 Task: Find connections with filter location Calangute with filter topic #family with filter profile language English with filter current company InterviewBit with filter school Kalyani Government Engineering College with filter industry Retail Groceries with filter service category Web Development with filter keywords title CNA
Action: Mouse moved to (550, 72)
Screenshot: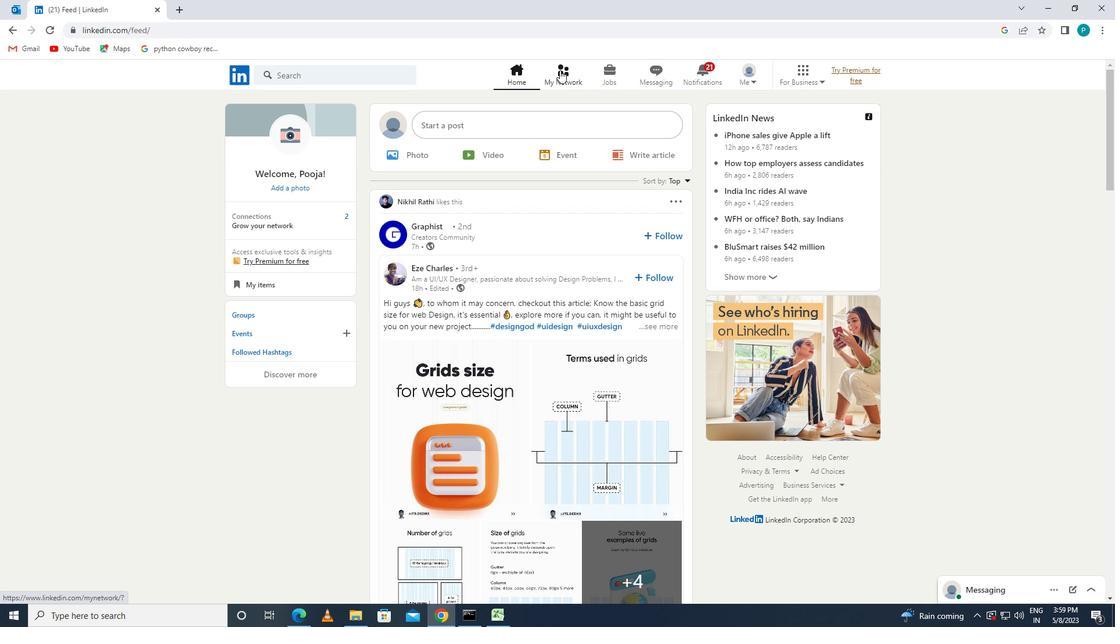 
Action: Mouse pressed left at (550, 72)
Screenshot: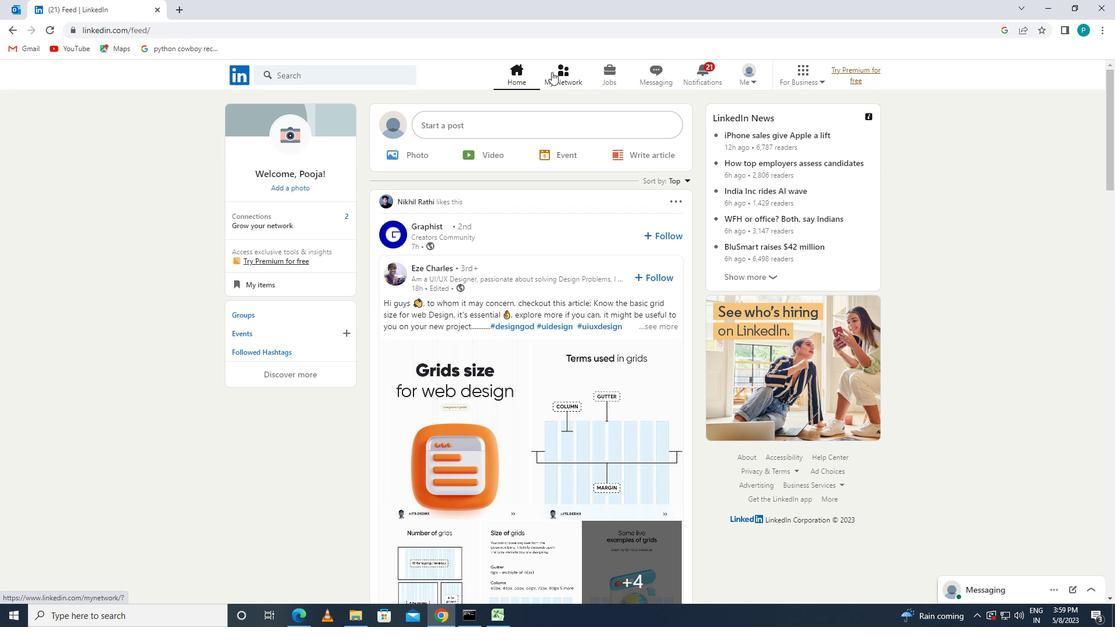 
Action: Mouse moved to (554, 65)
Screenshot: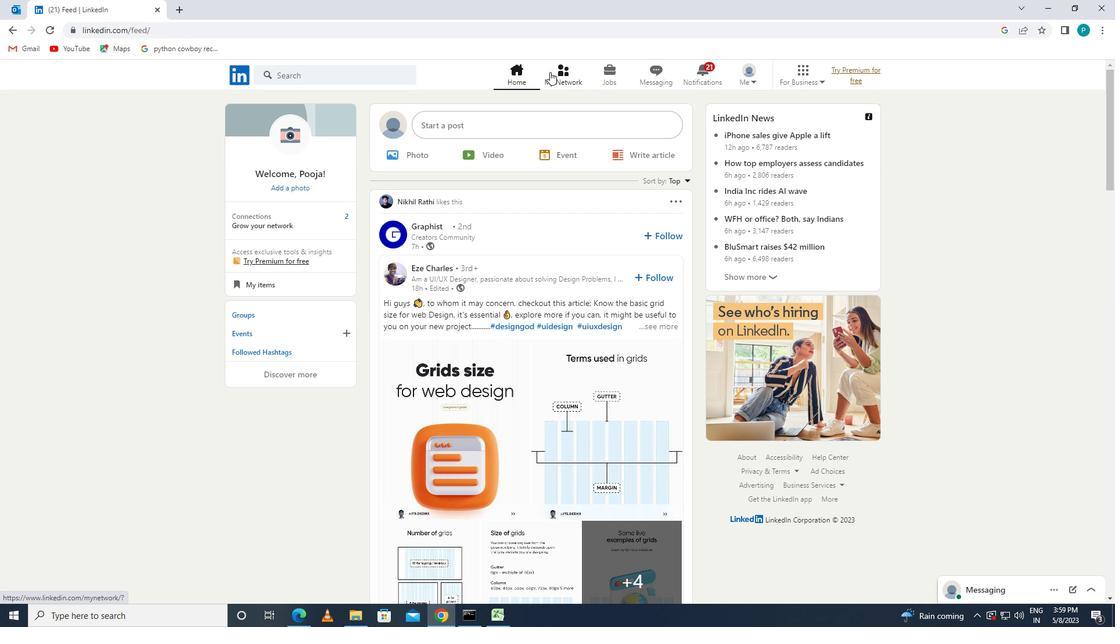 
Action: Mouse pressed left at (554, 65)
Screenshot: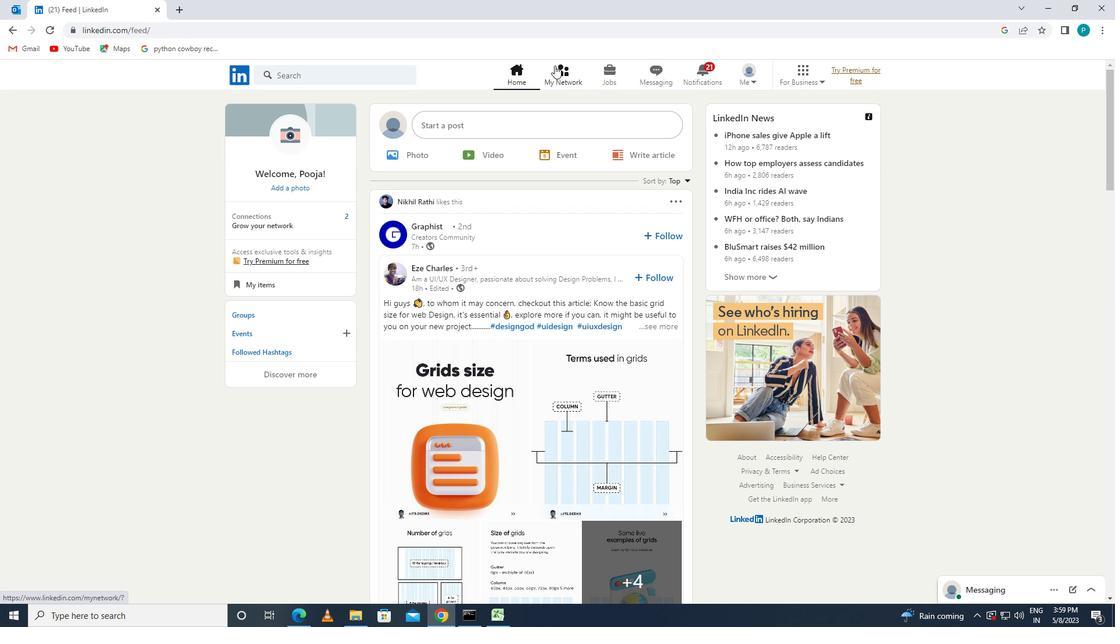 
Action: Mouse moved to (370, 133)
Screenshot: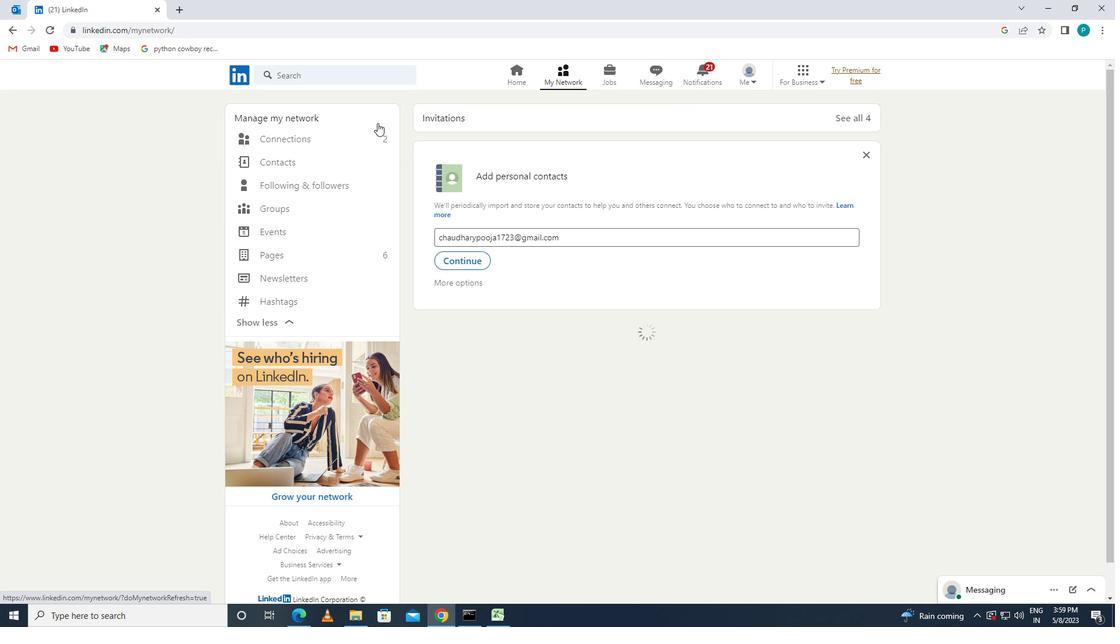 
Action: Mouse pressed left at (370, 133)
Screenshot: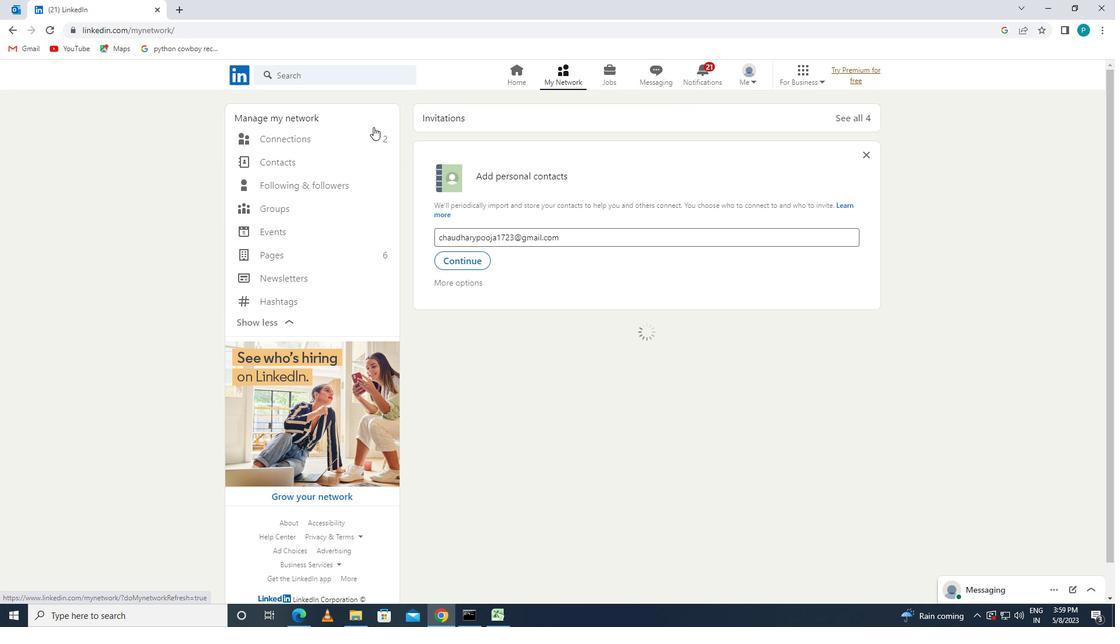 
Action: Mouse moved to (657, 139)
Screenshot: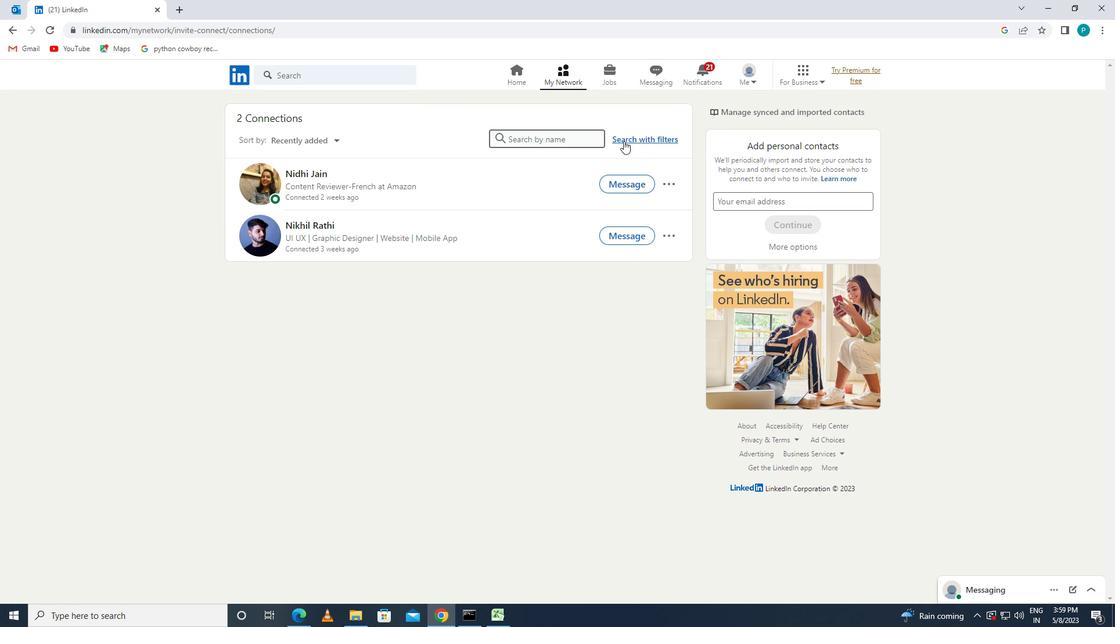 
Action: Mouse pressed left at (657, 139)
Screenshot: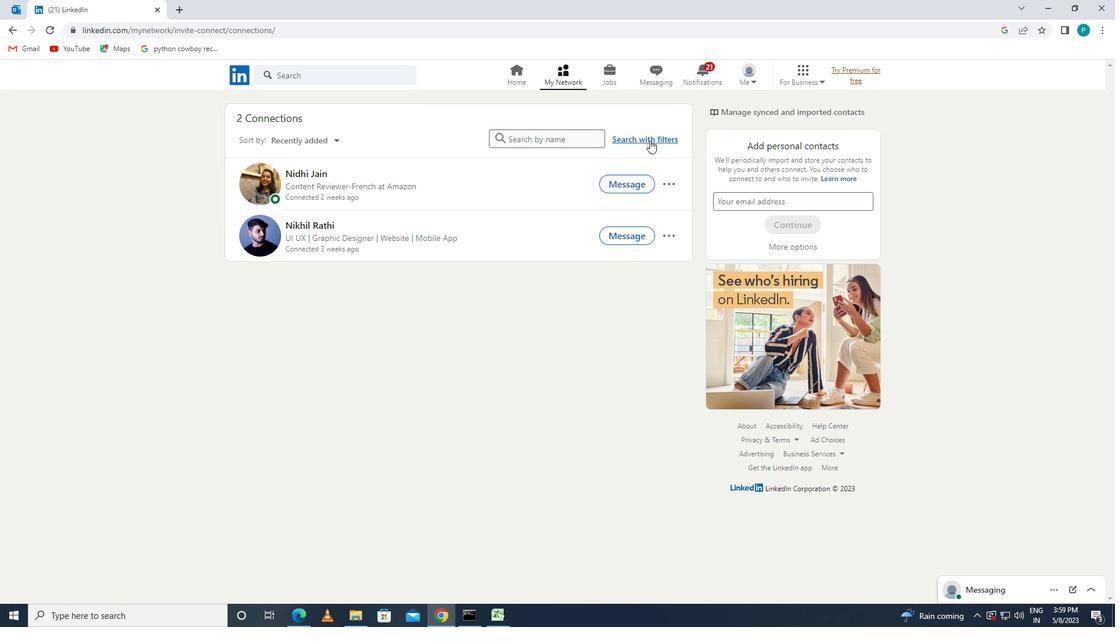 
Action: Mouse moved to (590, 108)
Screenshot: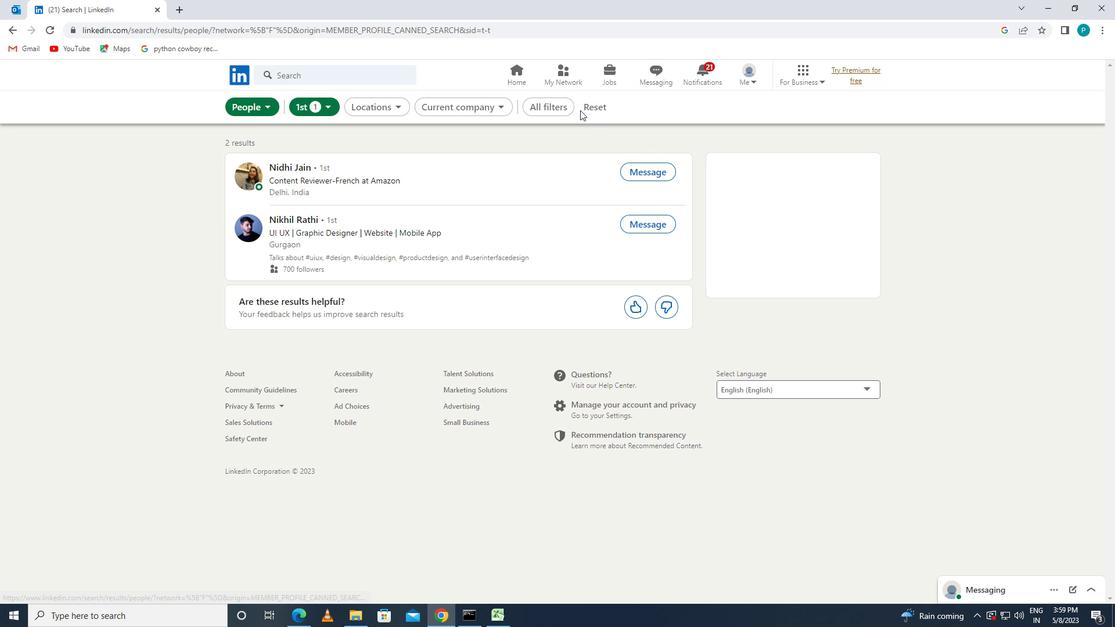 
Action: Mouse pressed left at (590, 108)
Screenshot: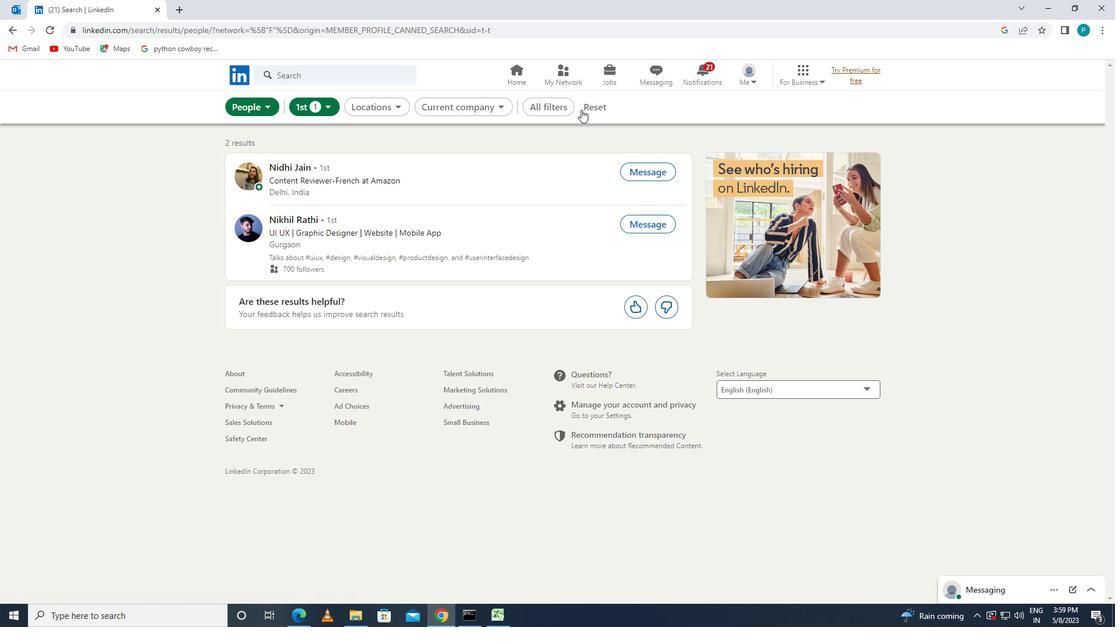 
Action: Mouse moved to (587, 108)
Screenshot: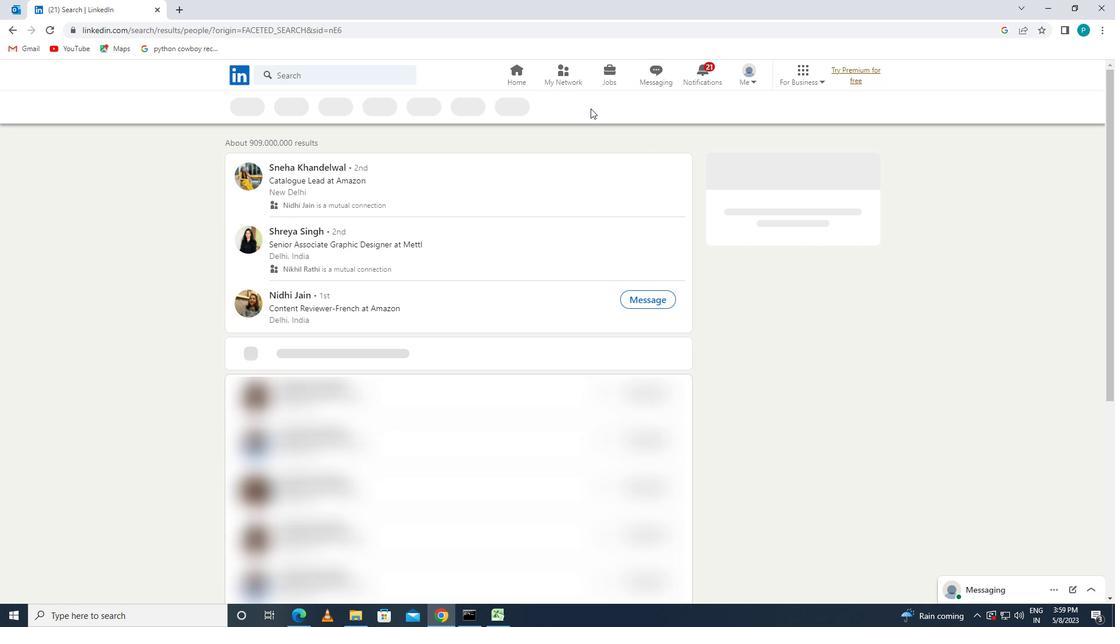 
Action: Mouse pressed left at (587, 108)
Screenshot: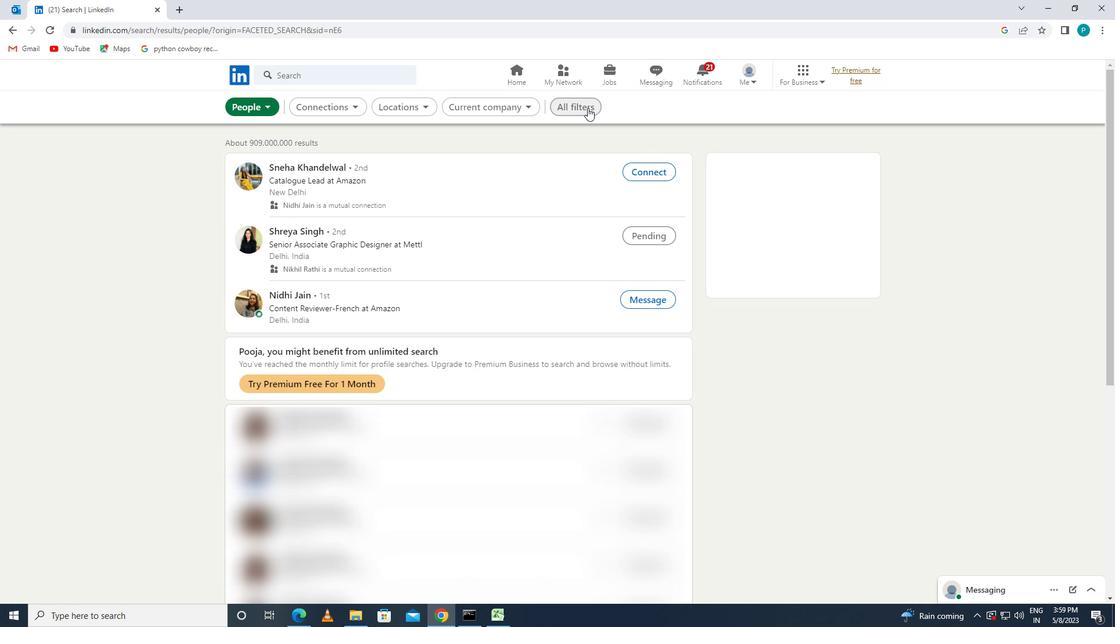 
Action: Mouse moved to (787, 233)
Screenshot: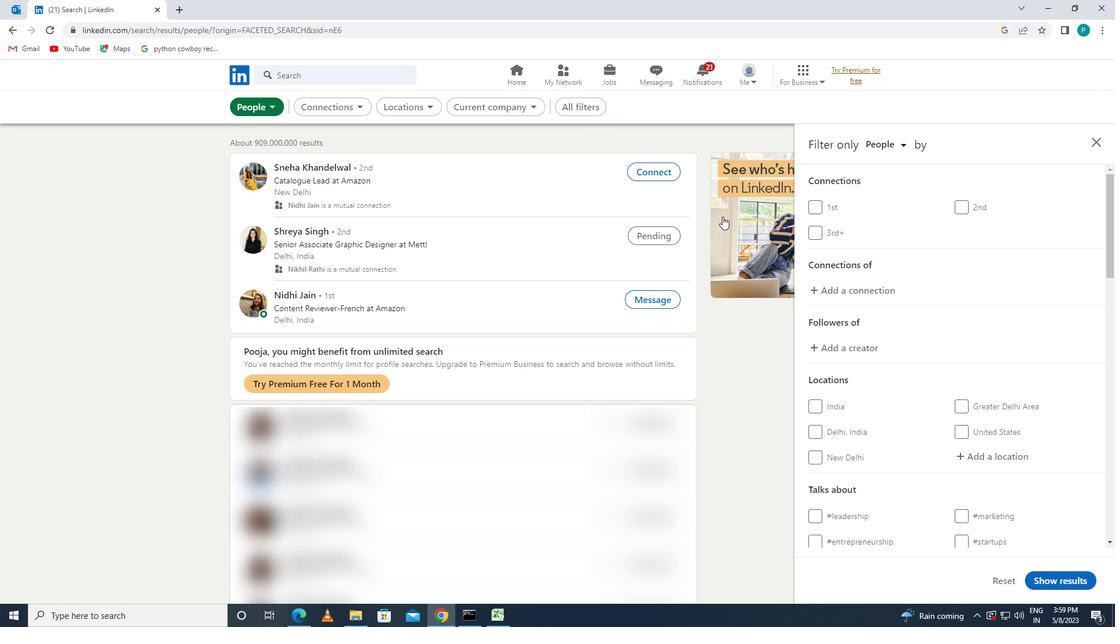
Action: Mouse scrolled (787, 232) with delta (0, 0)
Screenshot: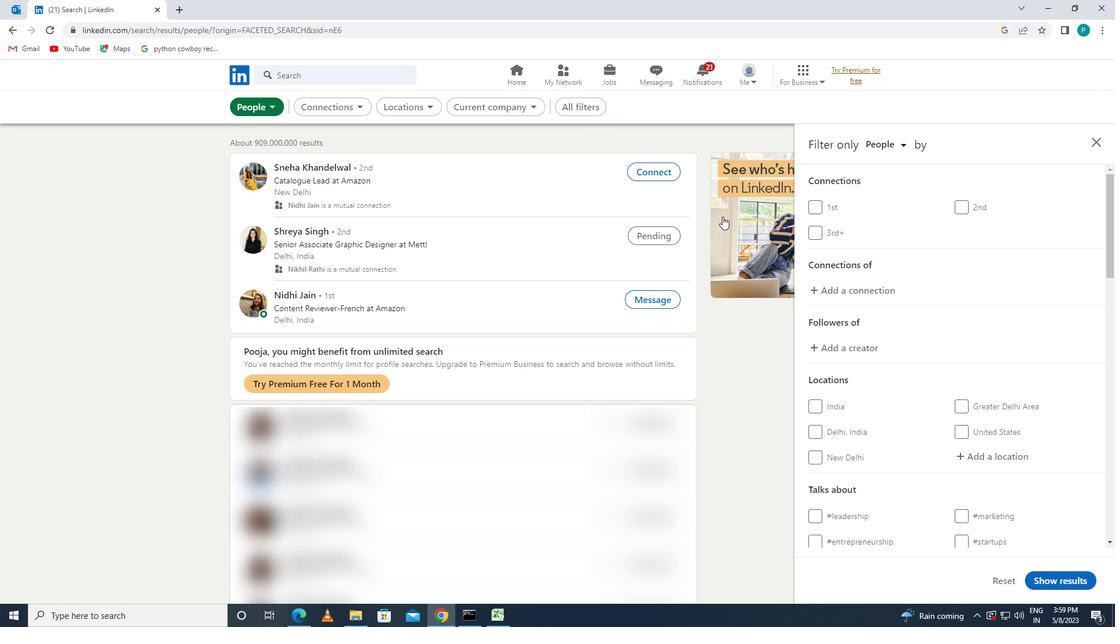 
Action: Mouse moved to (791, 236)
Screenshot: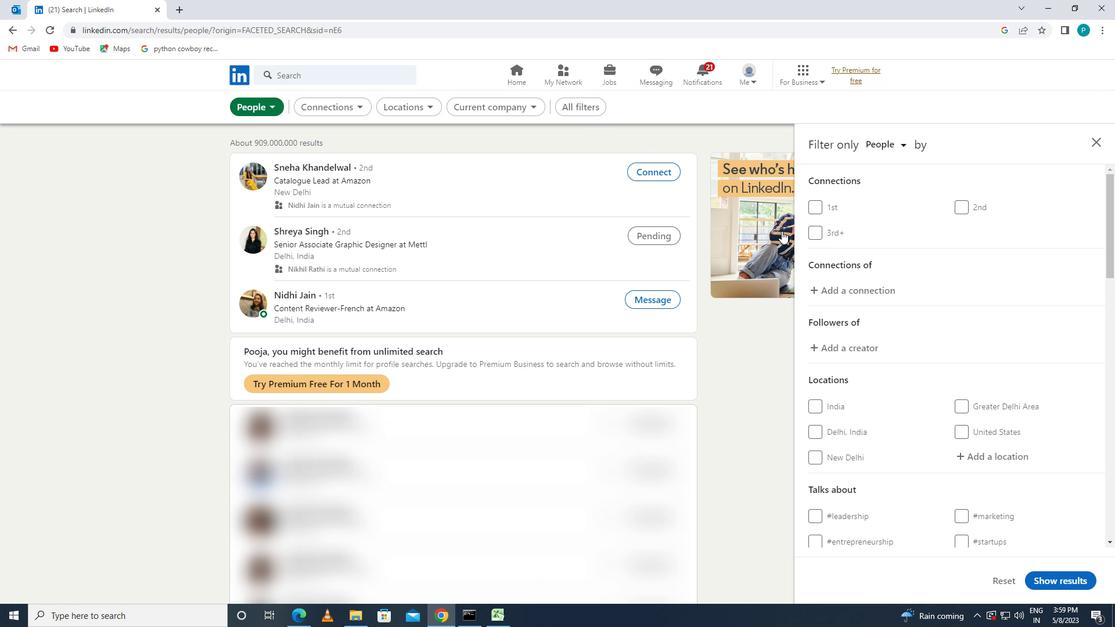 
Action: Mouse scrolled (791, 236) with delta (0, 0)
Screenshot: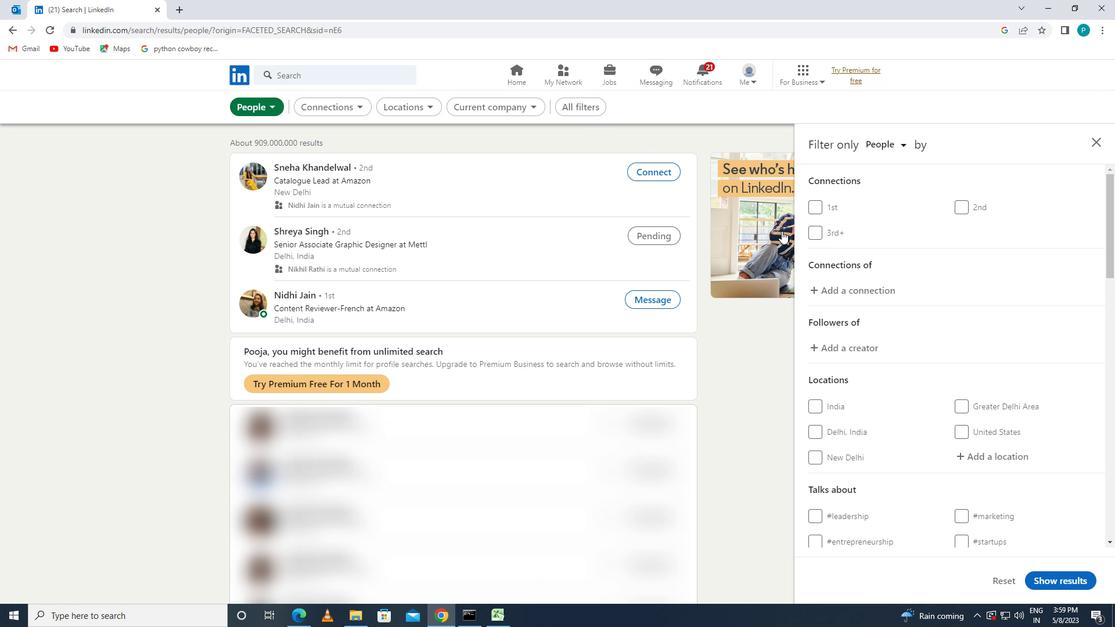 
Action: Mouse moved to (955, 332)
Screenshot: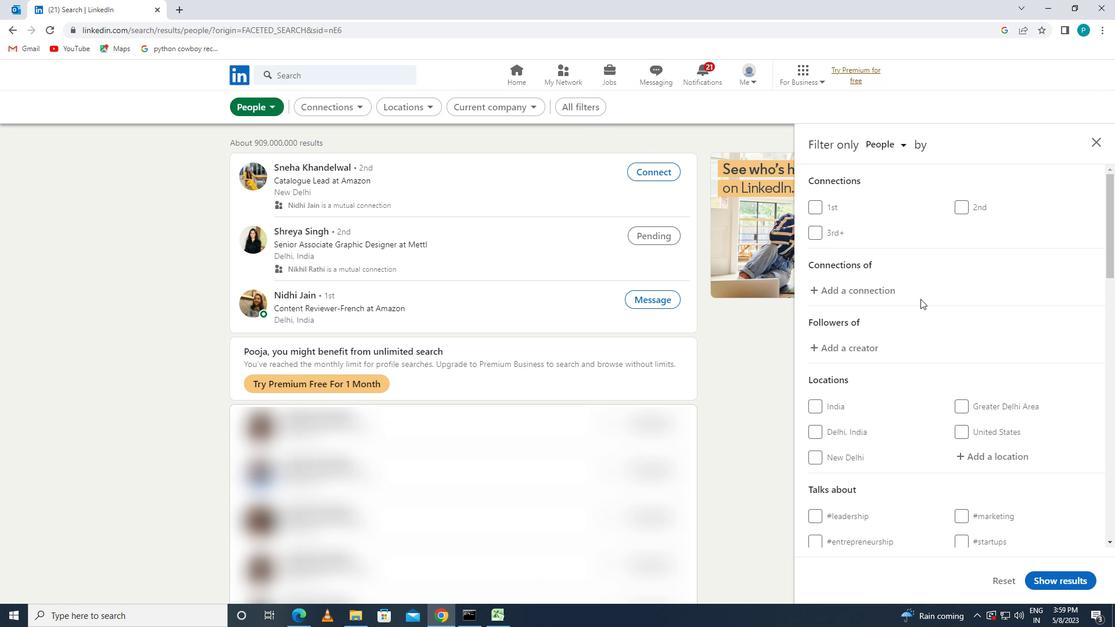 
Action: Mouse scrolled (955, 331) with delta (0, 0)
Screenshot: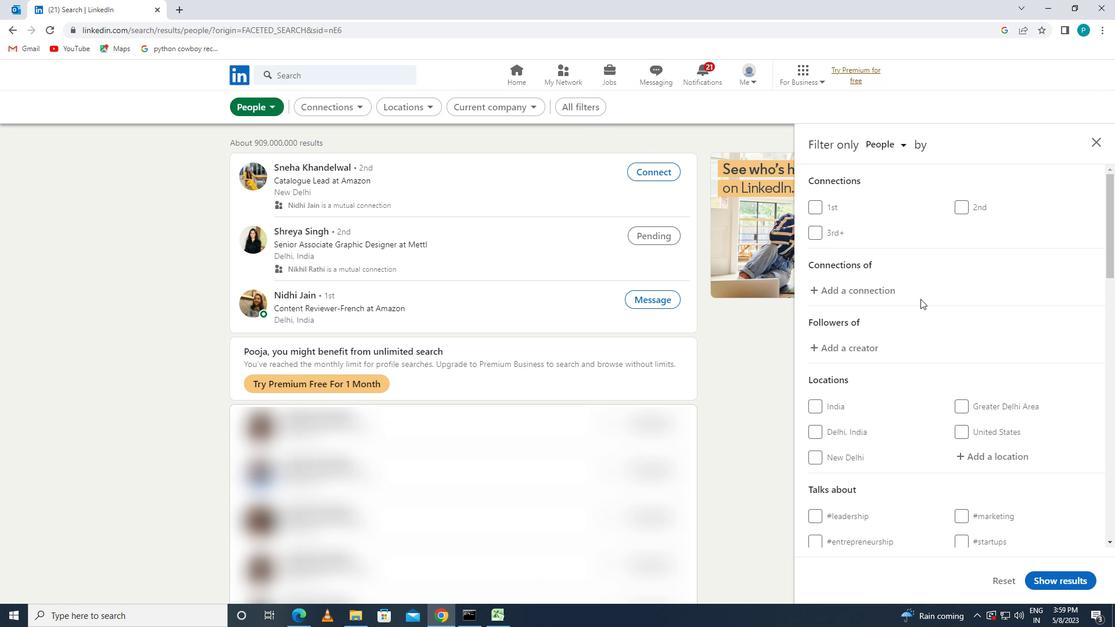 
Action: Mouse moved to (956, 334)
Screenshot: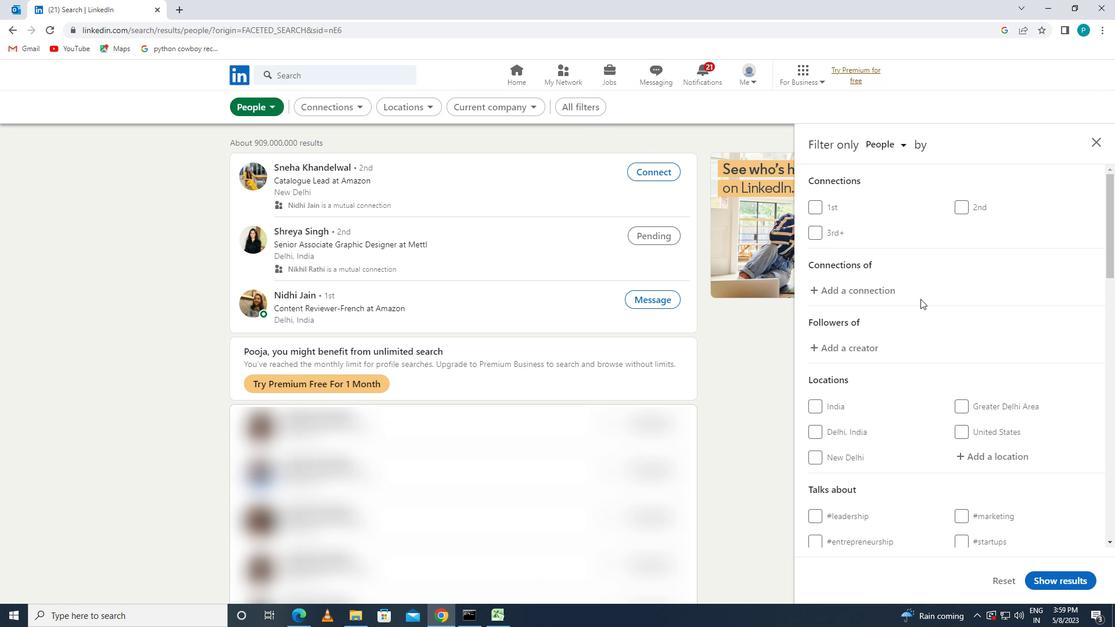 
Action: Mouse scrolled (956, 334) with delta (0, 0)
Screenshot: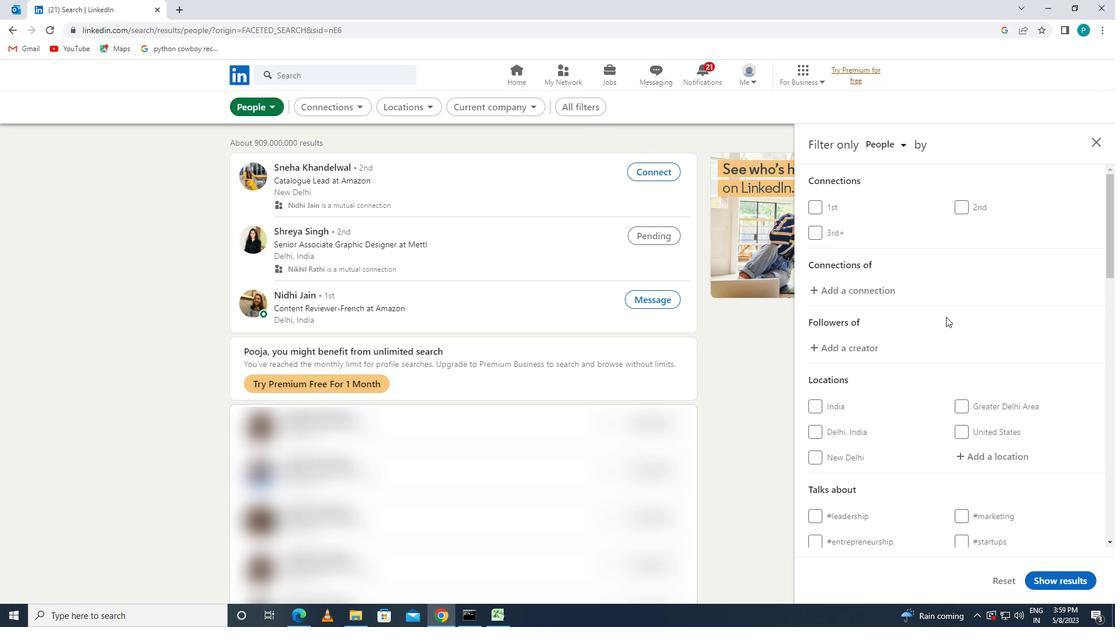
Action: Mouse moved to (977, 338)
Screenshot: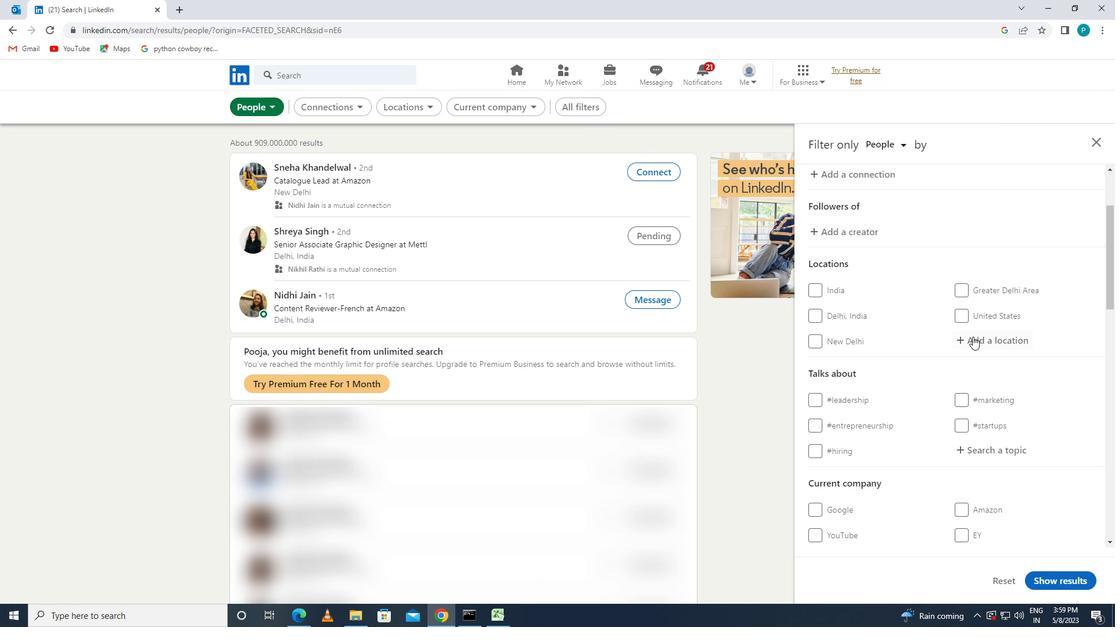 
Action: Mouse pressed left at (977, 338)
Screenshot: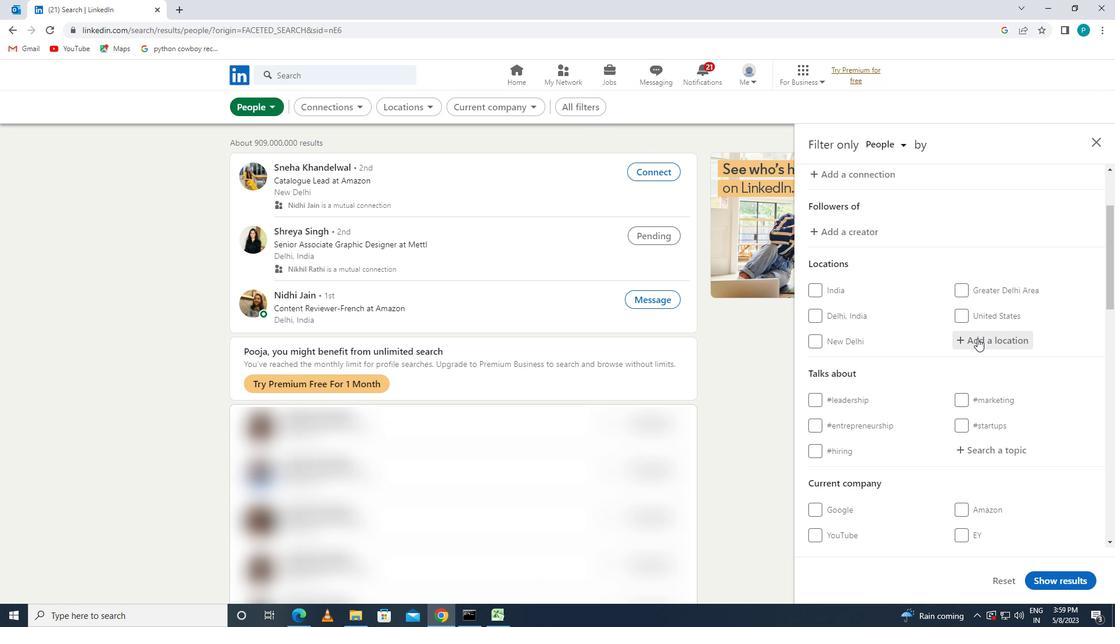 
Action: Mouse moved to (976, 343)
Screenshot: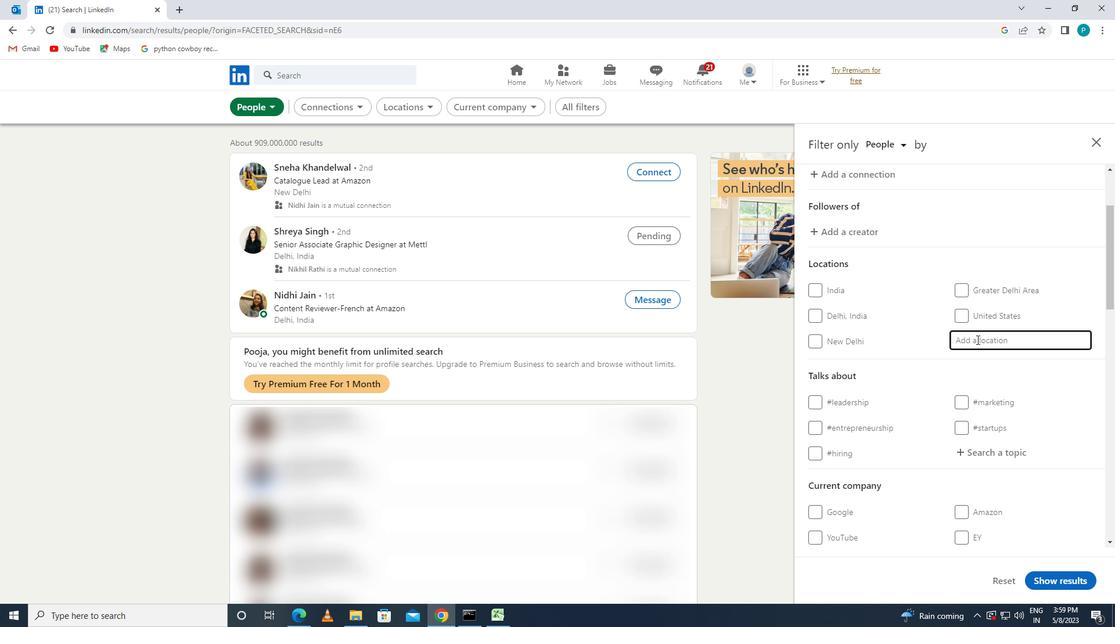 
Action: Key pressed <Key.caps_lock>c<Key.caps_lock>alangute
Screenshot: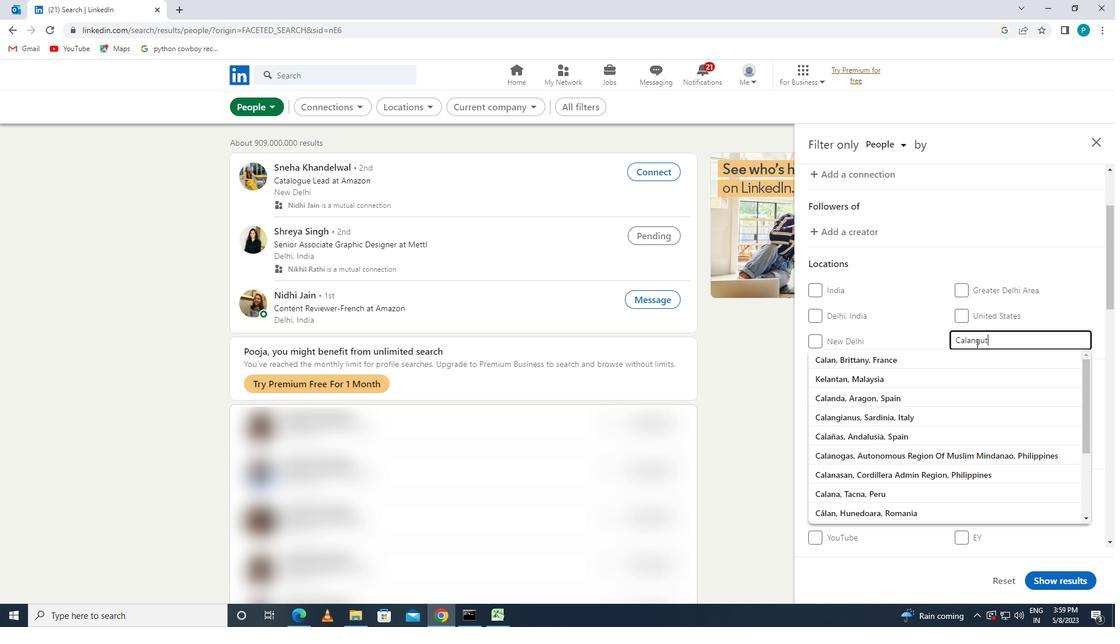 
Action: Mouse moved to (1036, 386)
Screenshot: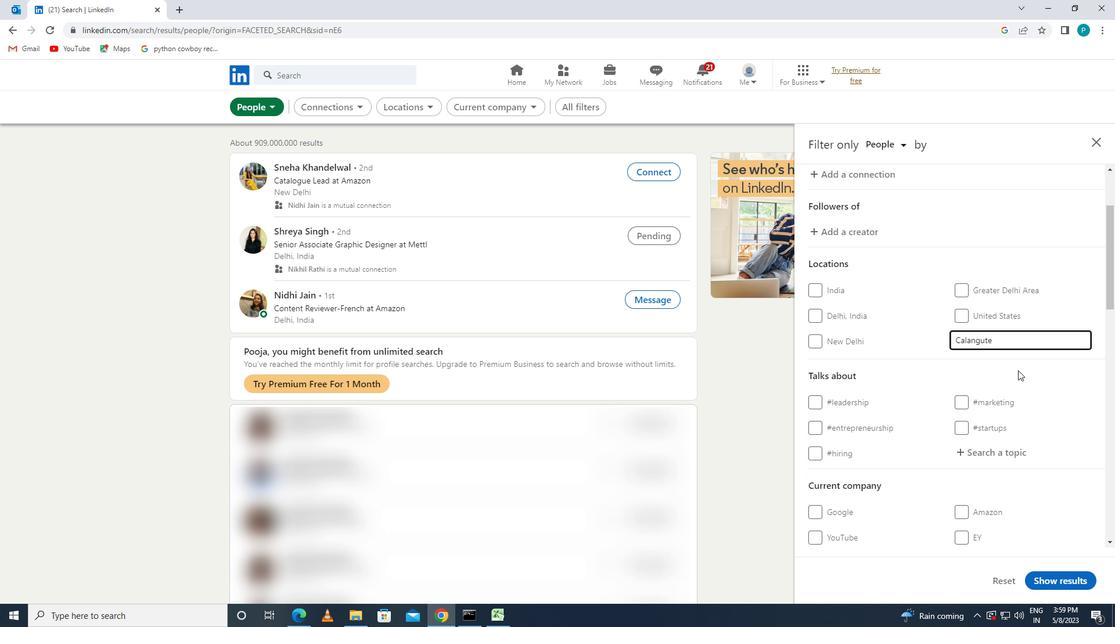 
Action: Mouse scrolled (1036, 386) with delta (0, 0)
Screenshot: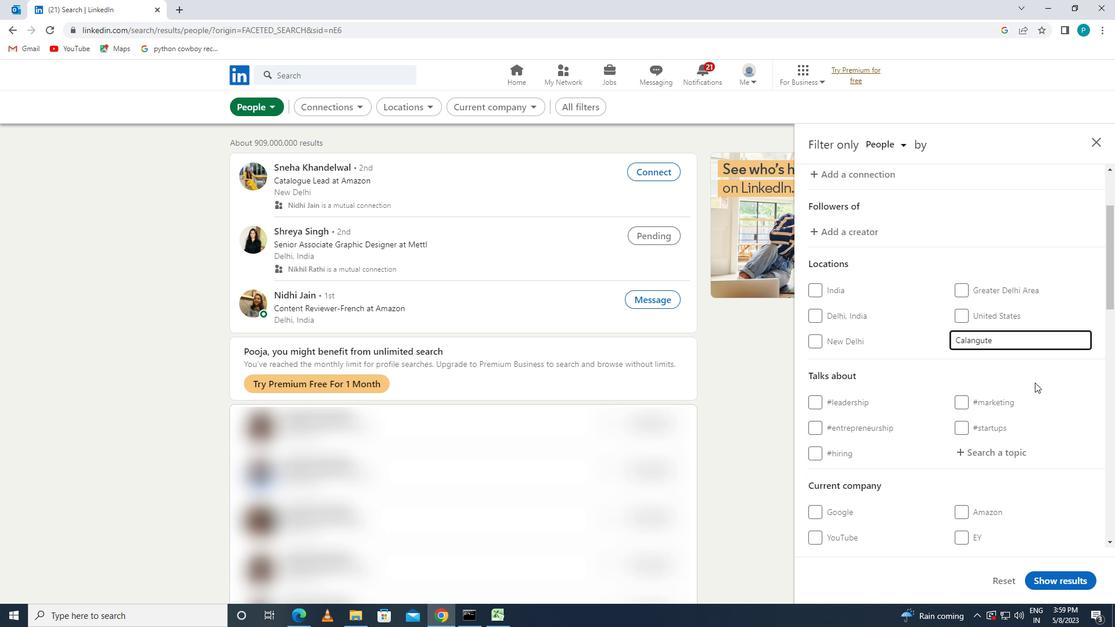 
Action: Mouse moved to (1035, 387)
Screenshot: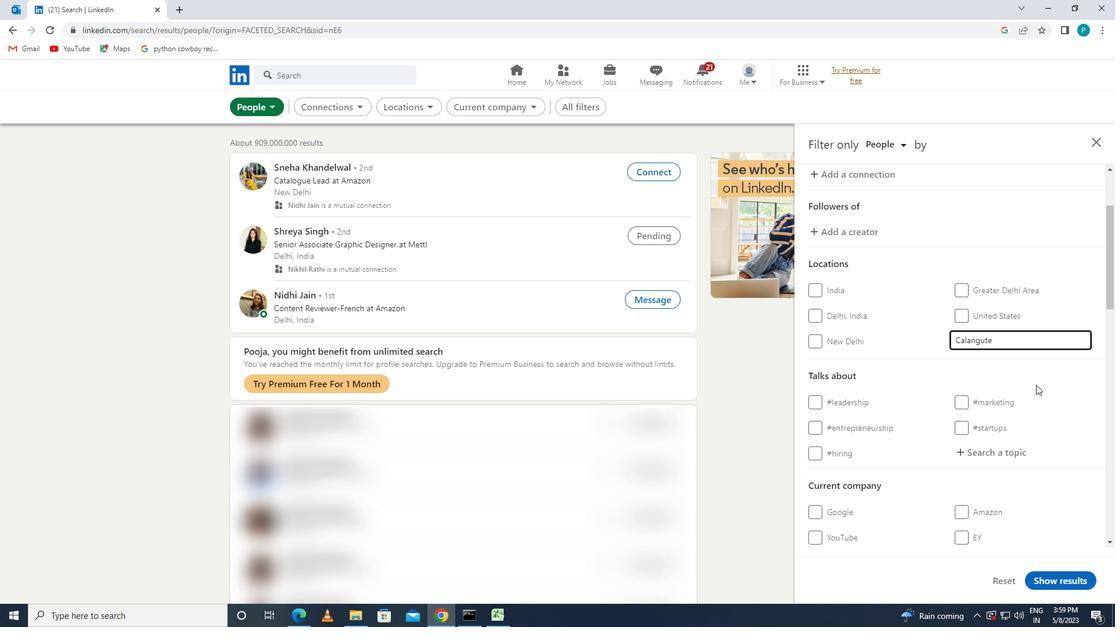 
Action: Mouse scrolled (1035, 386) with delta (0, 0)
Screenshot: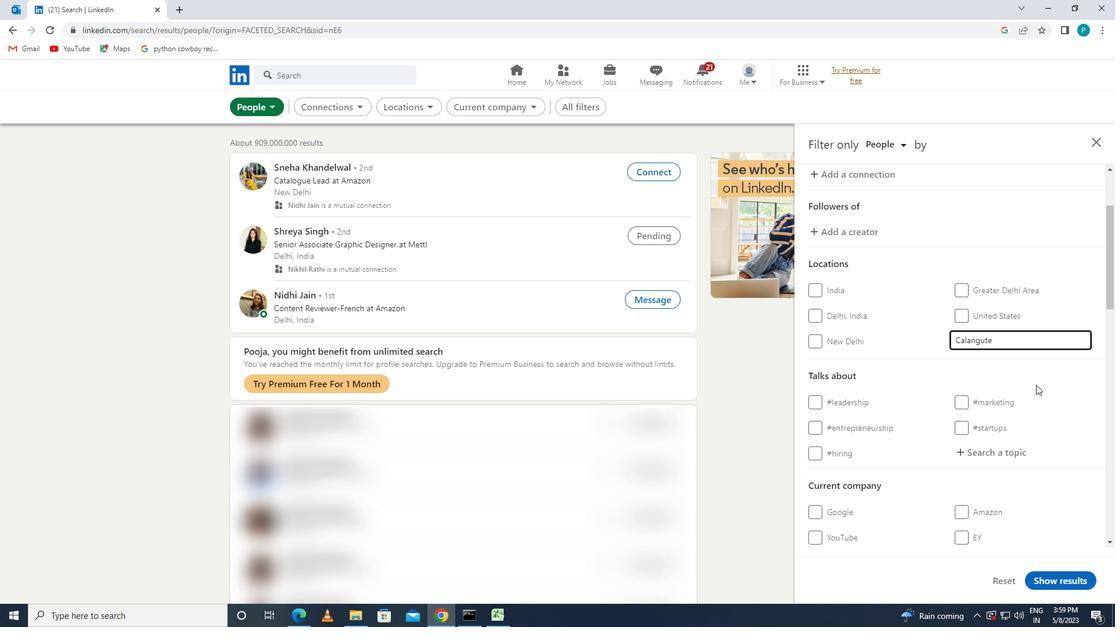 
Action: Mouse moved to (993, 339)
Screenshot: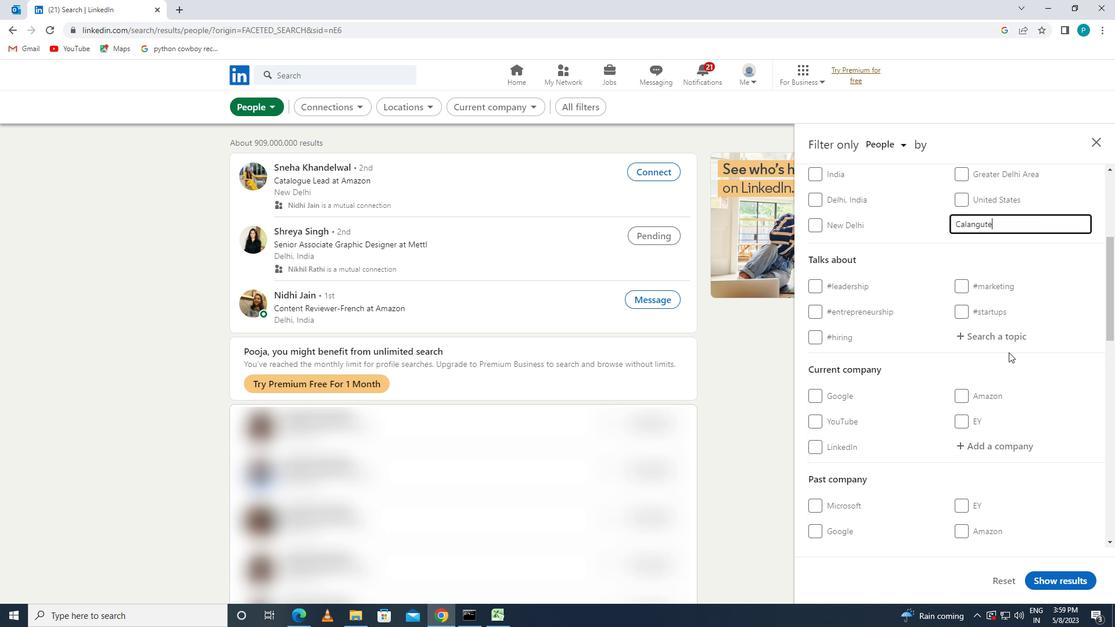 
Action: Mouse pressed left at (993, 339)
Screenshot: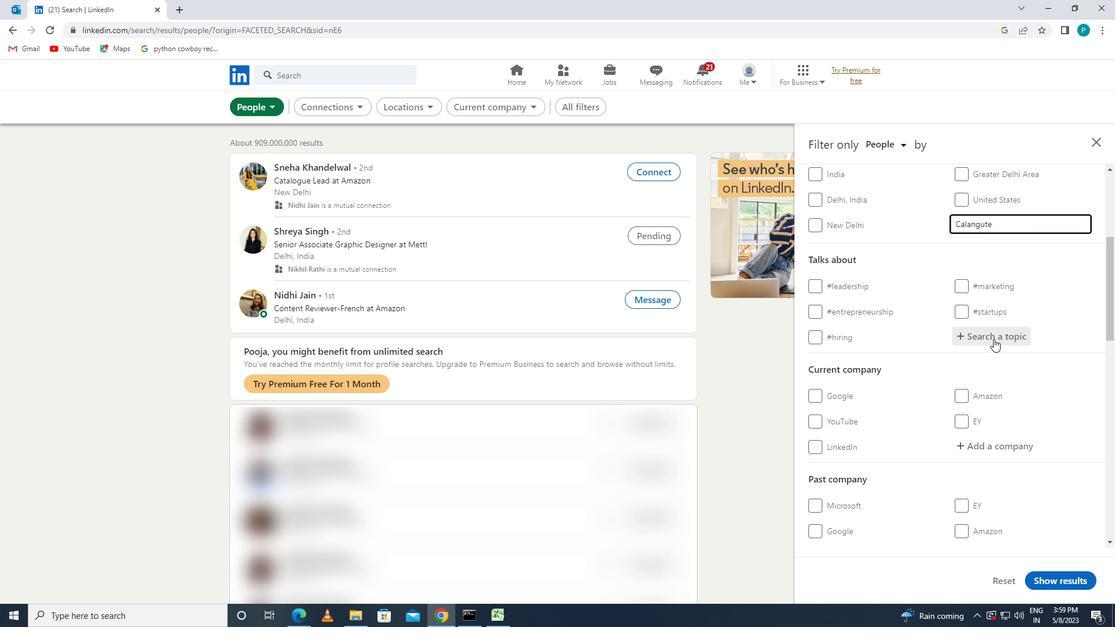 
Action: Key pressed <Key.shift><Key.shift>#FAMILY
Screenshot: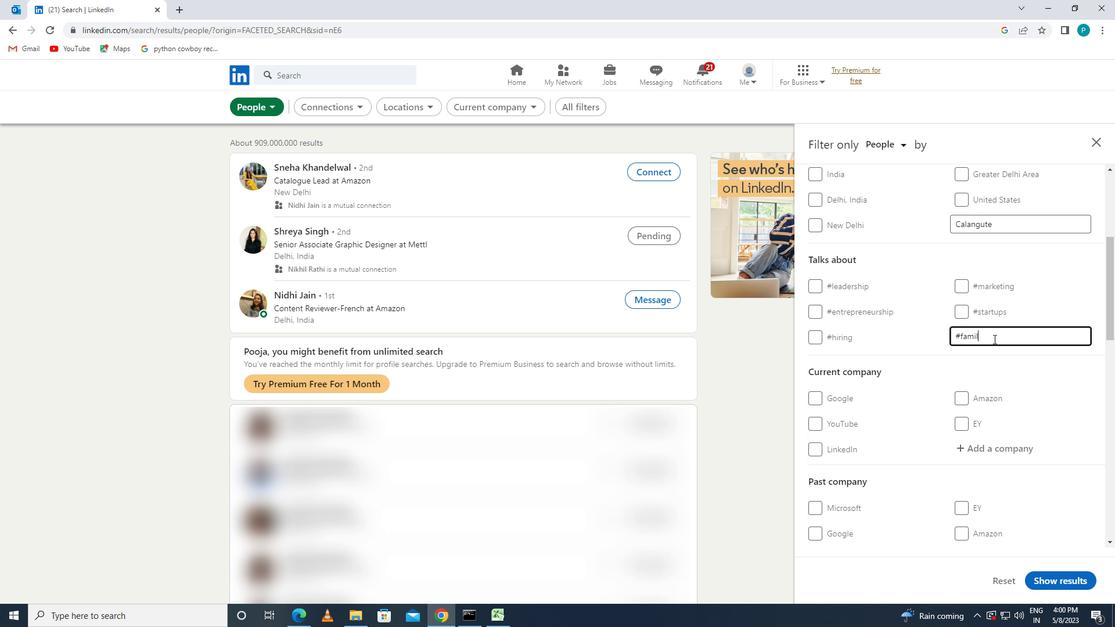 
Action: Mouse moved to (983, 395)
Screenshot: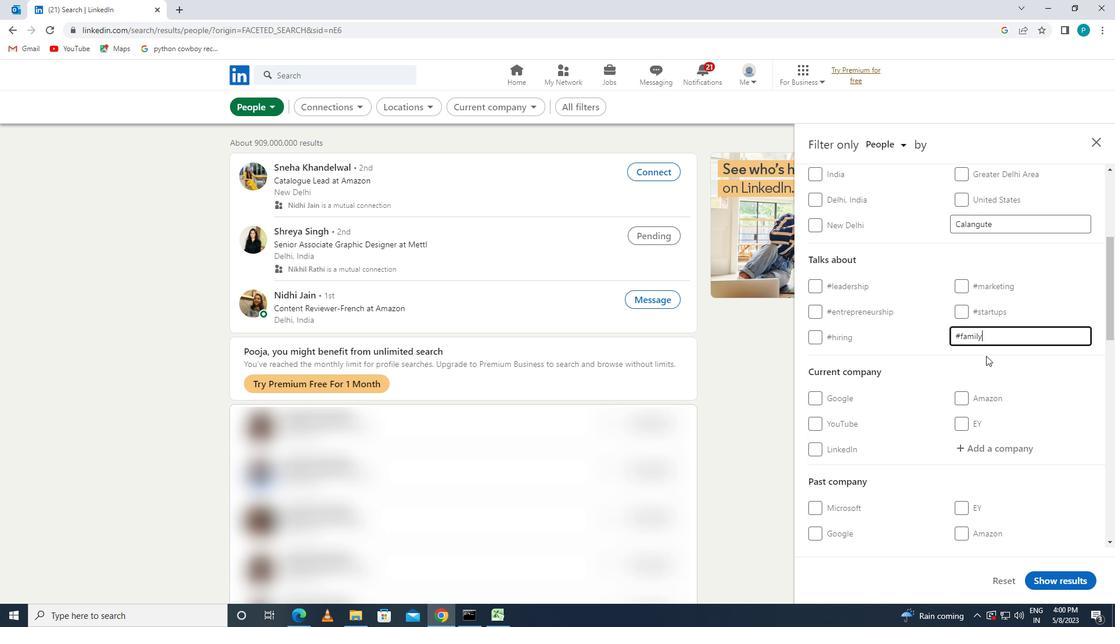 
Action: Mouse scrolled (983, 394) with delta (0, 0)
Screenshot: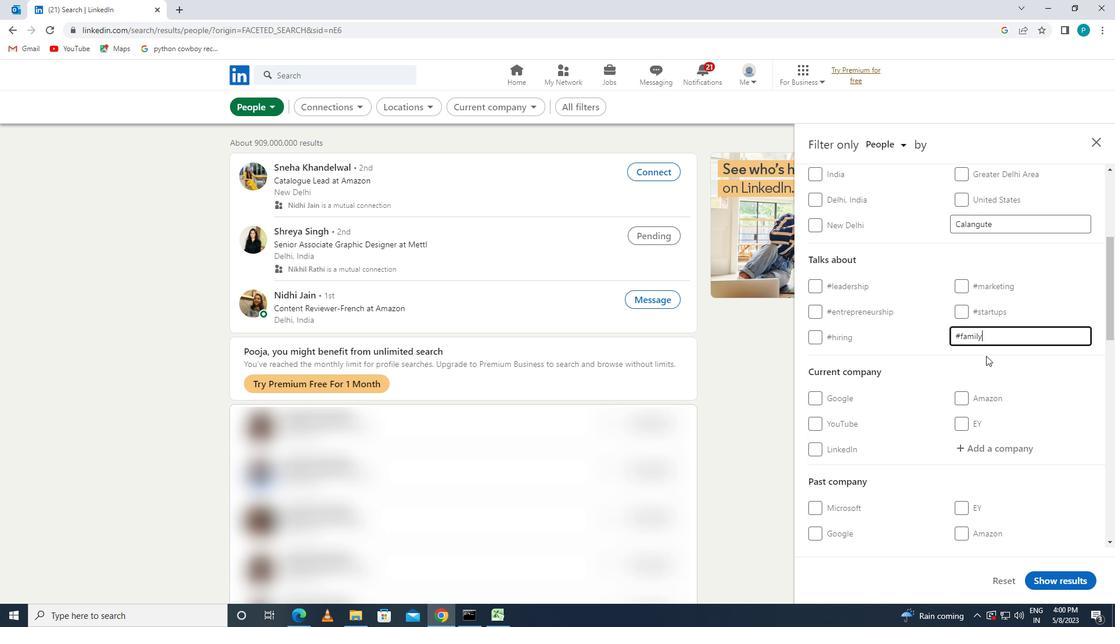 
Action: Mouse moved to (983, 397)
Screenshot: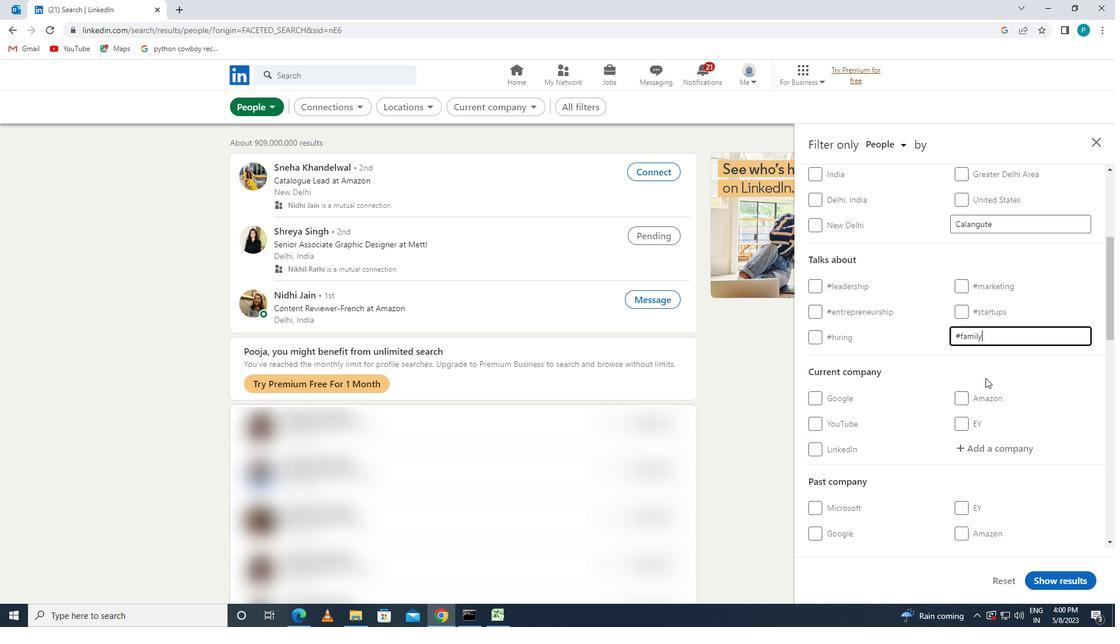 
Action: Mouse scrolled (983, 397) with delta (0, 0)
Screenshot: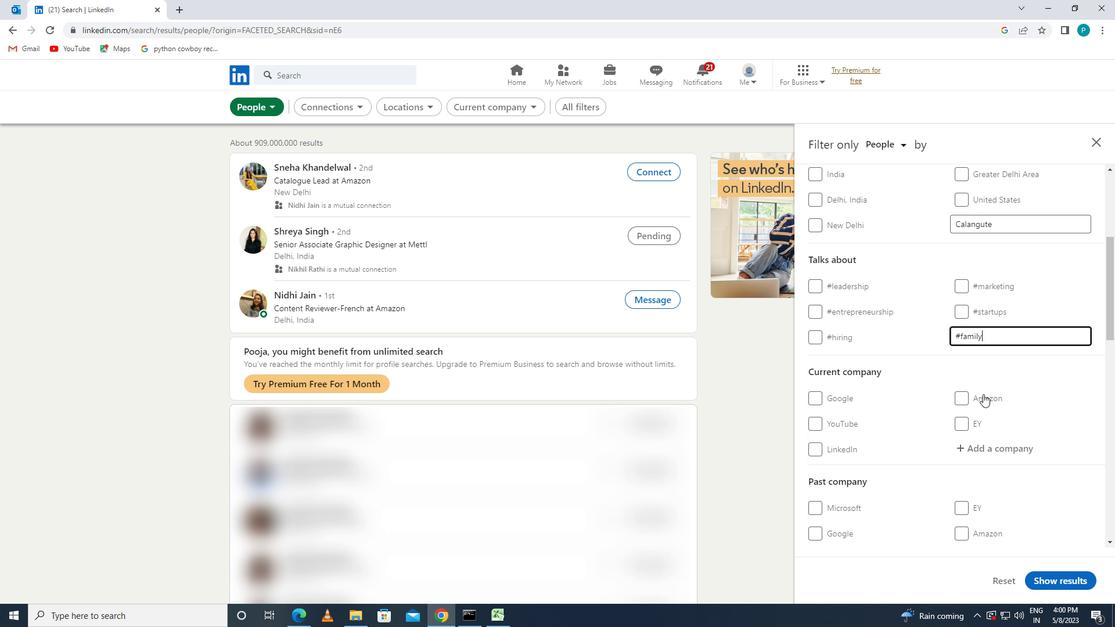
Action: Mouse moved to (988, 401)
Screenshot: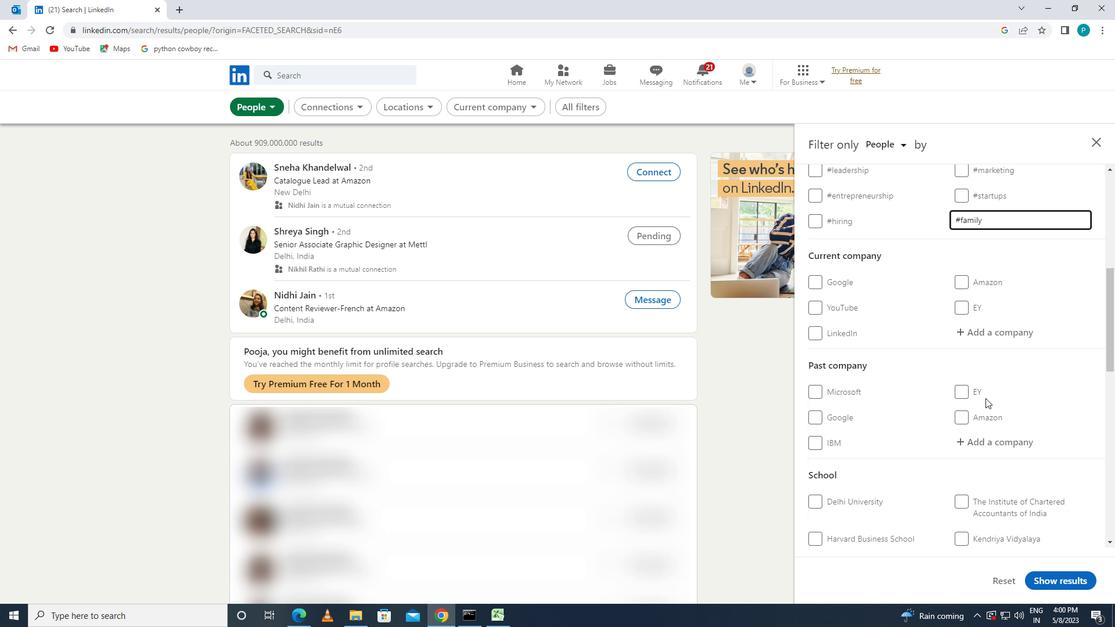 
Action: Mouse scrolled (988, 400) with delta (0, 0)
Screenshot: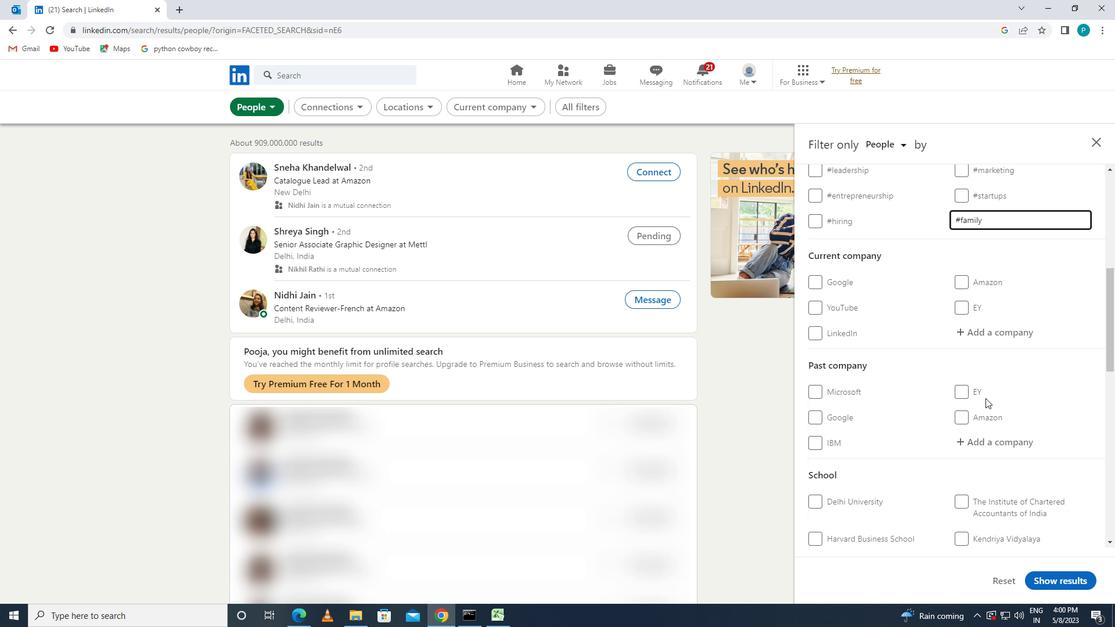 
Action: Mouse scrolled (988, 400) with delta (0, 0)
Screenshot: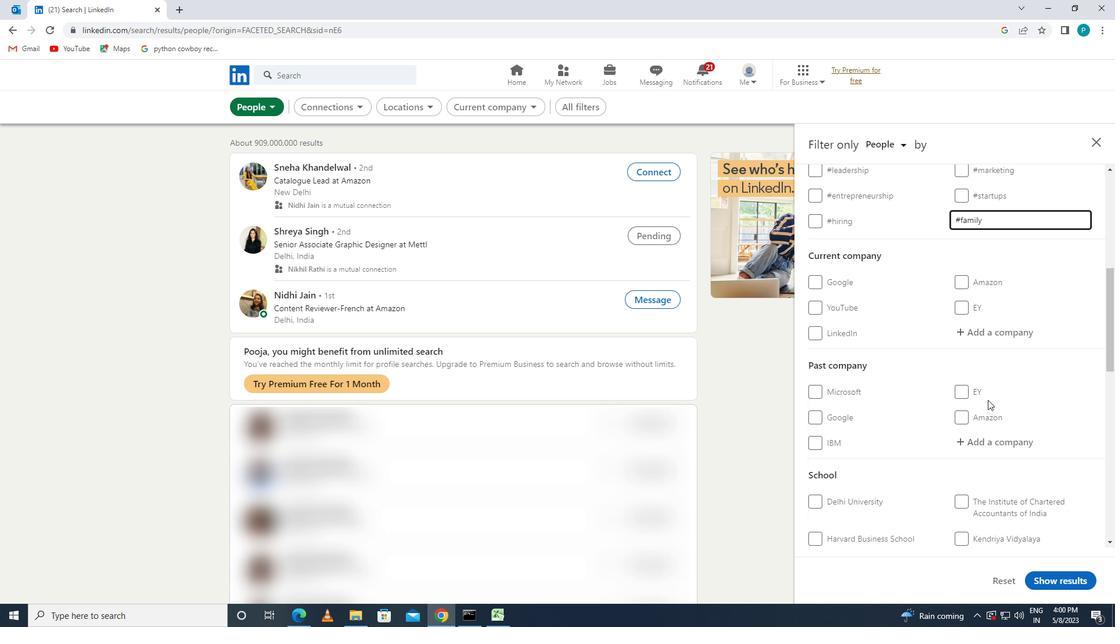 
Action: Mouse scrolled (988, 400) with delta (0, 0)
Screenshot: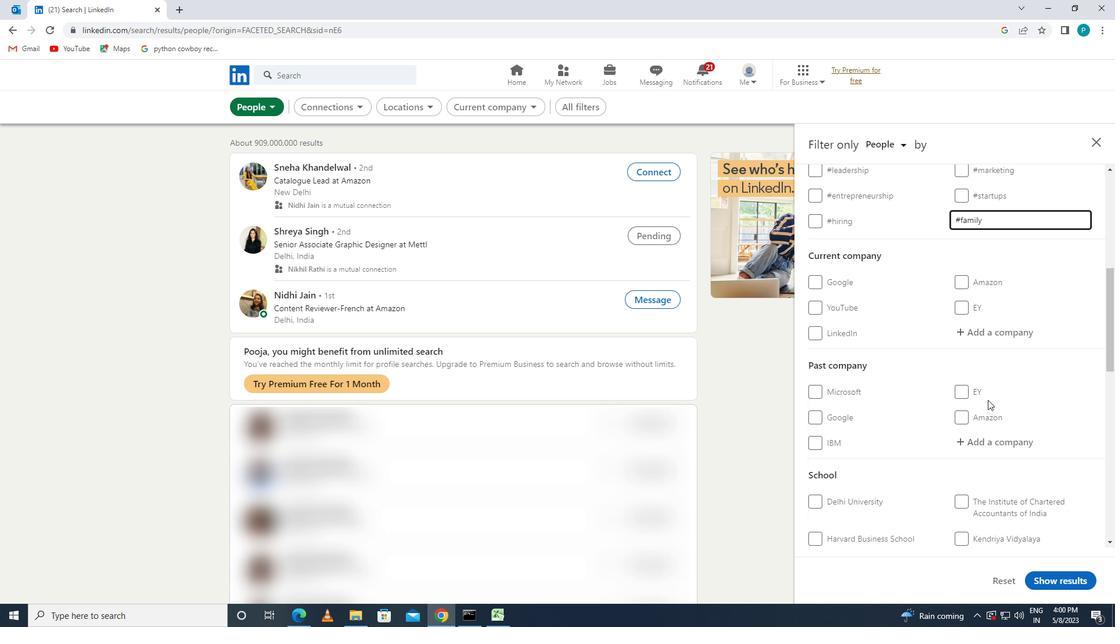 
Action: Mouse scrolled (988, 400) with delta (0, 0)
Screenshot: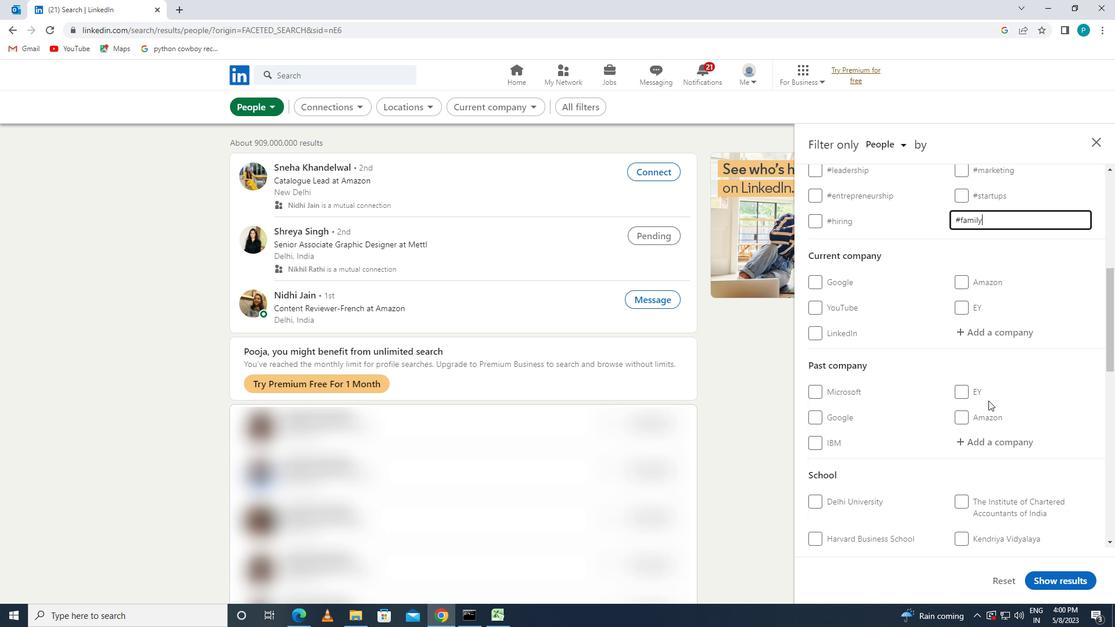 
Action: Mouse moved to (923, 446)
Screenshot: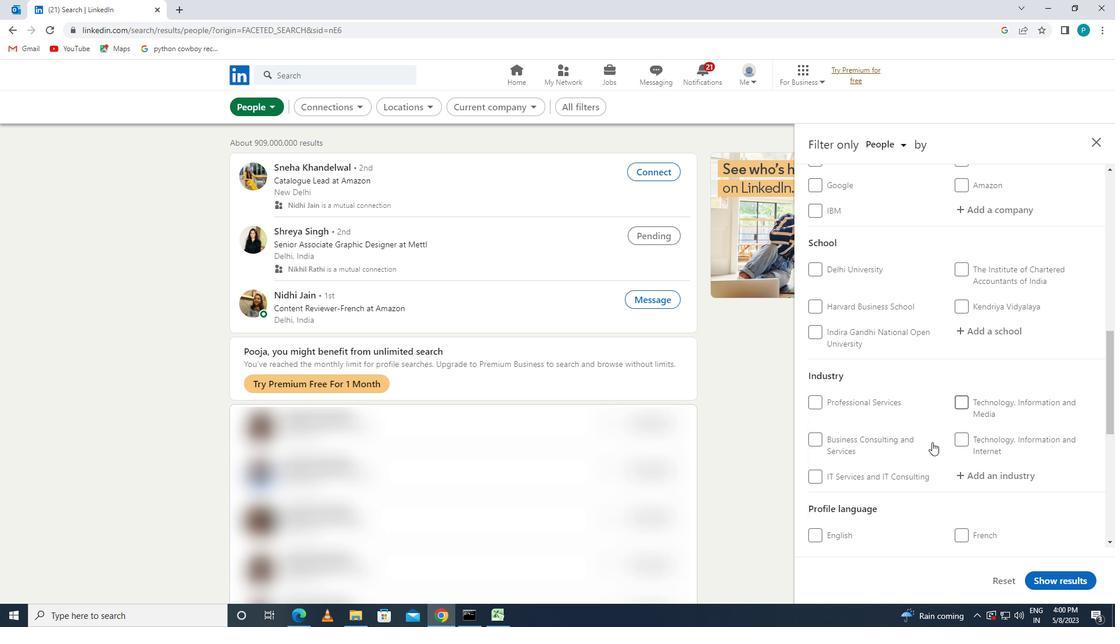 
Action: Mouse scrolled (923, 446) with delta (0, 0)
Screenshot: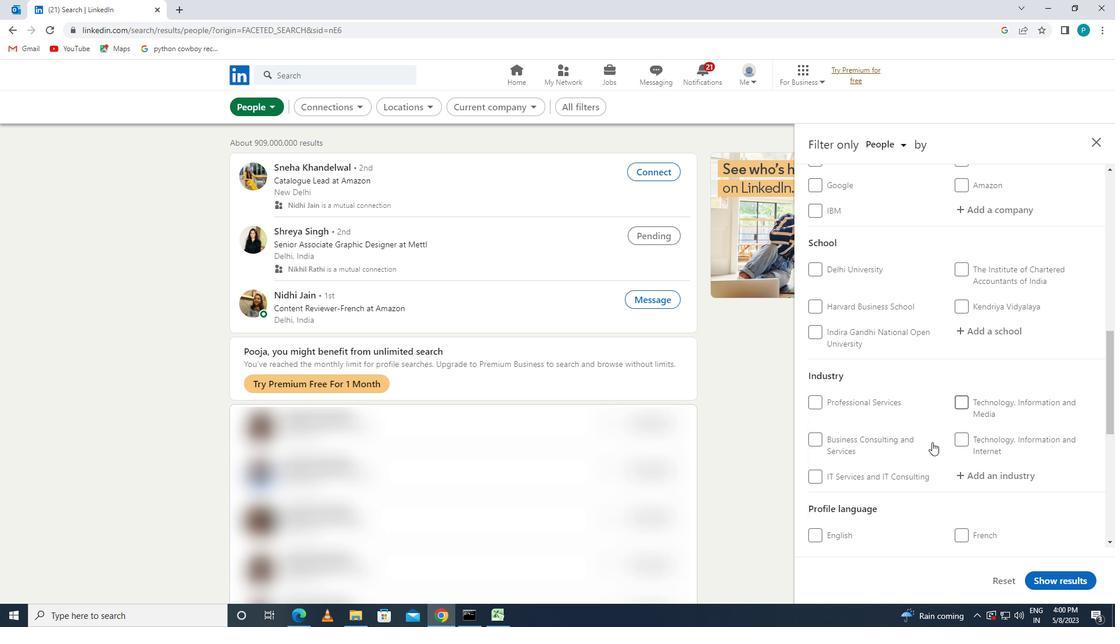 
Action: Mouse moved to (914, 446)
Screenshot: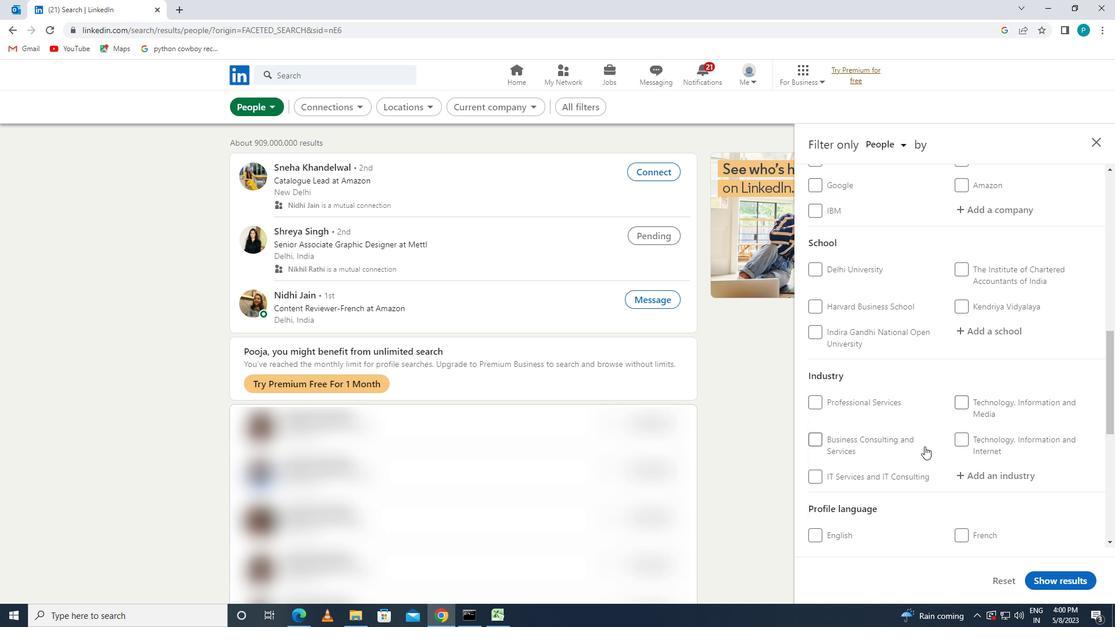 
Action: Mouse scrolled (914, 446) with delta (0, 0)
Screenshot: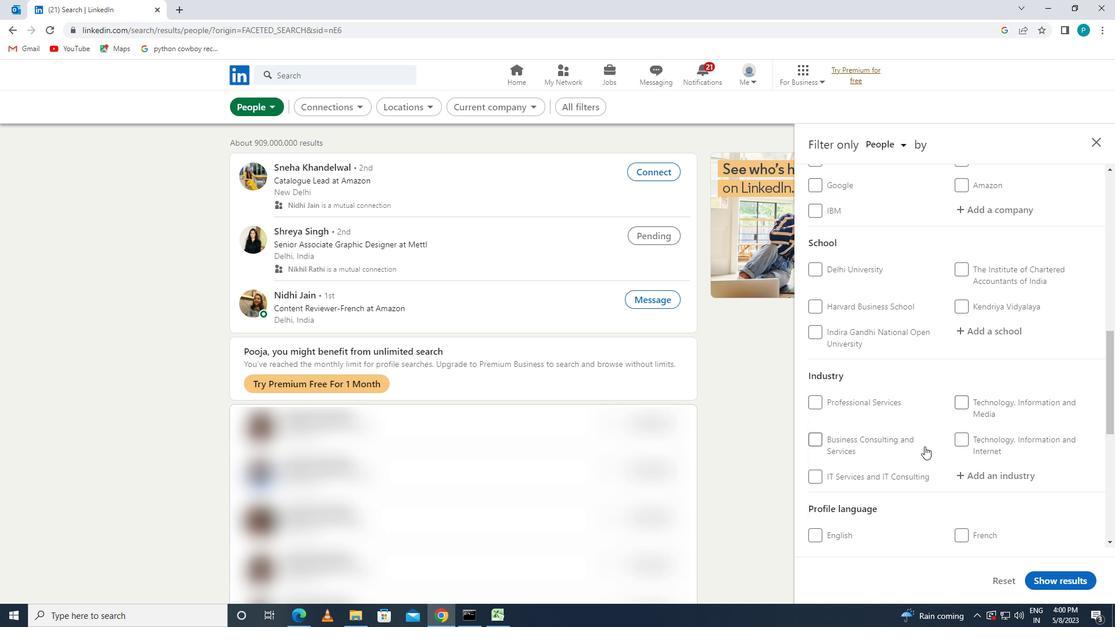 
Action: Mouse moved to (831, 417)
Screenshot: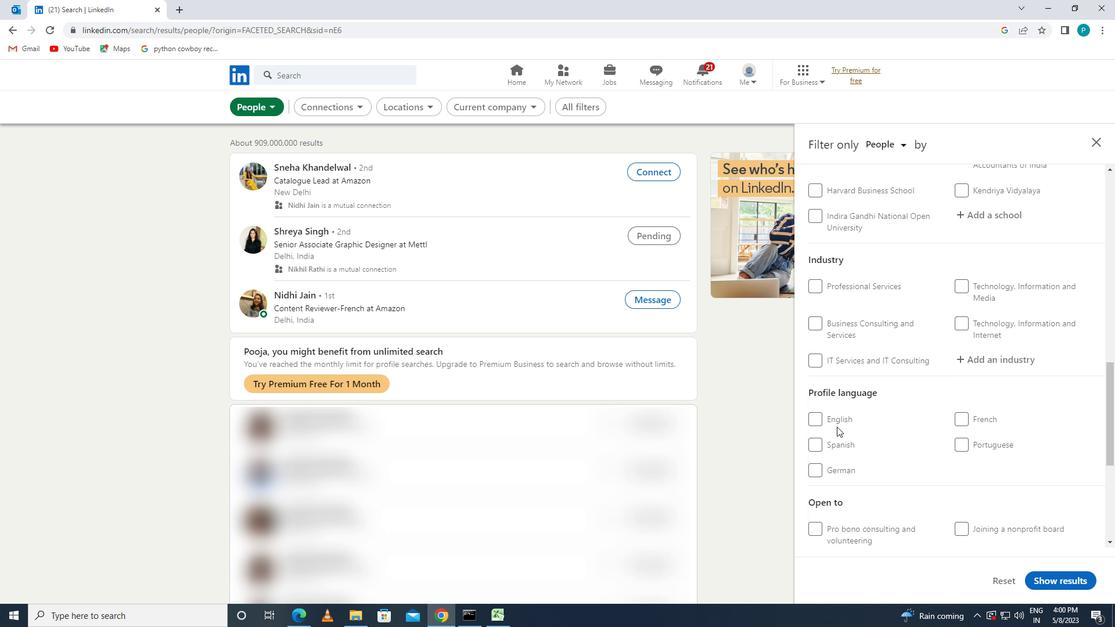 
Action: Mouse pressed left at (831, 417)
Screenshot: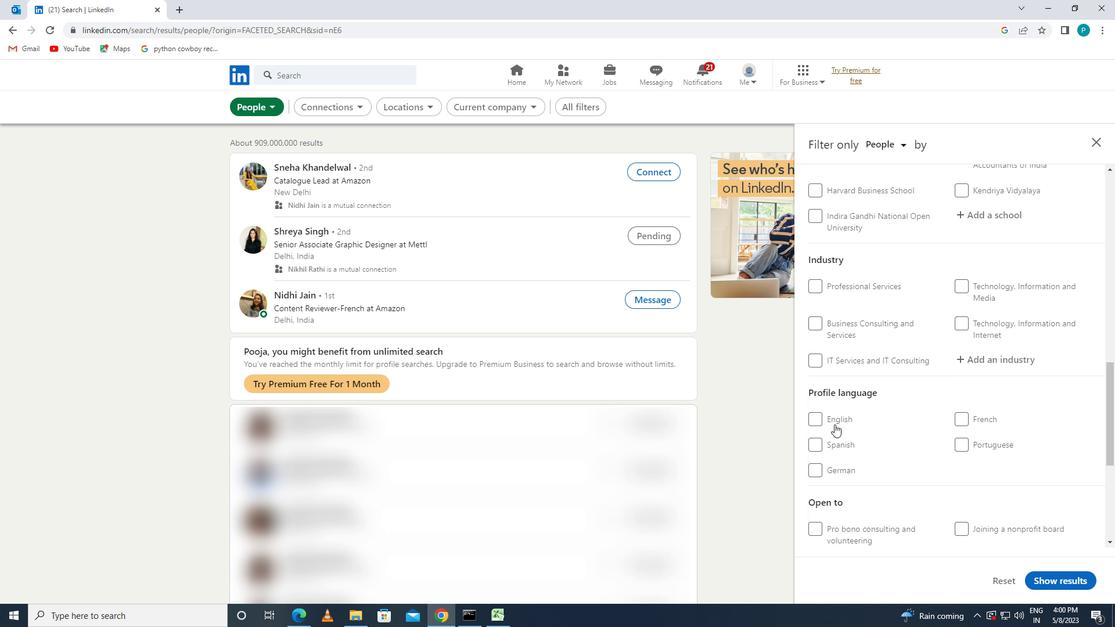 
Action: Mouse moved to (1032, 415)
Screenshot: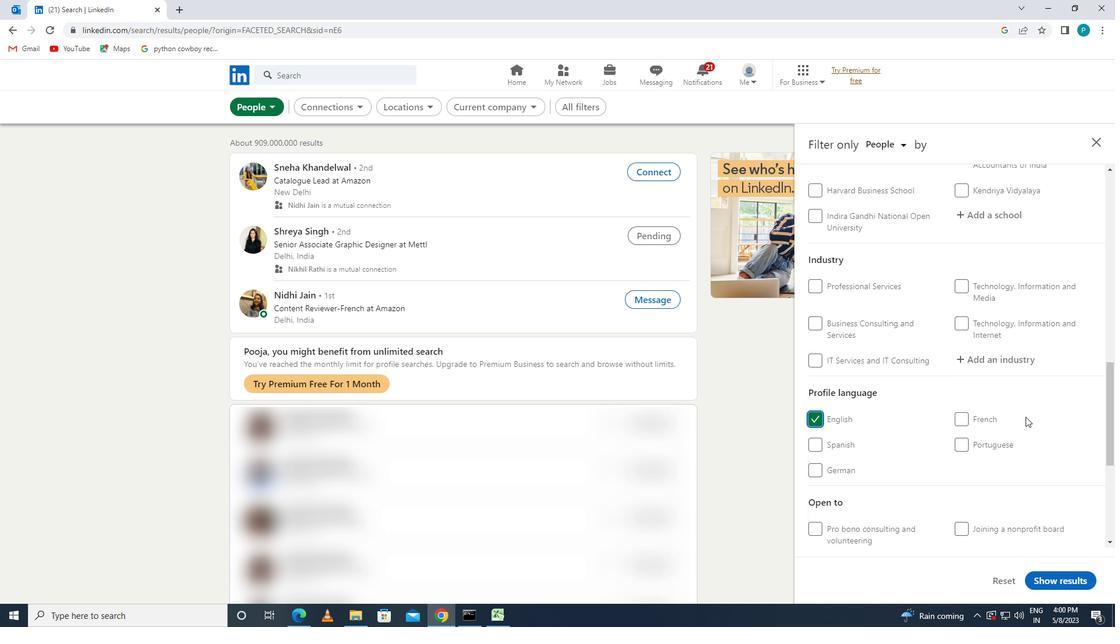 
Action: Mouse scrolled (1032, 415) with delta (0, 0)
Screenshot: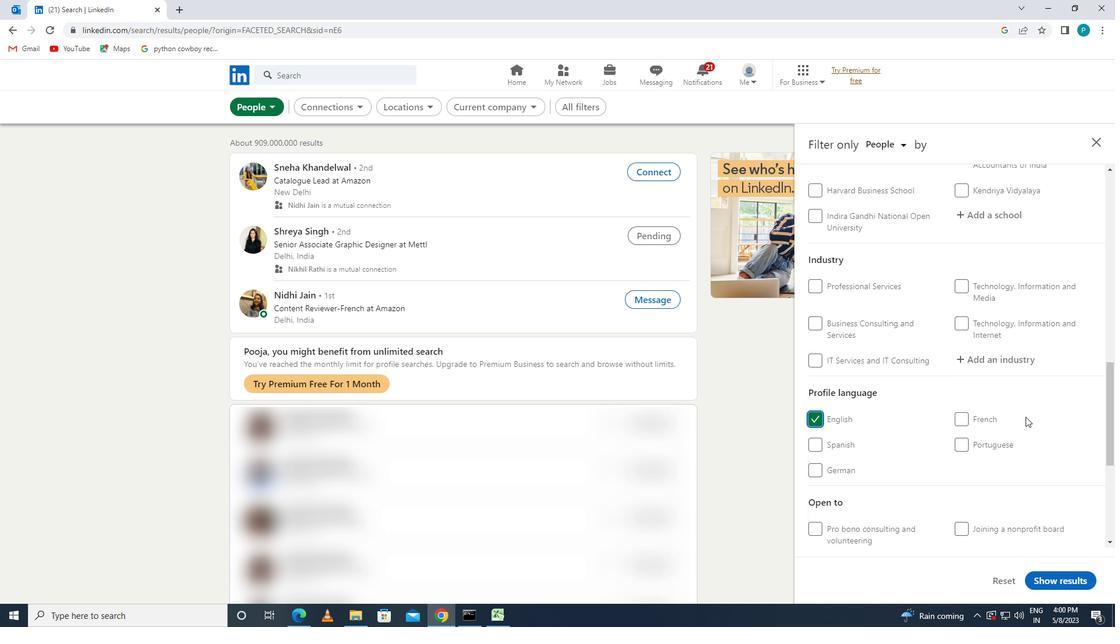 
Action: Mouse scrolled (1032, 415) with delta (0, 0)
Screenshot: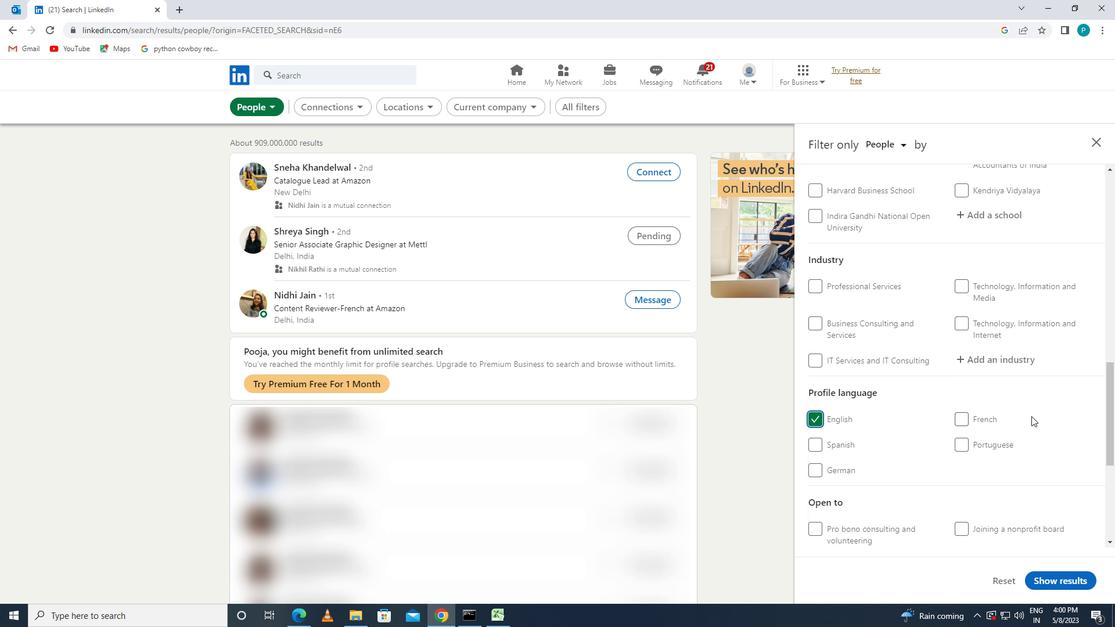
Action: Mouse scrolled (1032, 415) with delta (0, 0)
Screenshot: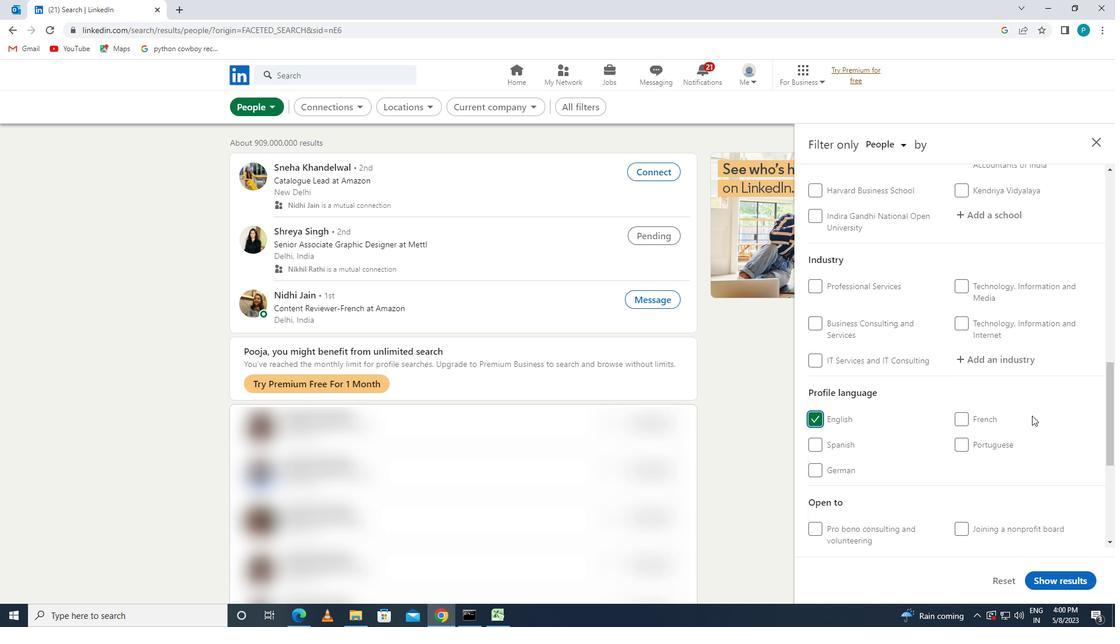 
Action: Mouse scrolled (1032, 415) with delta (0, 0)
Screenshot: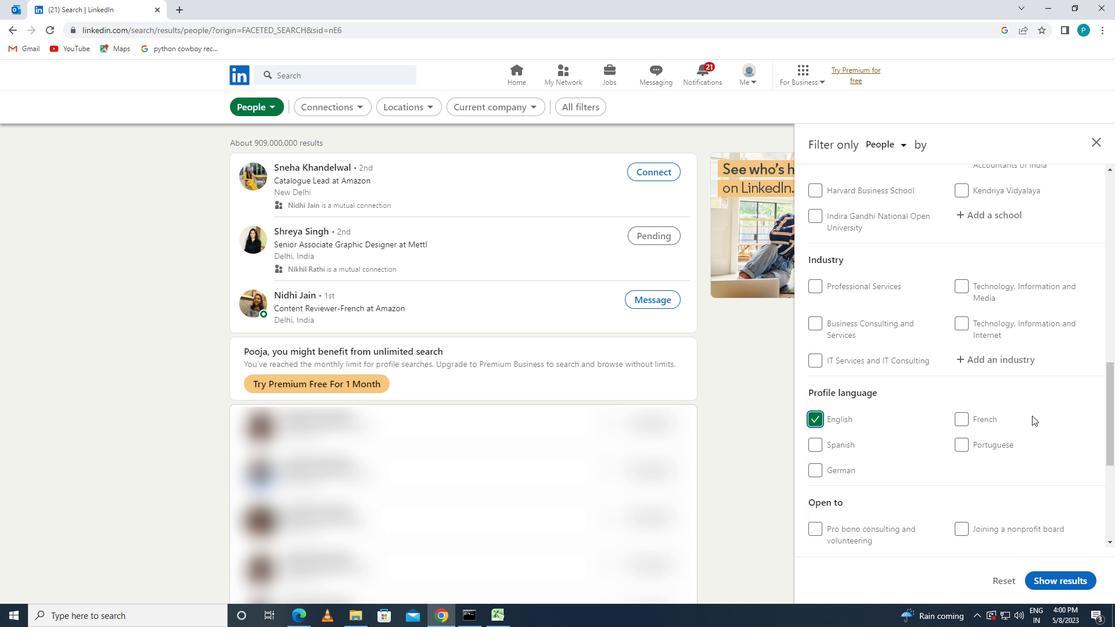 
Action: Mouse moved to (980, 386)
Screenshot: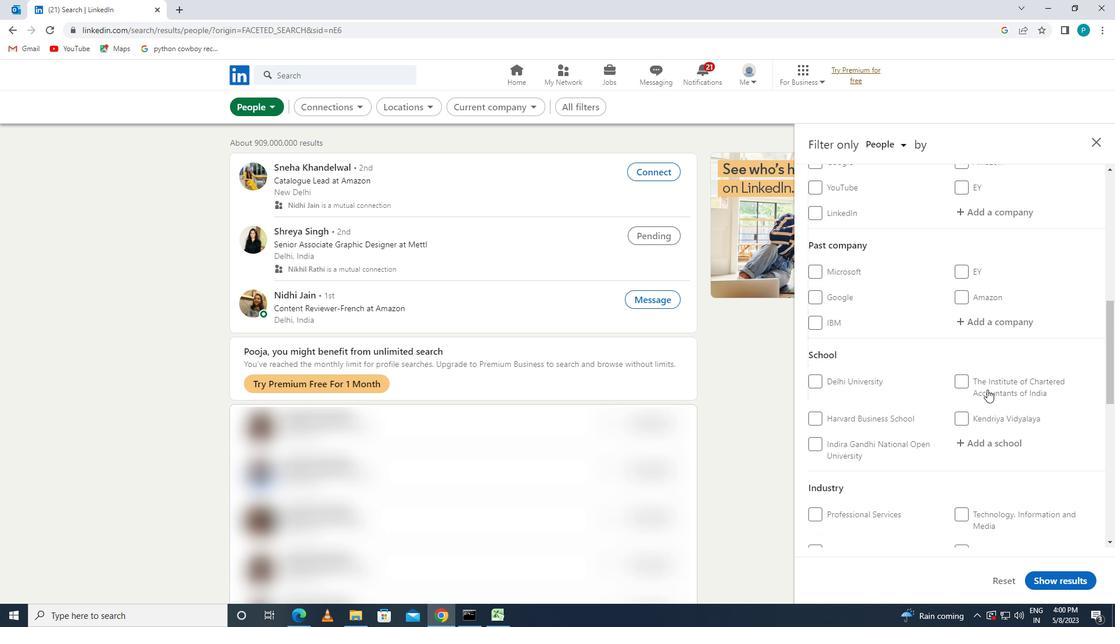 
Action: Mouse scrolled (980, 386) with delta (0, 0)
Screenshot: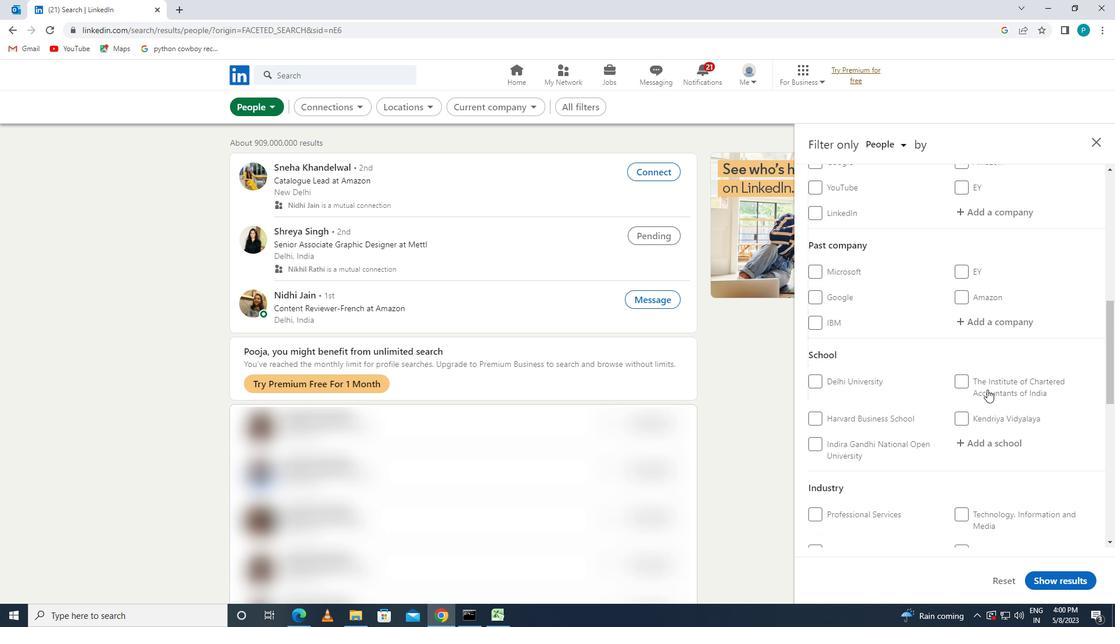 
Action: Mouse scrolled (980, 386) with delta (0, 0)
Screenshot: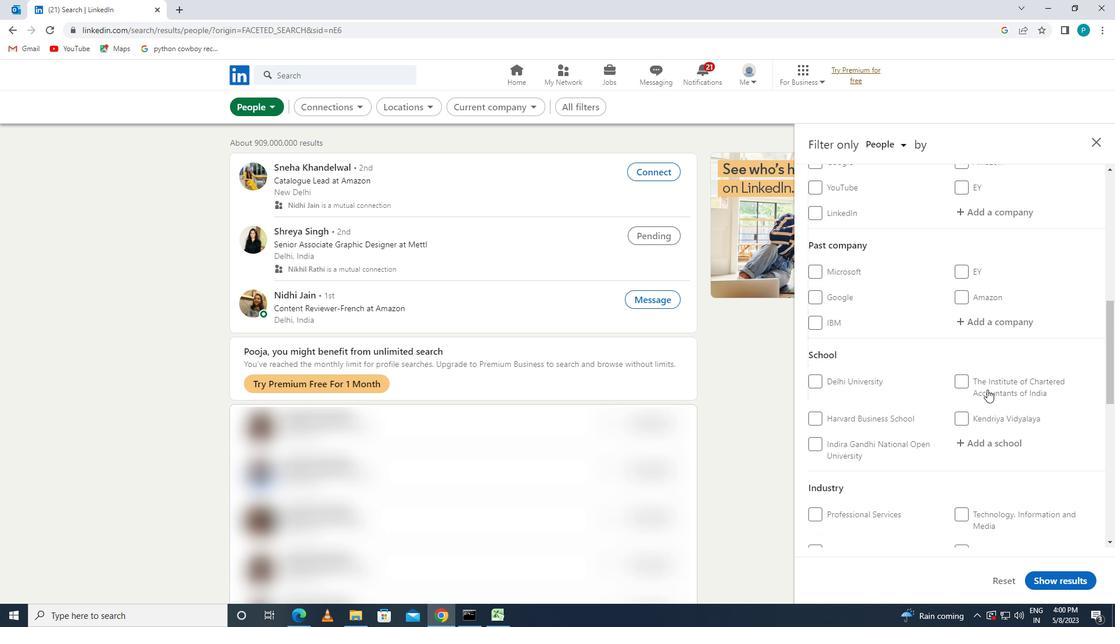 
Action: Mouse scrolled (980, 386) with delta (0, 0)
Screenshot: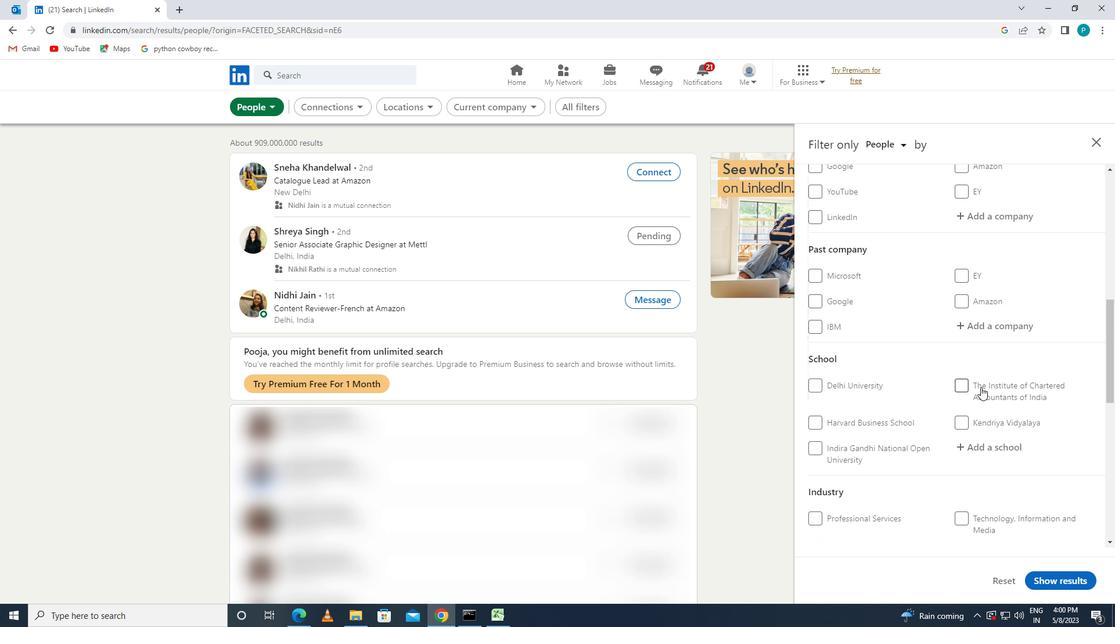 
Action: Mouse moved to (999, 400)
Screenshot: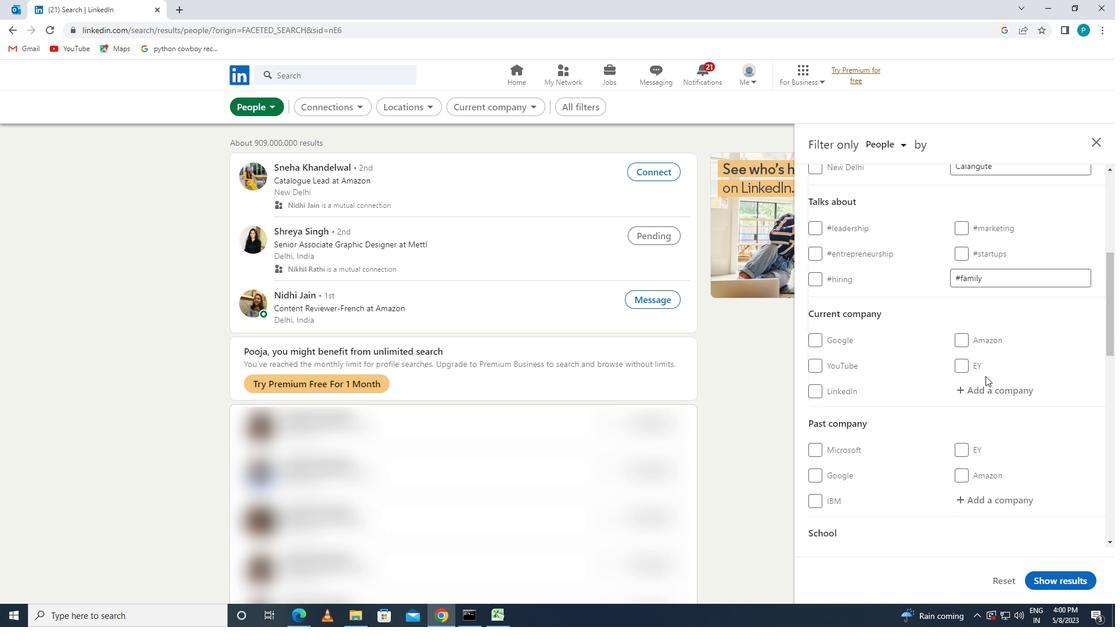 
Action: Mouse pressed left at (999, 400)
Screenshot: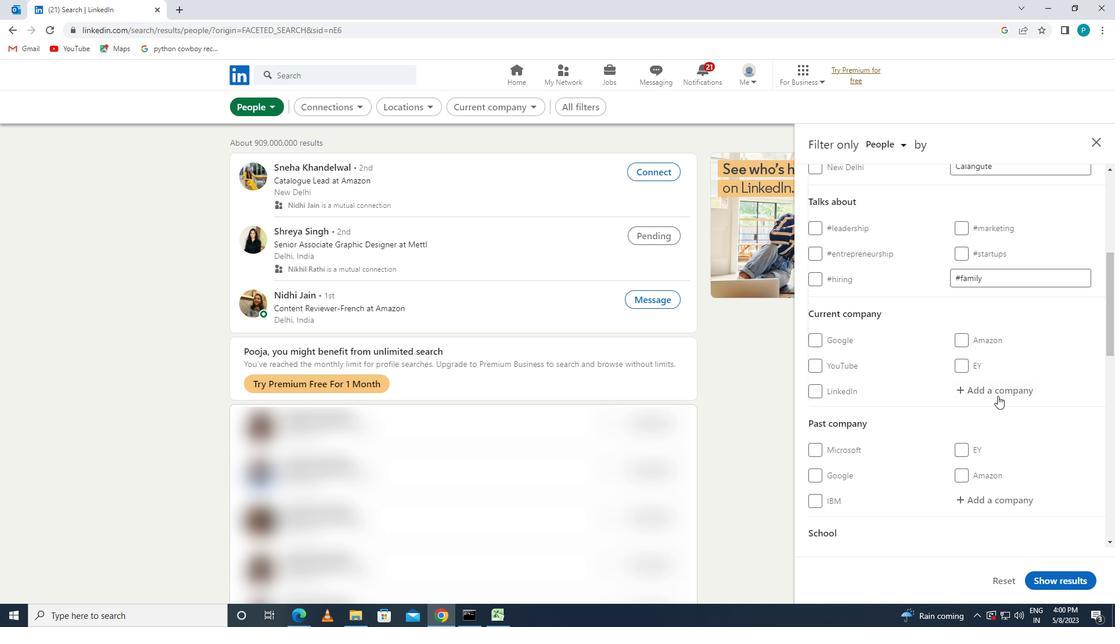 
Action: Mouse moved to (987, 391)
Screenshot: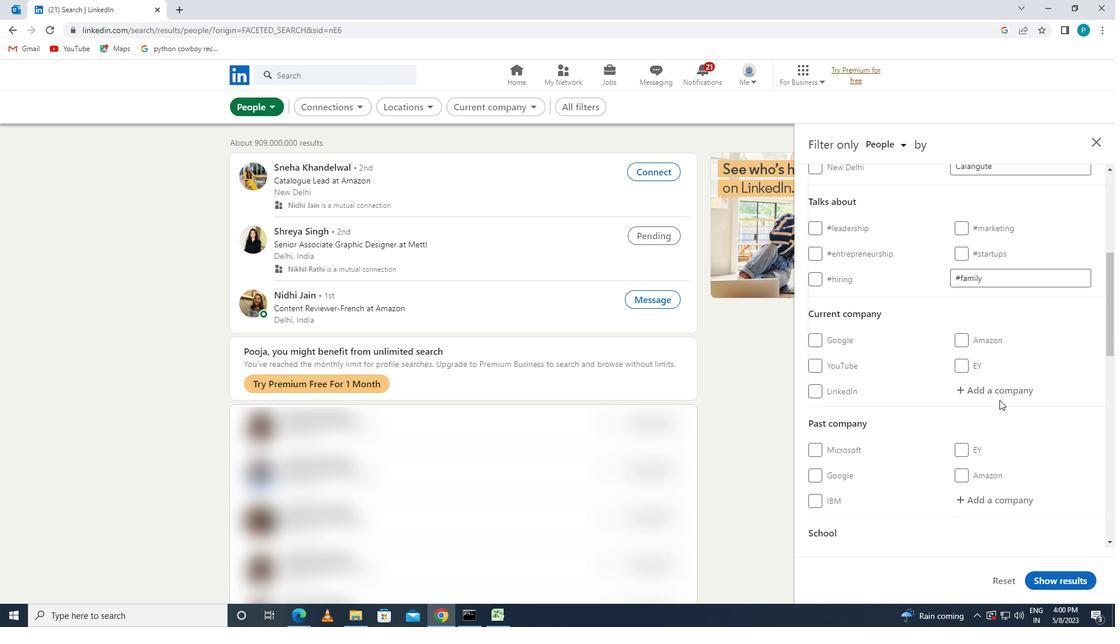 
Action: Mouse pressed left at (987, 391)
Screenshot: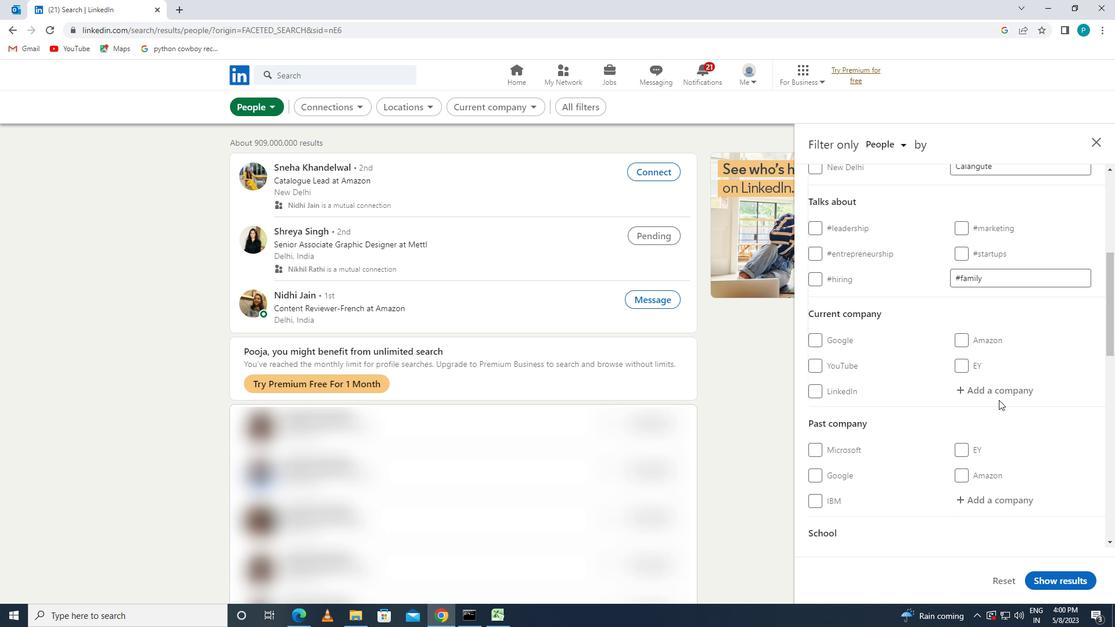 
Action: Key pressed <Key.caps_lock>I<Key.caps_lock>NTERIEW
Screenshot: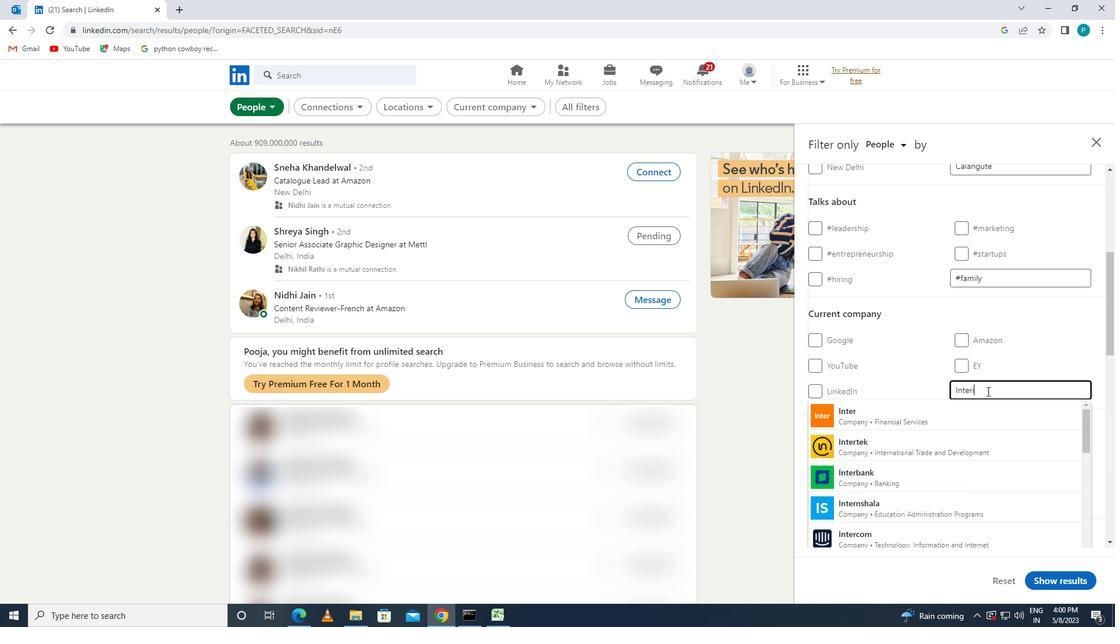 
Action: Mouse moved to (971, 394)
Screenshot: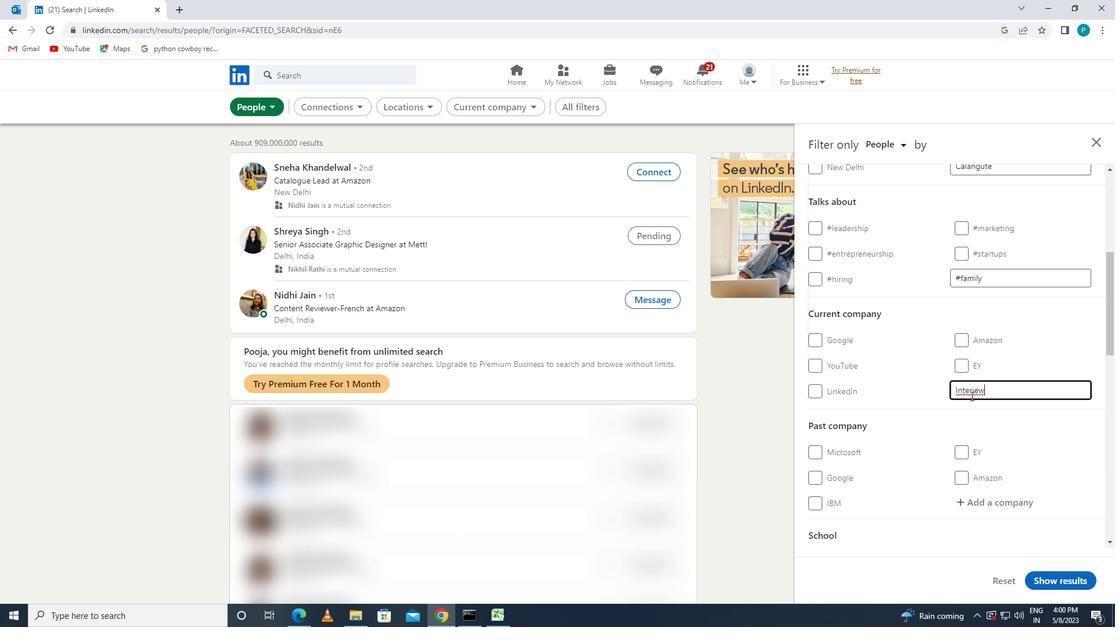 
Action: Mouse pressed left at (971, 394)
Screenshot: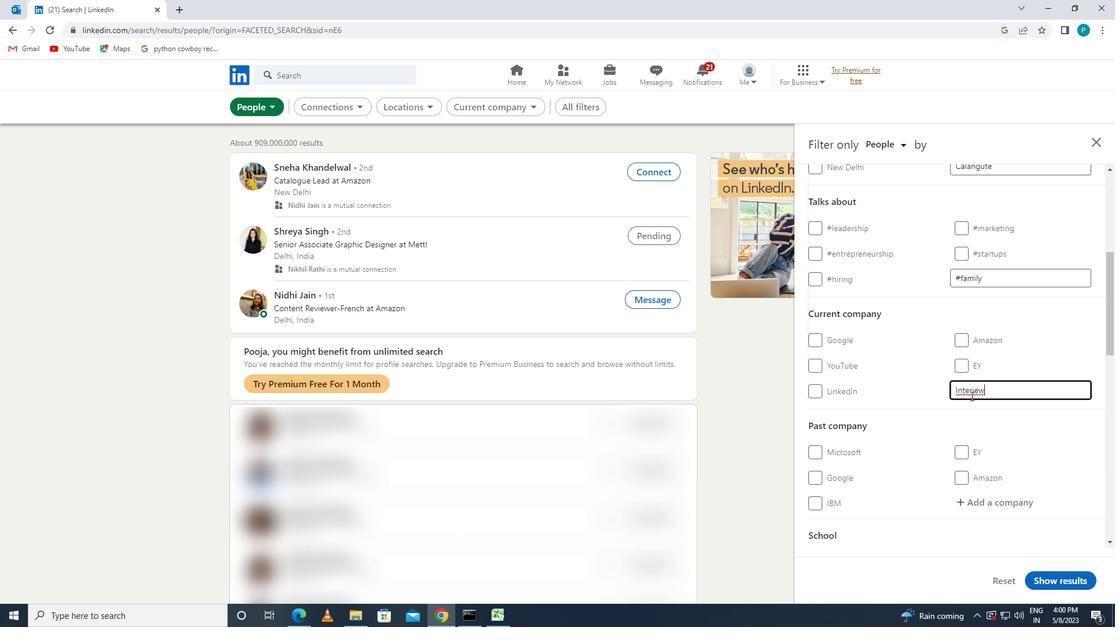 
Action: Key pressed V
Screenshot: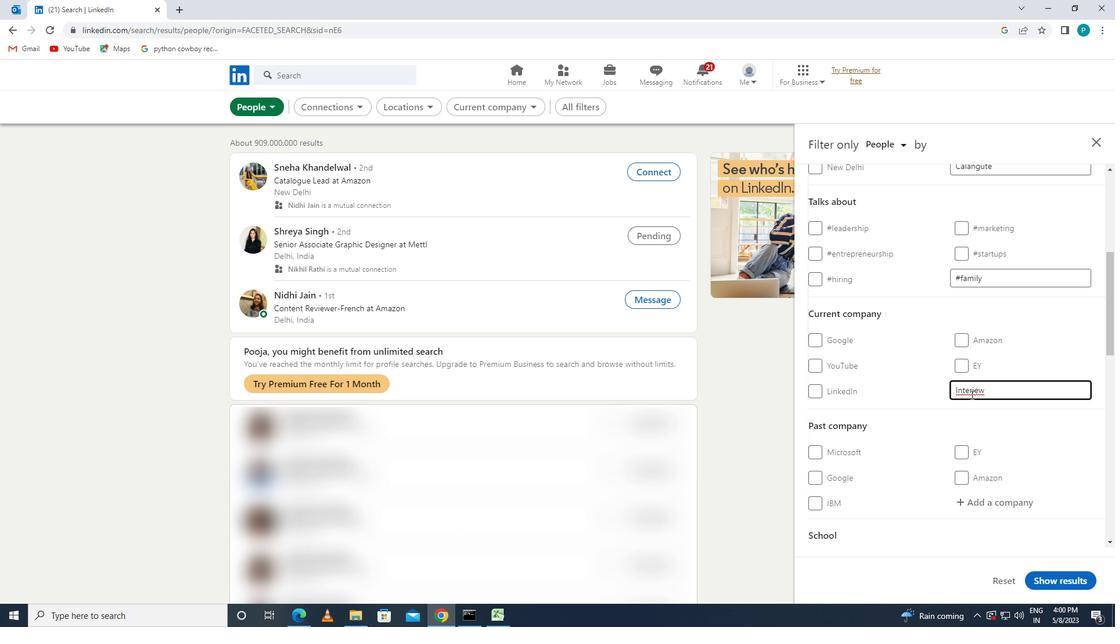 
Action: Mouse moved to (917, 505)
Screenshot: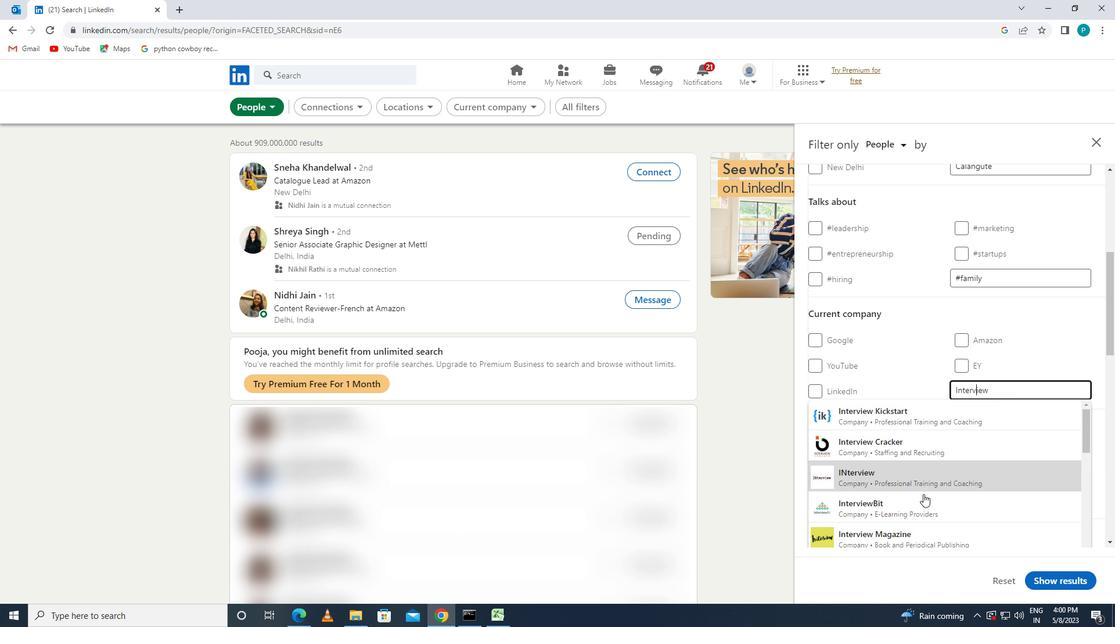 
Action: Mouse pressed left at (917, 505)
Screenshot: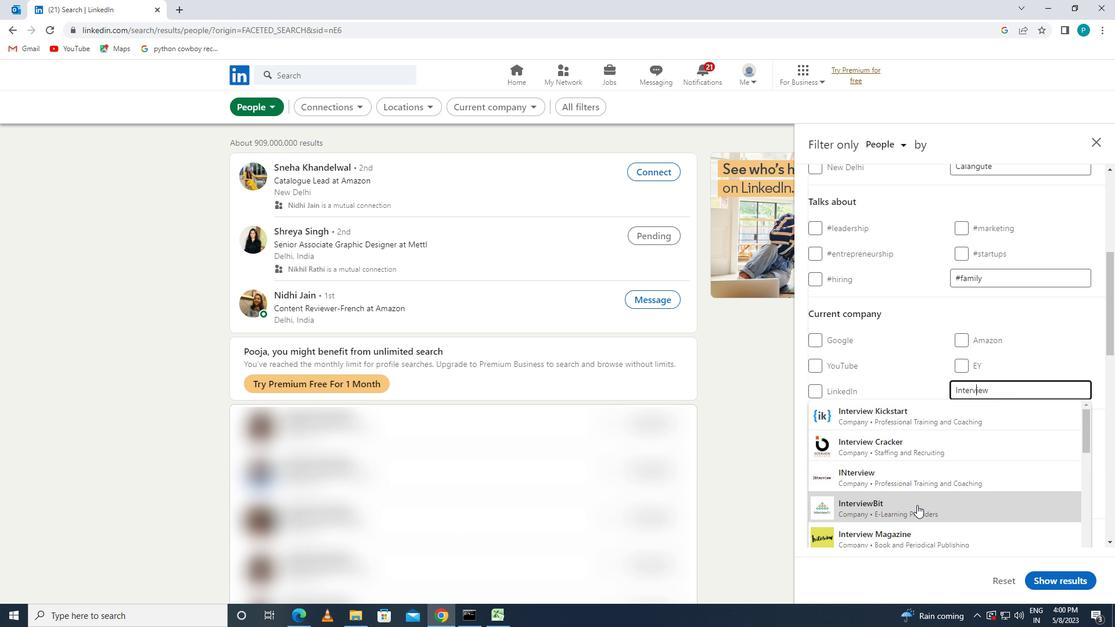 
Action: Mouse moved to (918, 494)
Screenshot: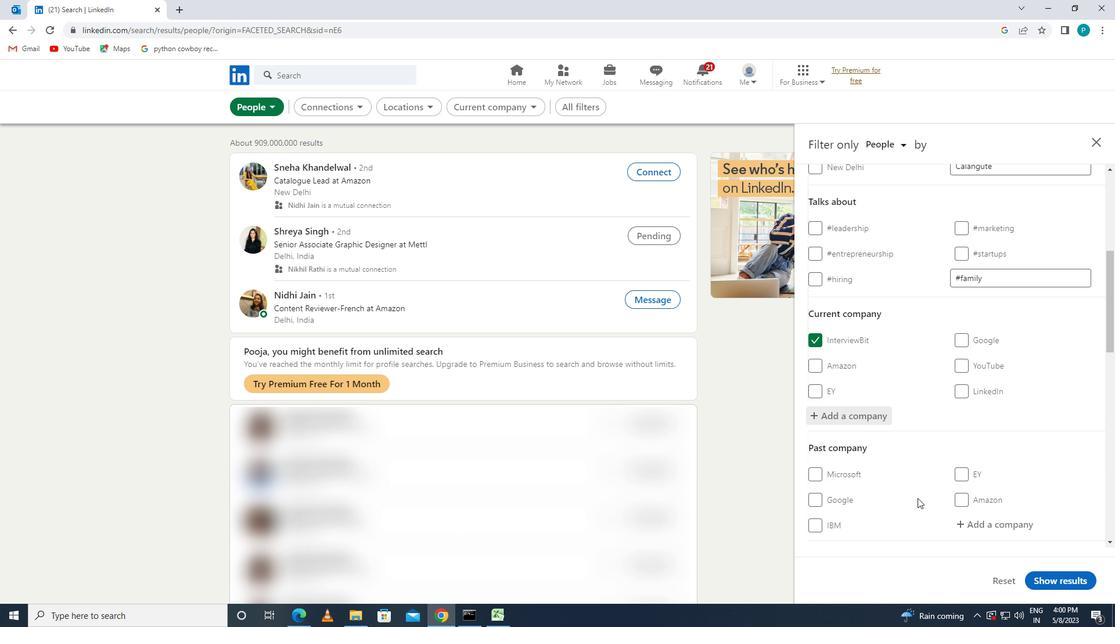 
Action: Mouse scrolled (918, 493) with delta (0, 0)
Screenshot: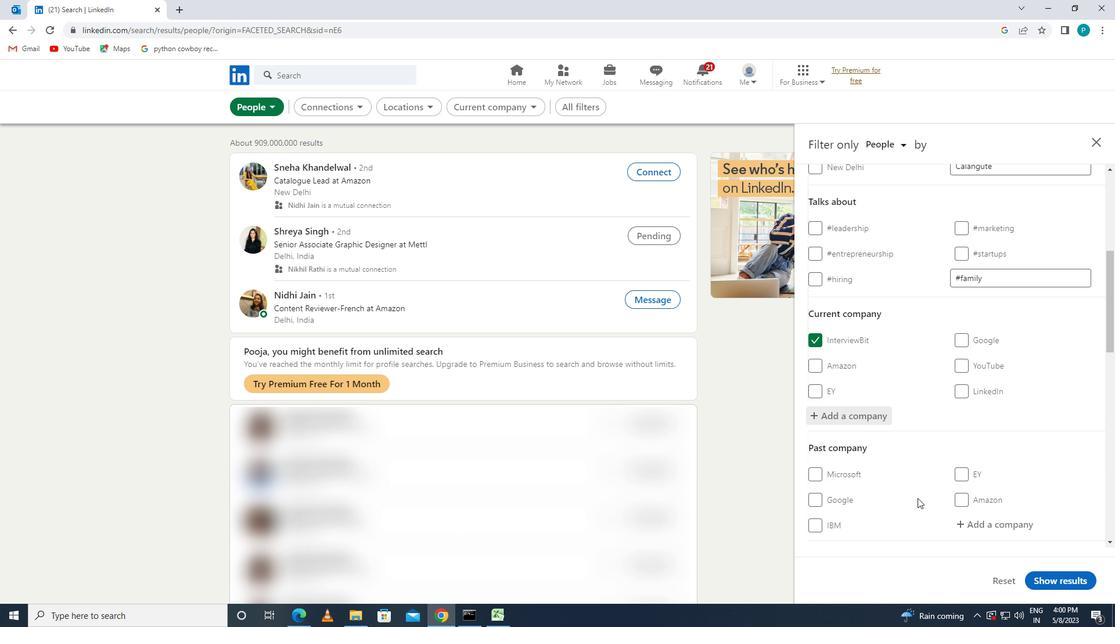 
Action: Mouse moved to (919, 490)
Screenshot: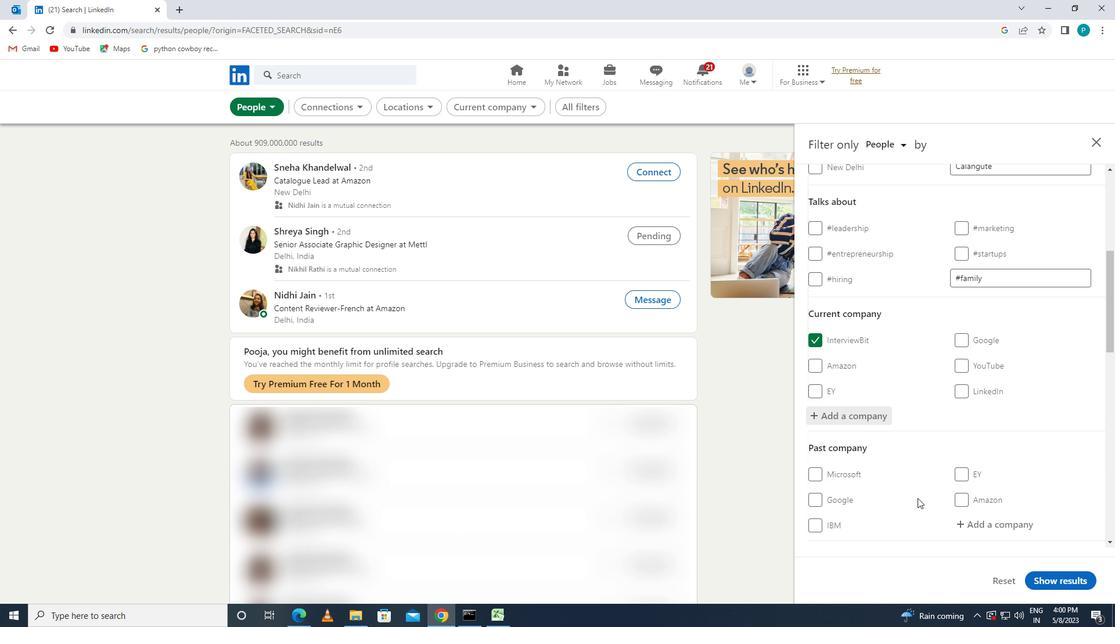 
Action: Mouse scrolled (919, 490) with delta (0, 0)
Screenshot: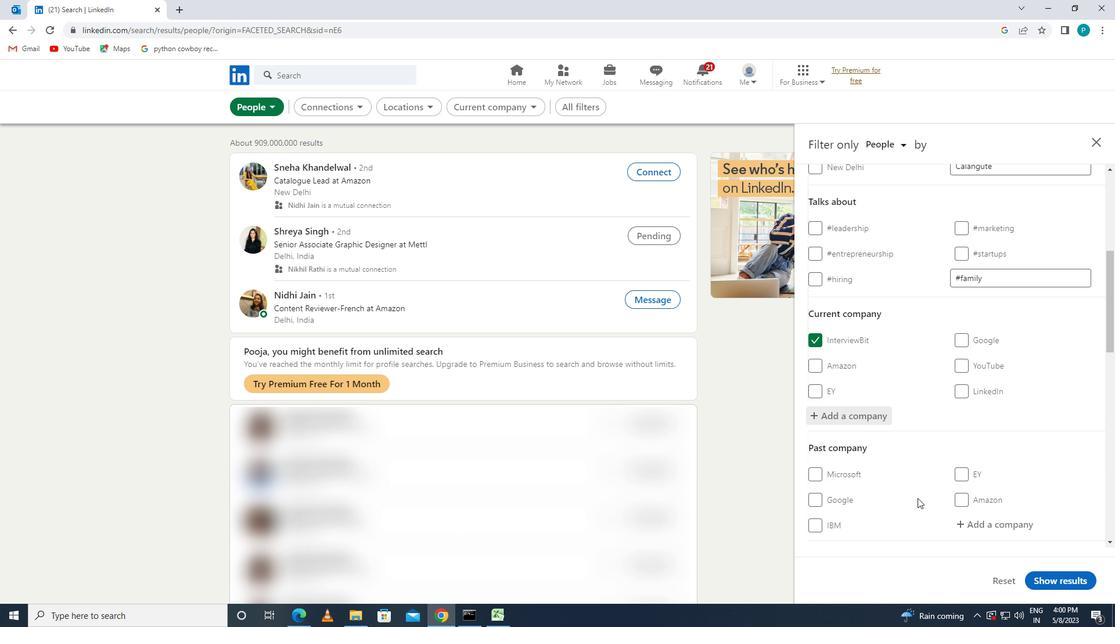 
Action: Mouse moved to (920, 487)
Screenshot: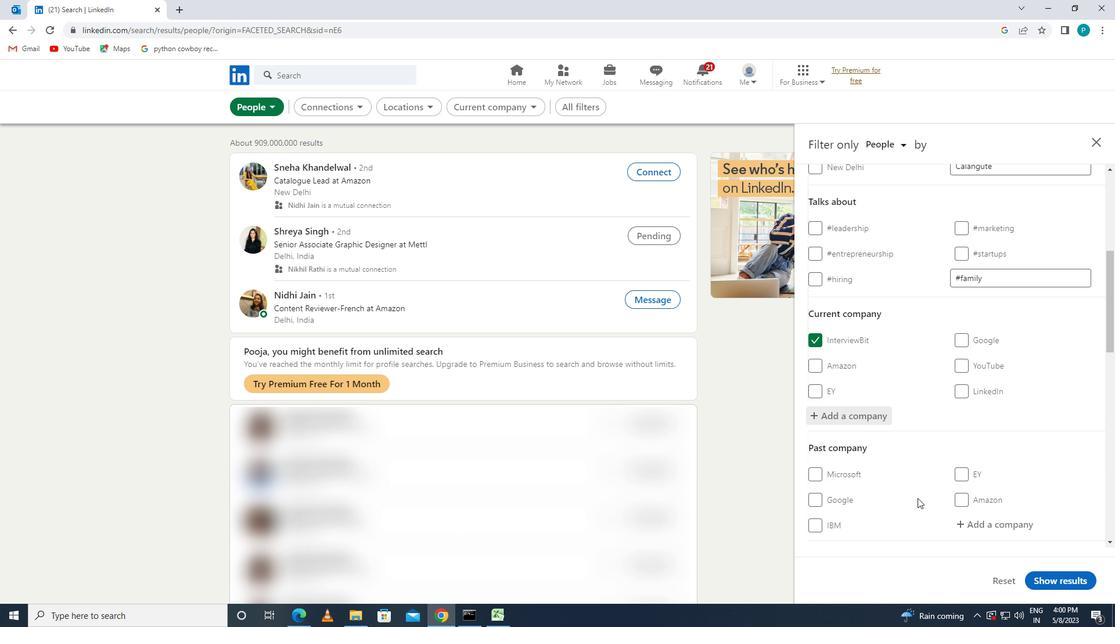 
Action: Mouse scrolled (920, 486) with delta (0, 0)
Screenshot: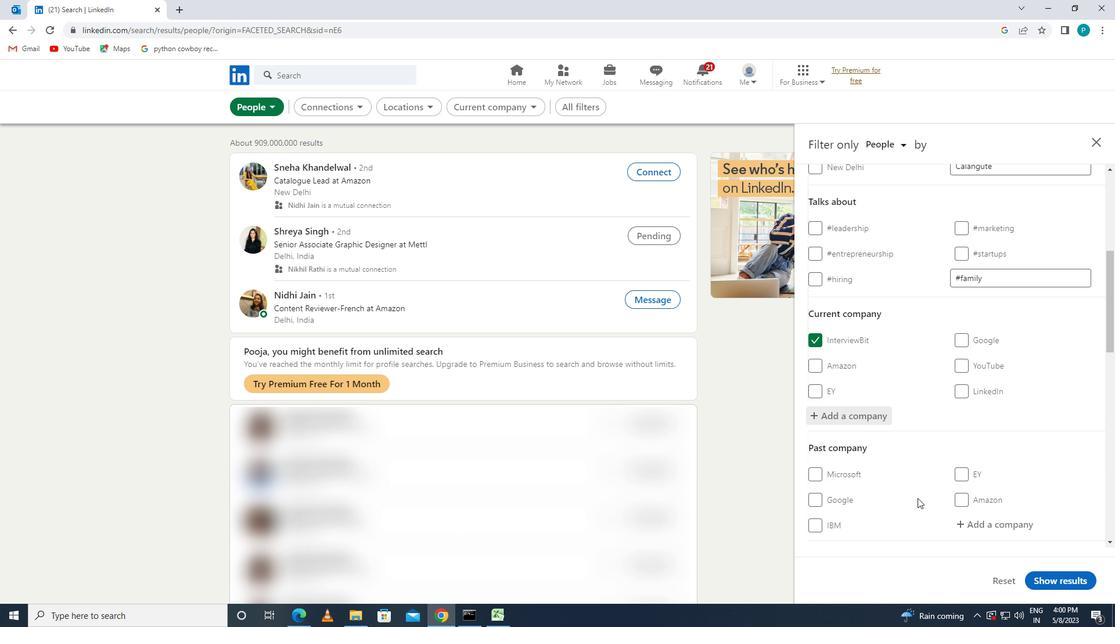 
Action: Mouse moved to (920, 485)
Screenshot: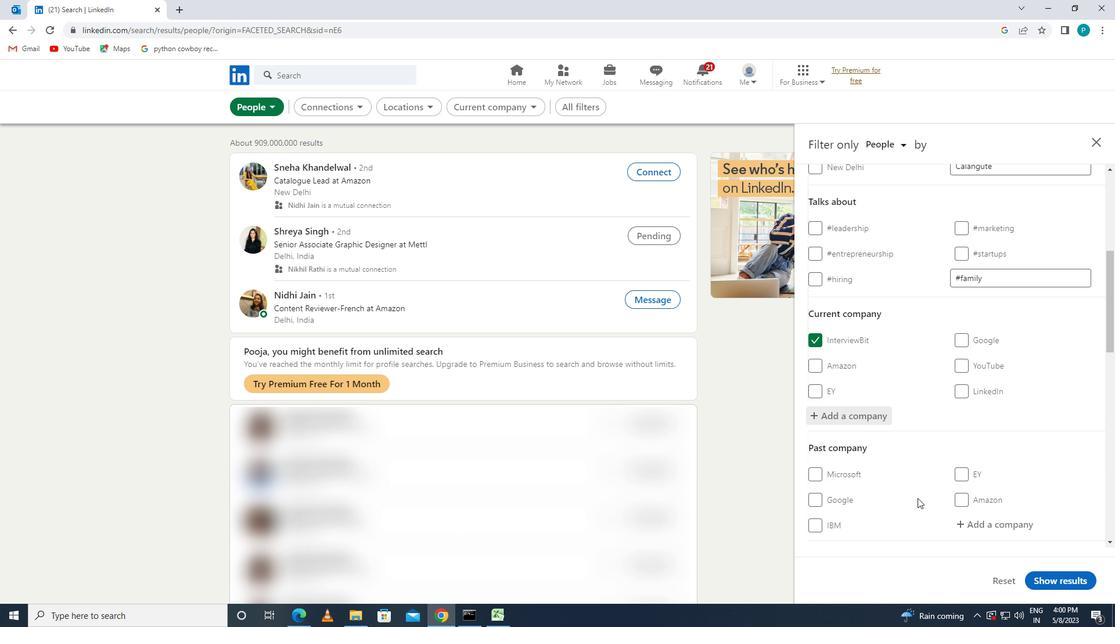 
Action: Mouse scrolled (920, 485) with delta (0, 0)
Screenshot: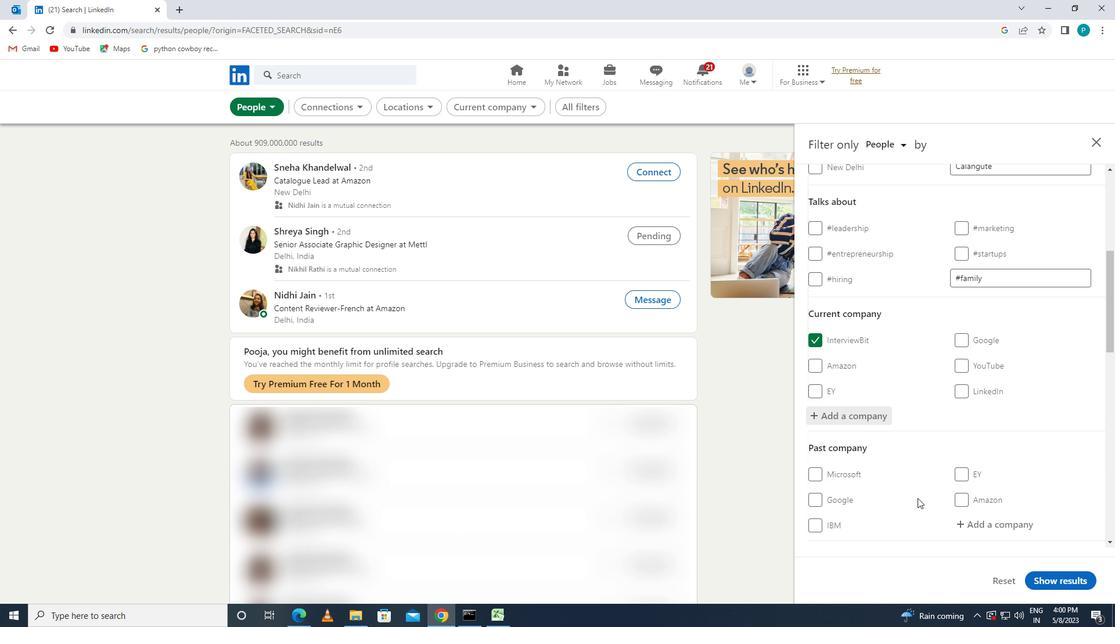 
Action: Mouse moved to (988, 415)
Screenshot: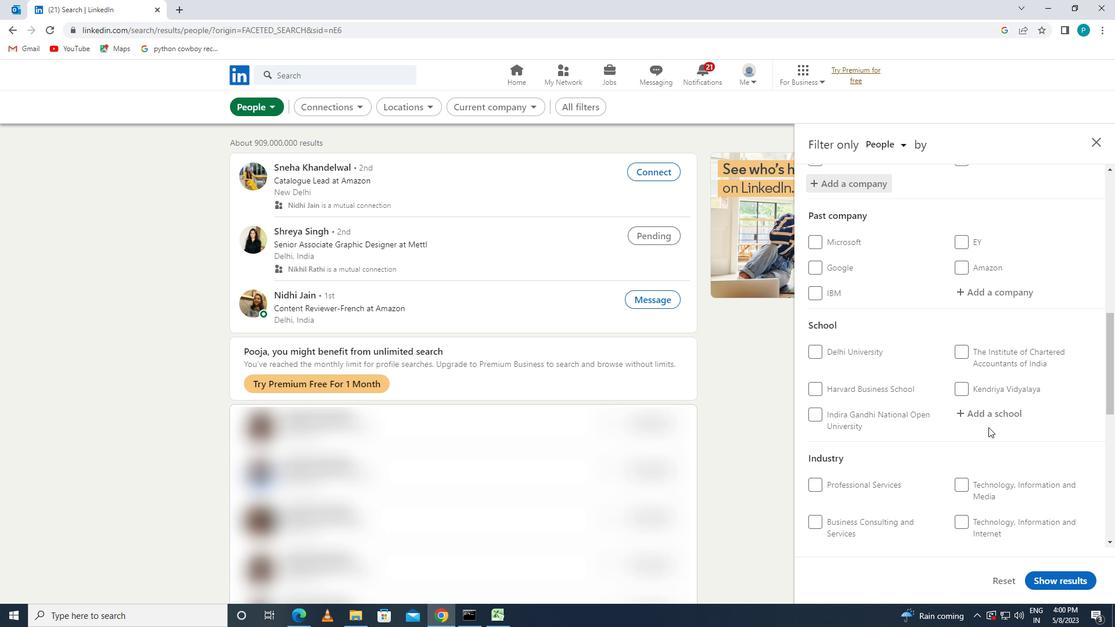 
Action: Mouse pressed left at (988, 415)
Screenshot: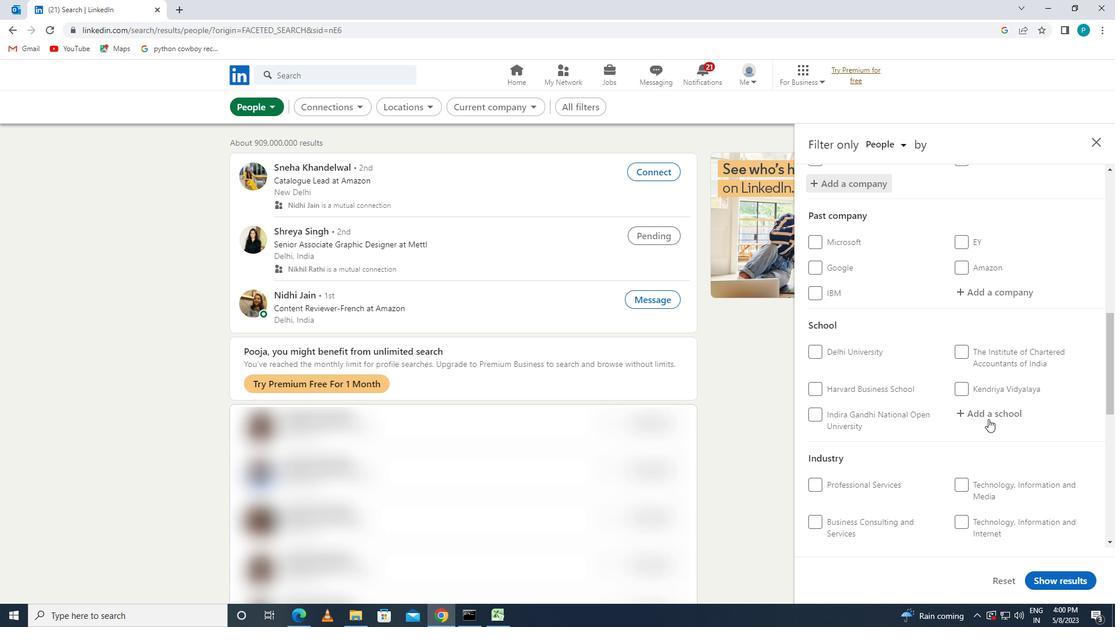 
Action: Key pressed <Key.caps_lock>K<Key.caps_lock>ALYANI<Key.space><Key.caps_lock>G<Key.caps_lock>OVERNMENT
Screenshot: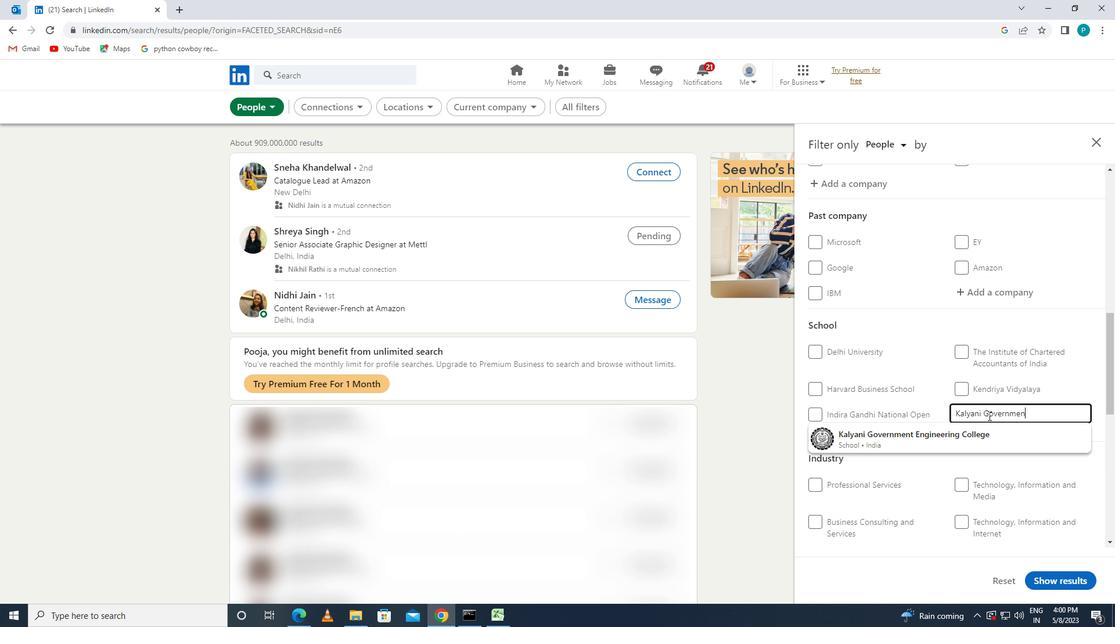 
Action: Mouse moved to (980, 443)
Screenshot: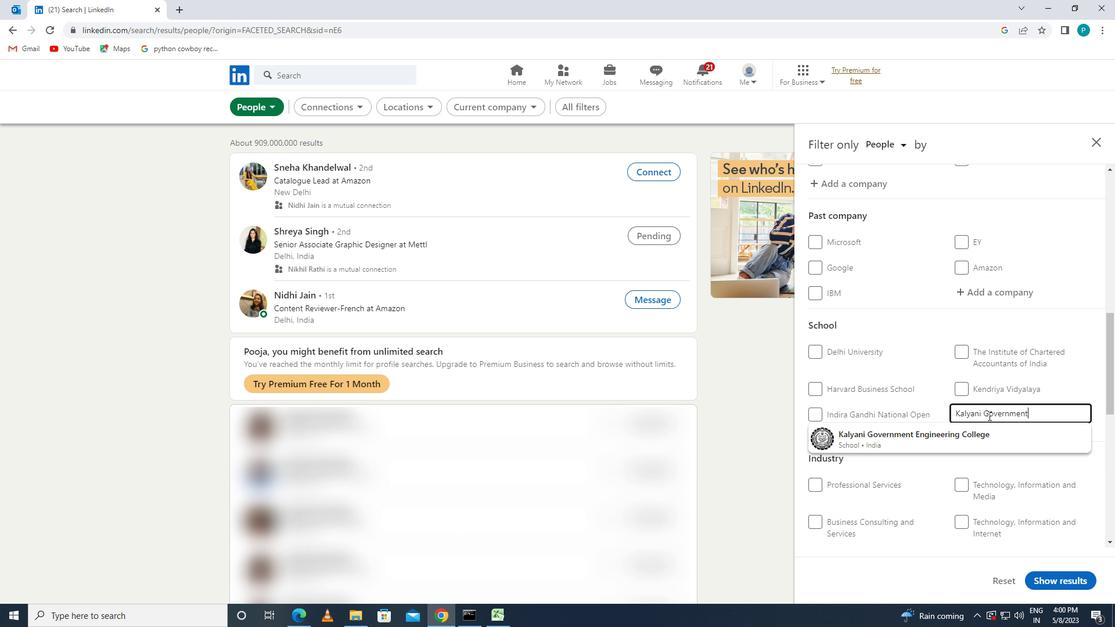 
Action: Mouse pressed left at (980, 443)
Screenshot: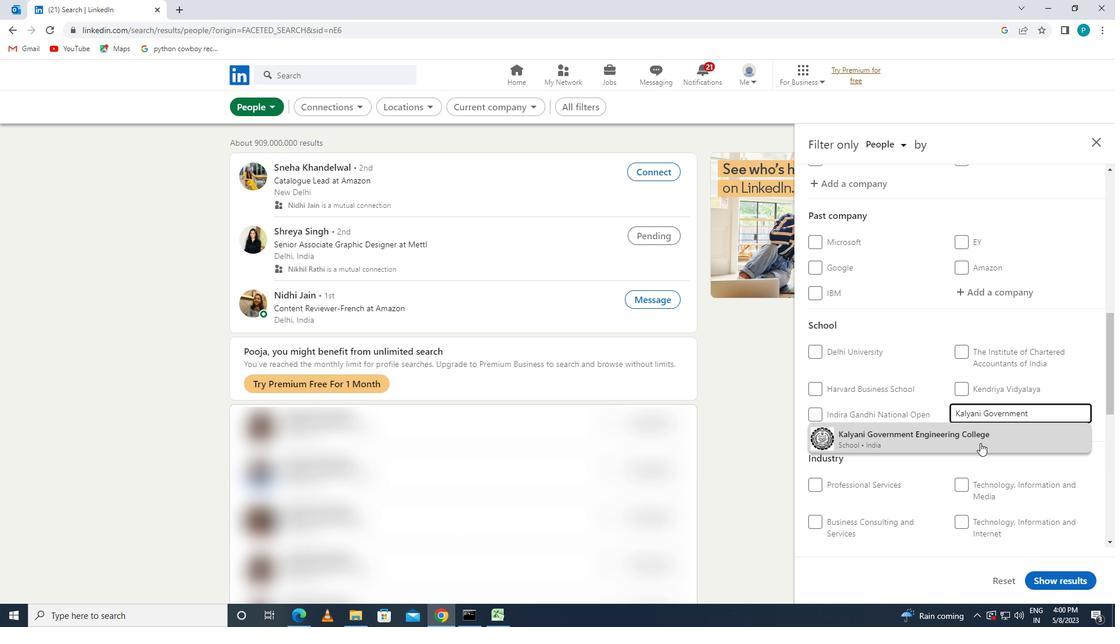 
Action: Mouse scrolled (980, 442) with delta (0, 0)
Screenshot: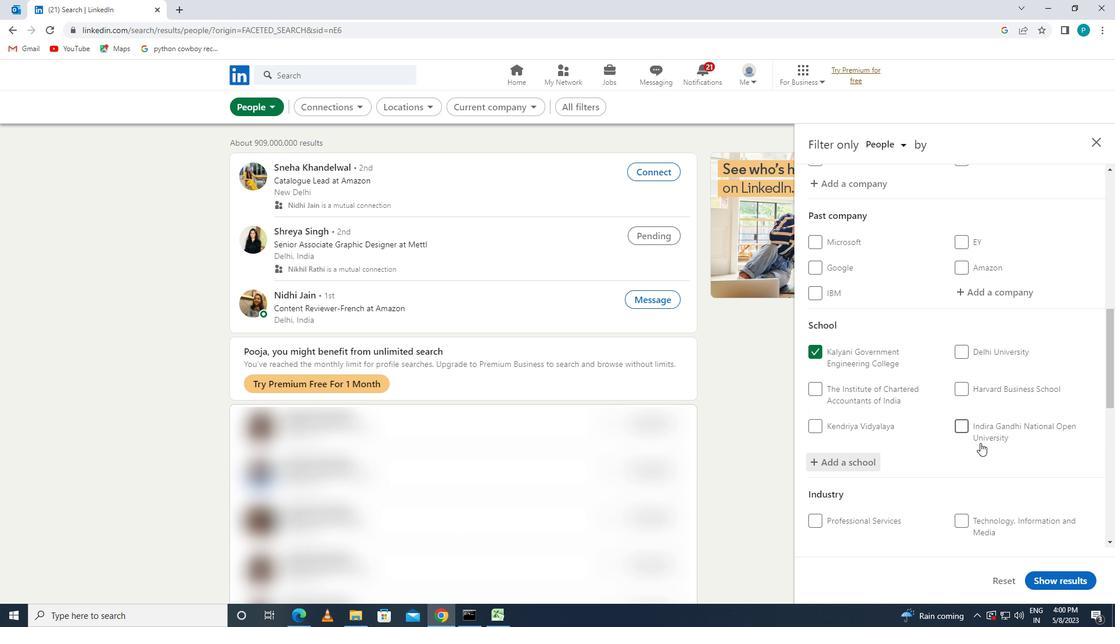 
Action: Mouse scrolled (980, 442) with delta (0, 0)
Screenshot: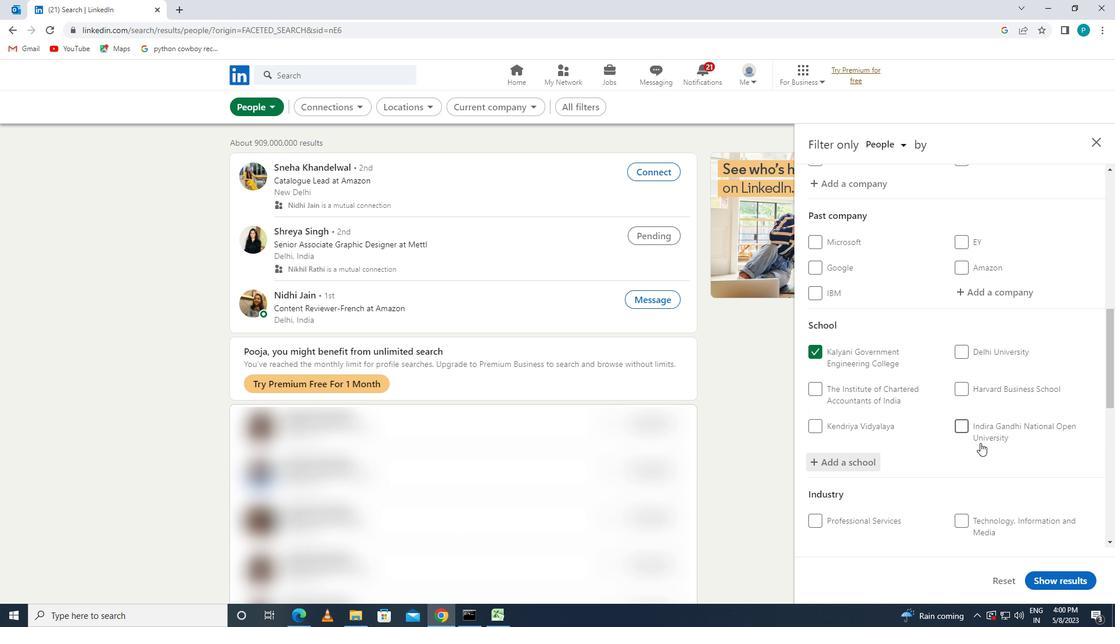 
Action: Mouse scrolled (980, 442) with delta (0, 0)
Screenshot: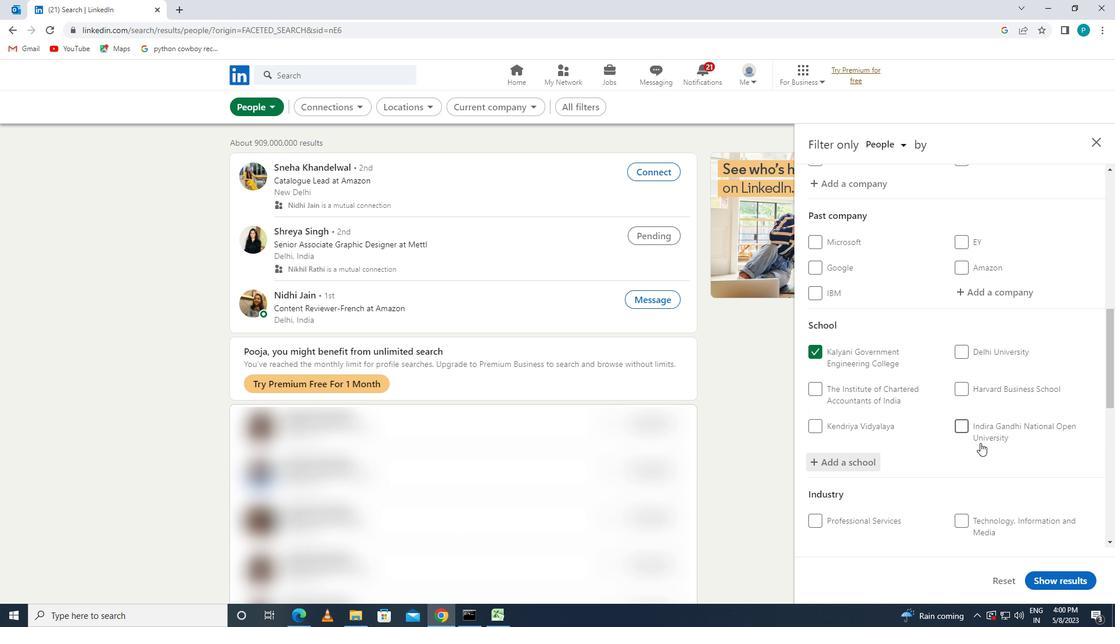 
Action: Mouse scrolled (980, 442) with delta (0, 0)
Screenshot: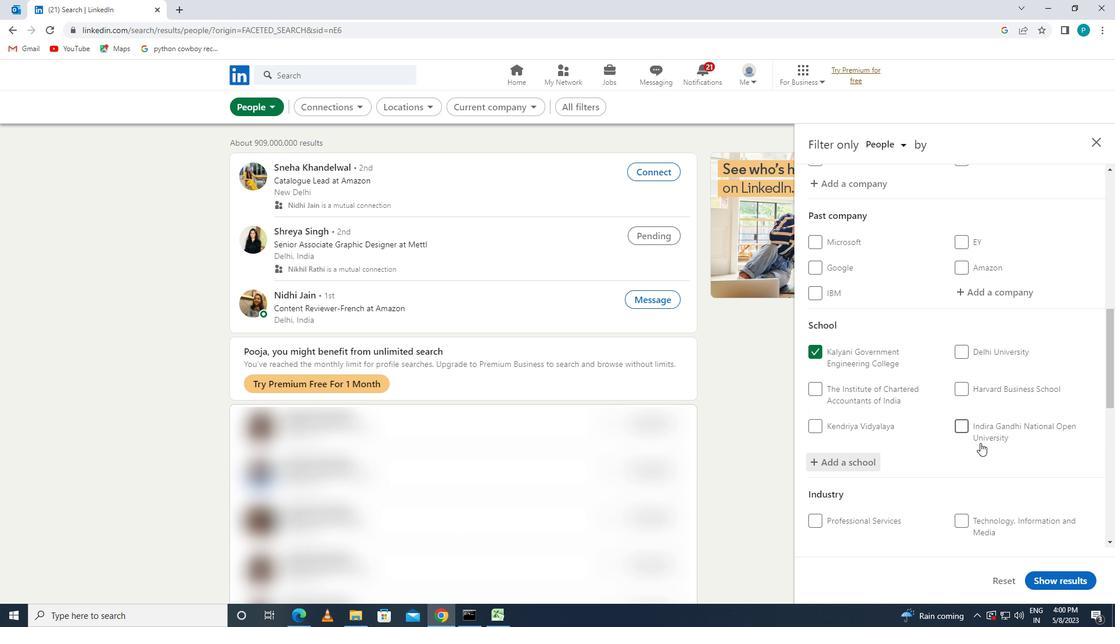 
Action: Mouse moved to (990, 362)
Screenshot: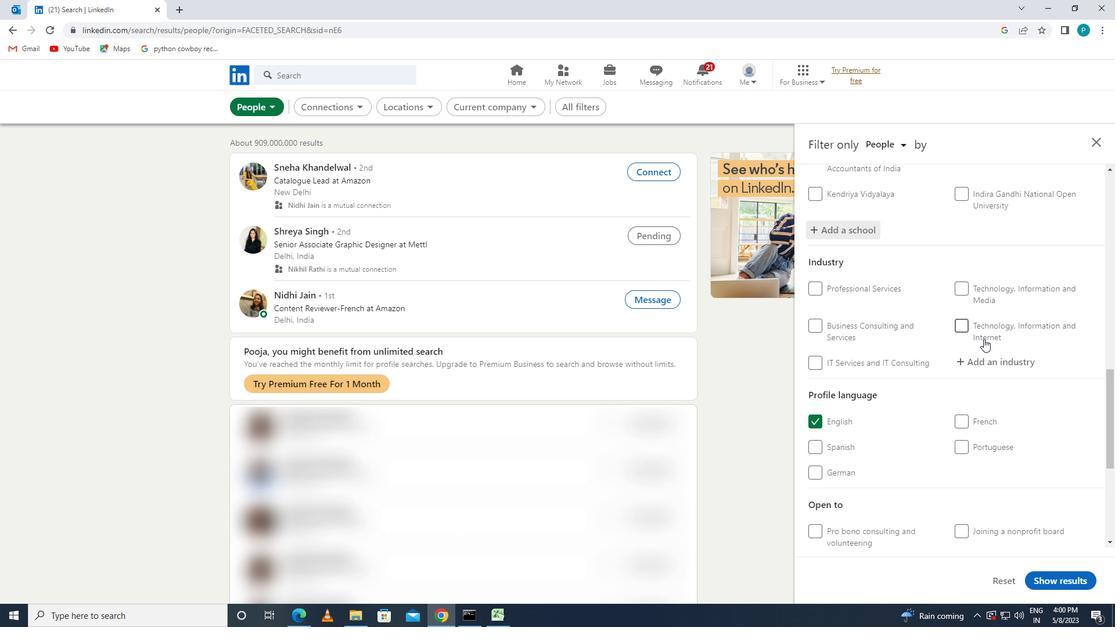 
Action: Mouse pressed left at (990, 362)
Screenshot: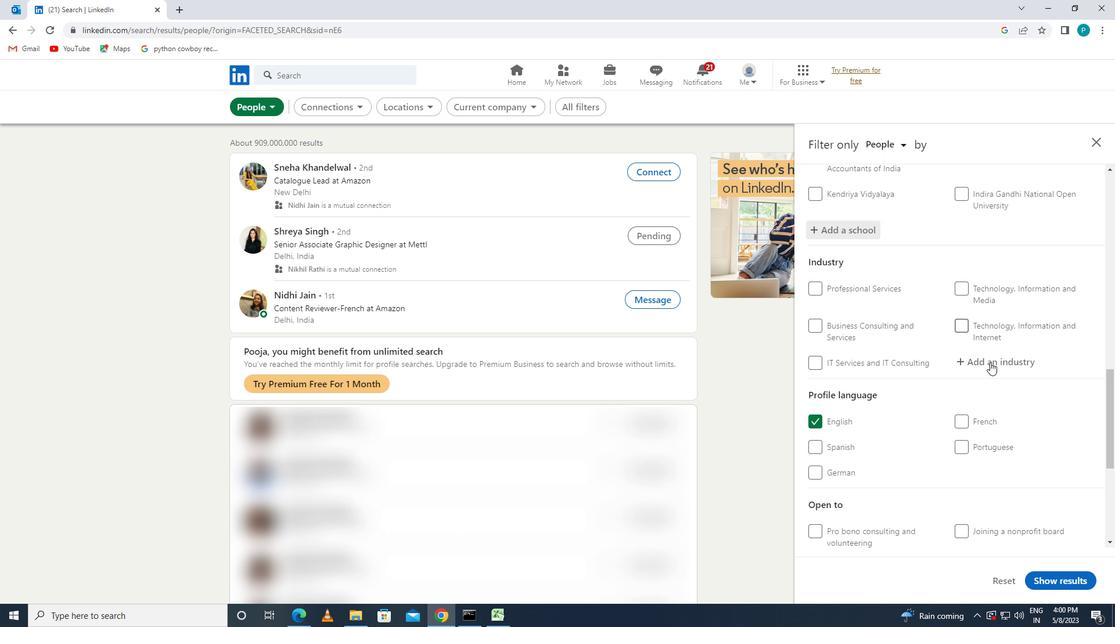 
Action: Key pressed <Key.caps_lock>R<Key.caps_lock>ETAIL
Screenshot: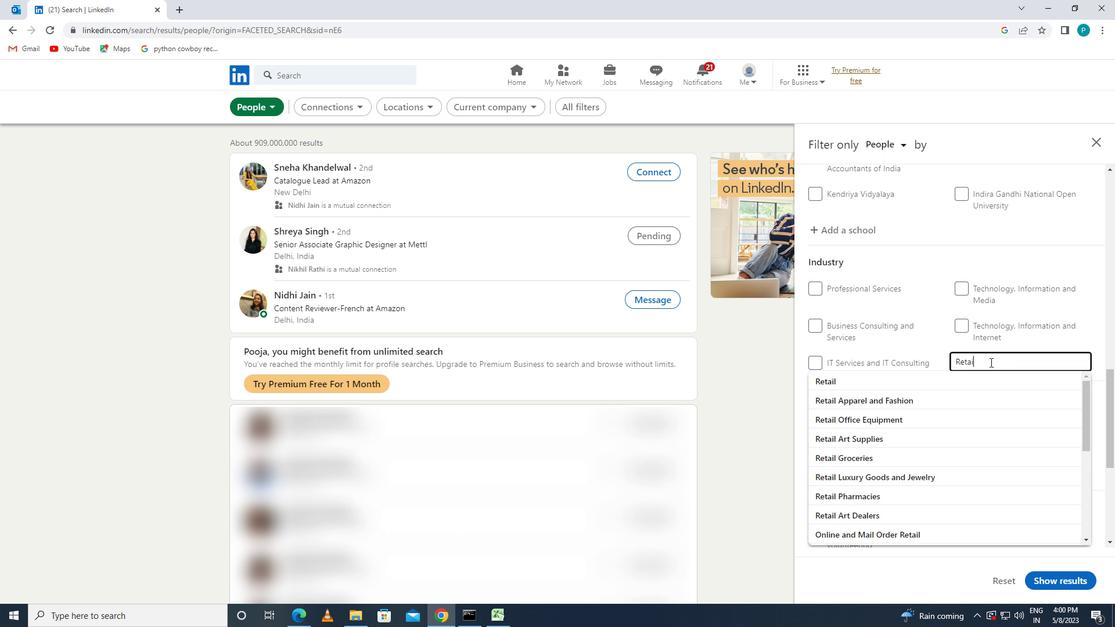 
Action: Mouse moved to (895, 458)
Screenshot: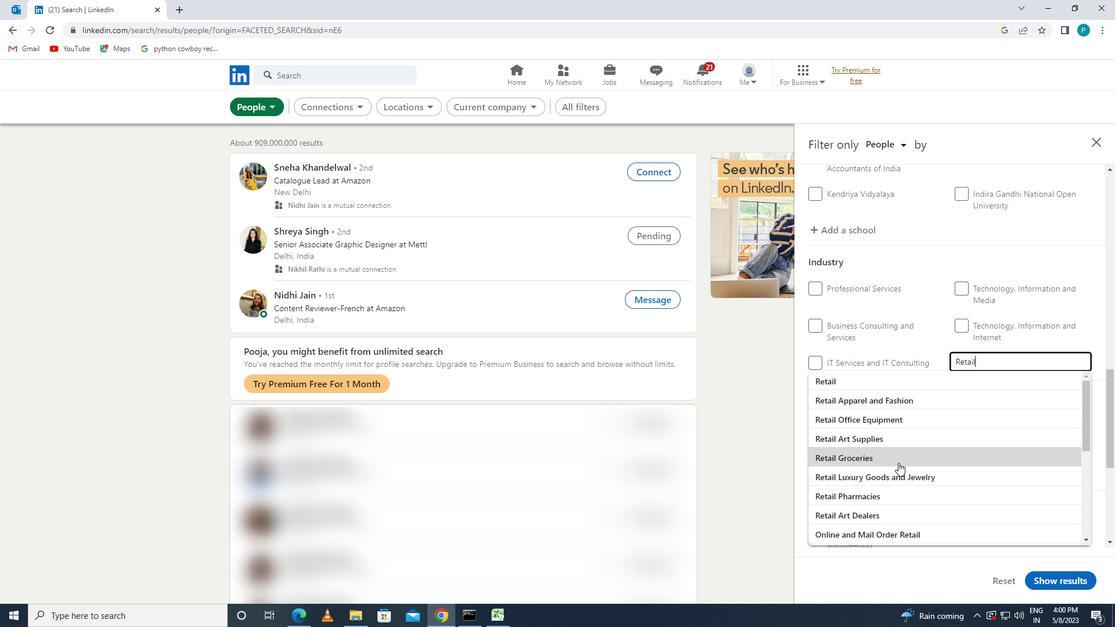 
Action: Mouse pressed left at (895, 458)
Screenshot: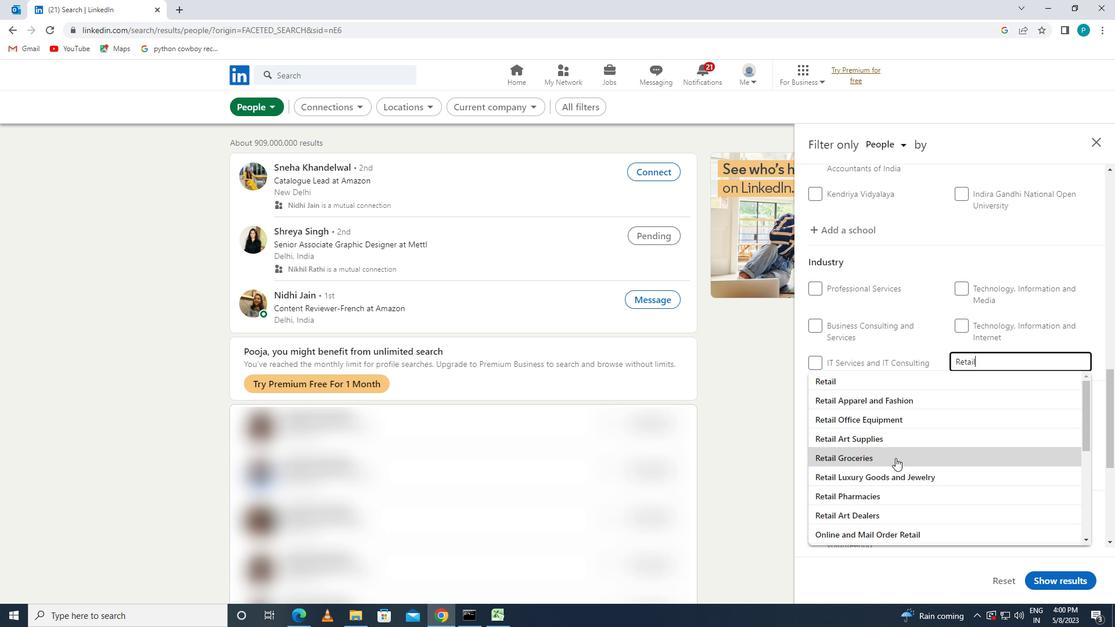 
Action: Mouse moved to (913, 467)
Screenshot: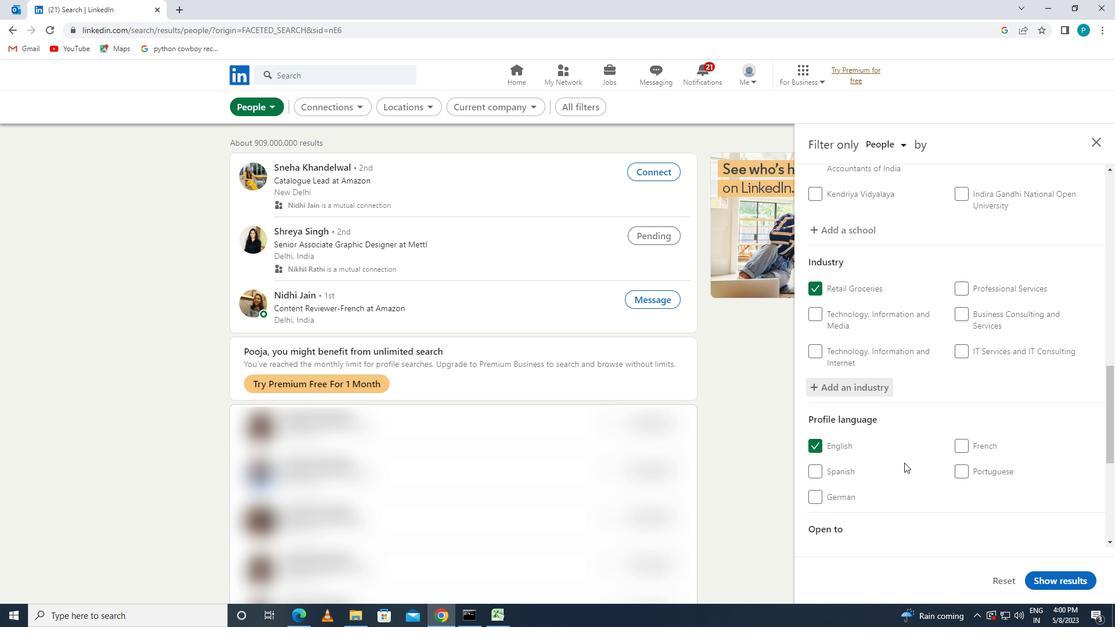 
Action: Mouse scrolled (913, 466) with delta (0, 0)
Screenshot: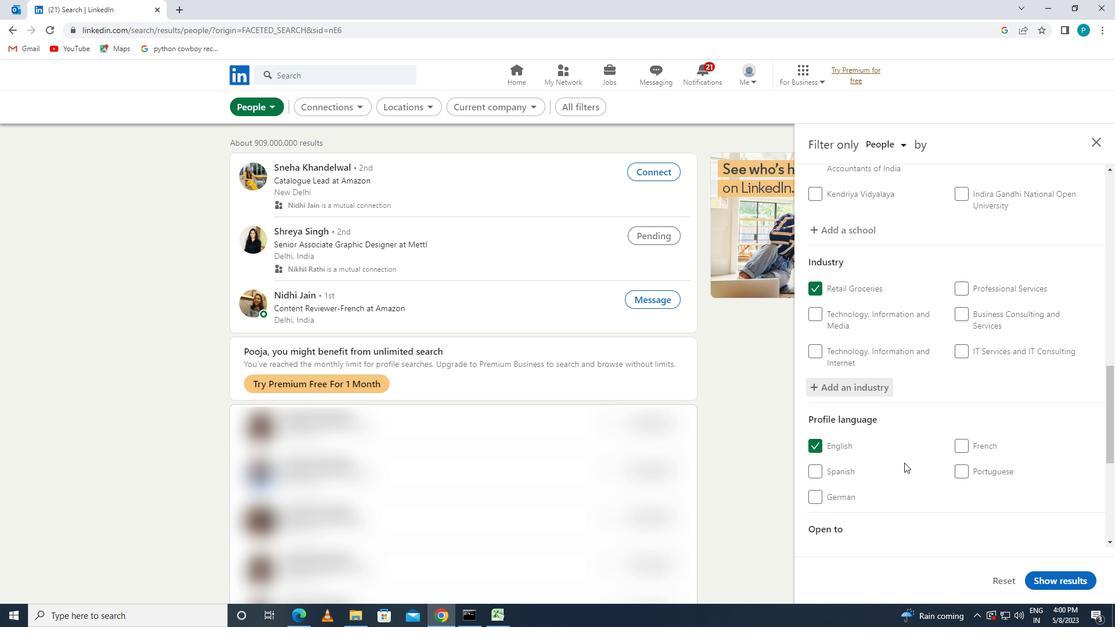 
Action: Mouse moved to (913, 467)
Screenshot: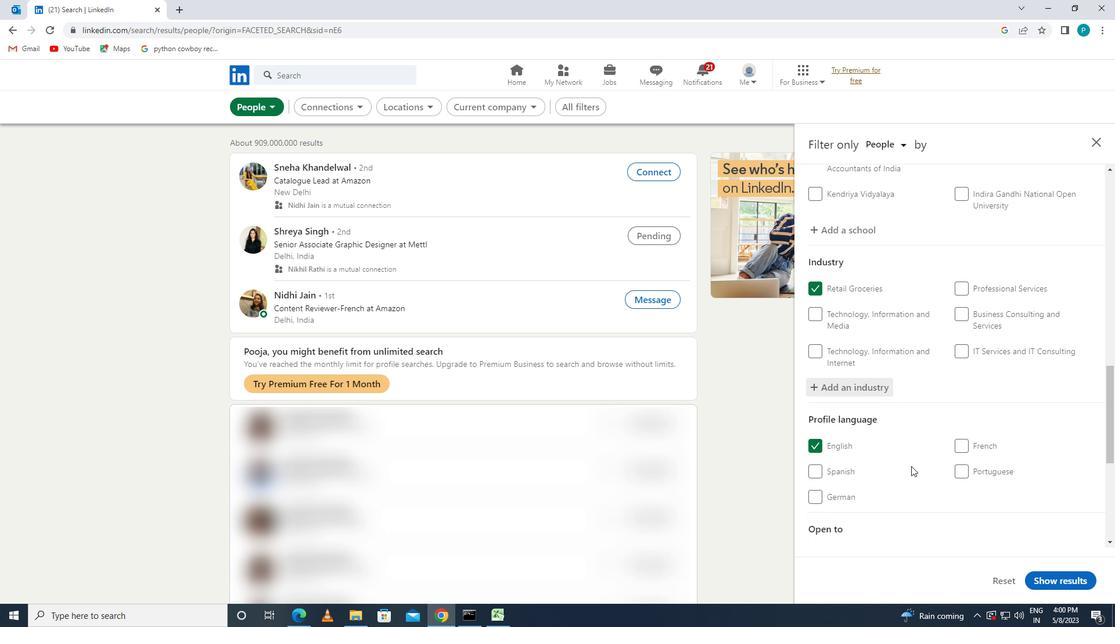 
Action: Mouse scrolled (913, 467) with delta (0, 0)
Screenshot: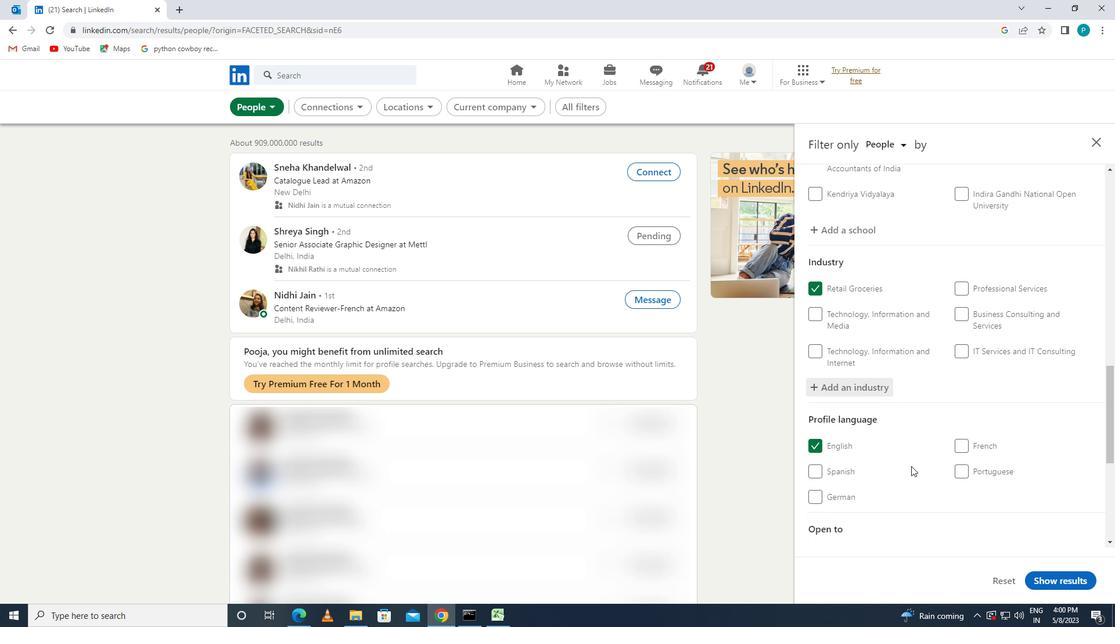 
Action: Mouse scrolled (913, 467) with delta (0, 0)
Screenshot: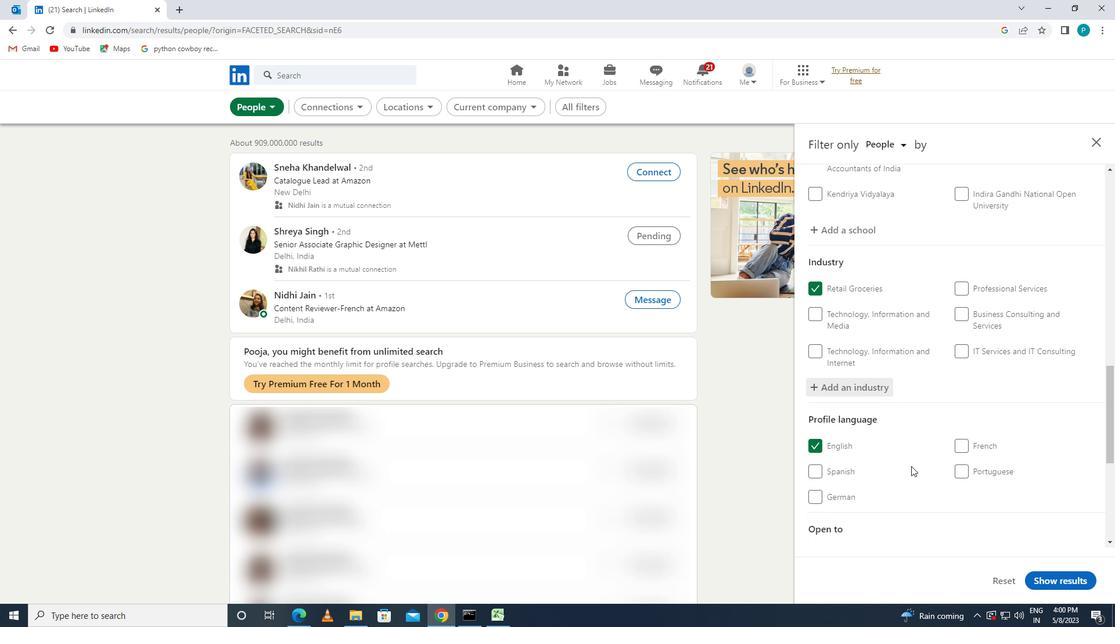 
Action: Mouse scrolled (913, 467) with delta (0, 0)
Screenshot: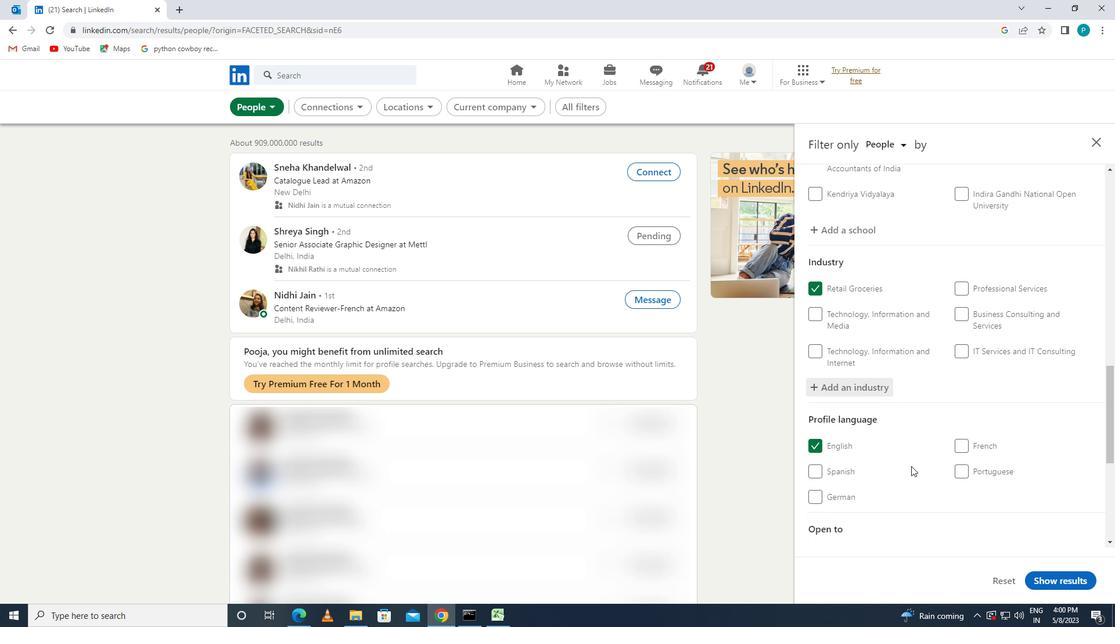 
Action: Mouse moved to (970, 439)
Screenshot: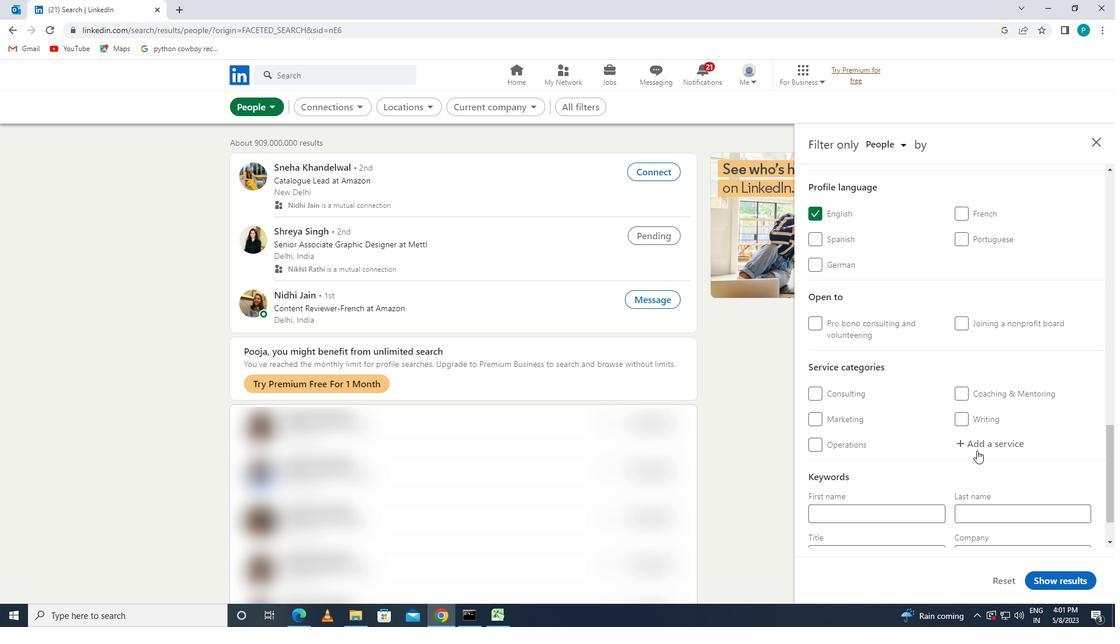 
Action: Mouse pressed left at (970, 439)
Screenshot: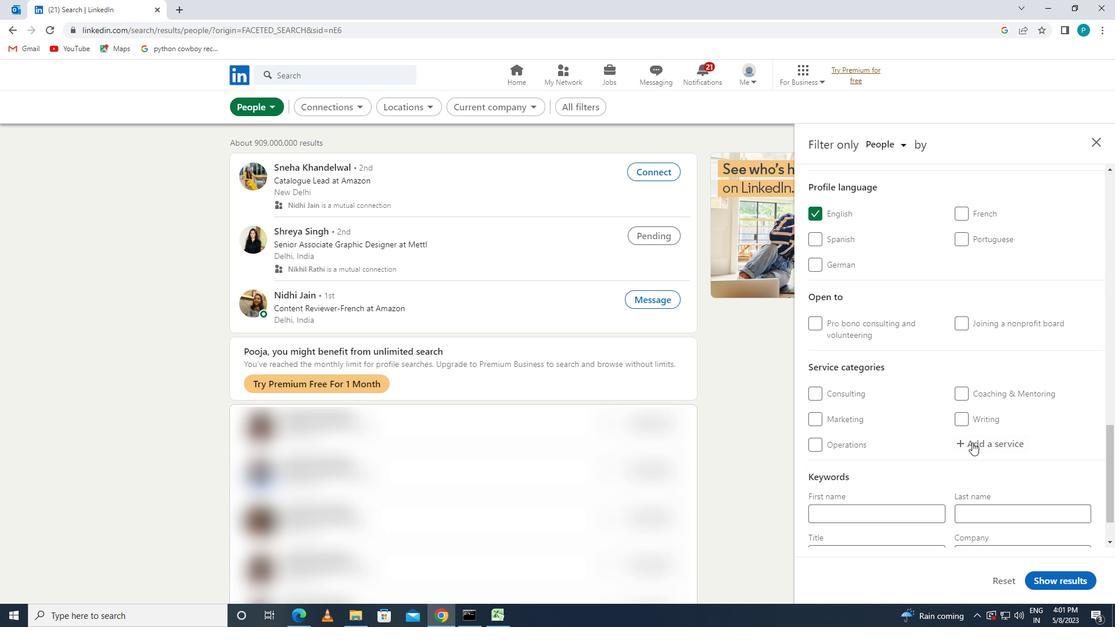 
Action: Key pressed <Key.caps_lock>W<Key.caps_lock>EB<Key.space><Key.caps_lock>D<Key.caps_lock>EVELOPMENT
Screenshot: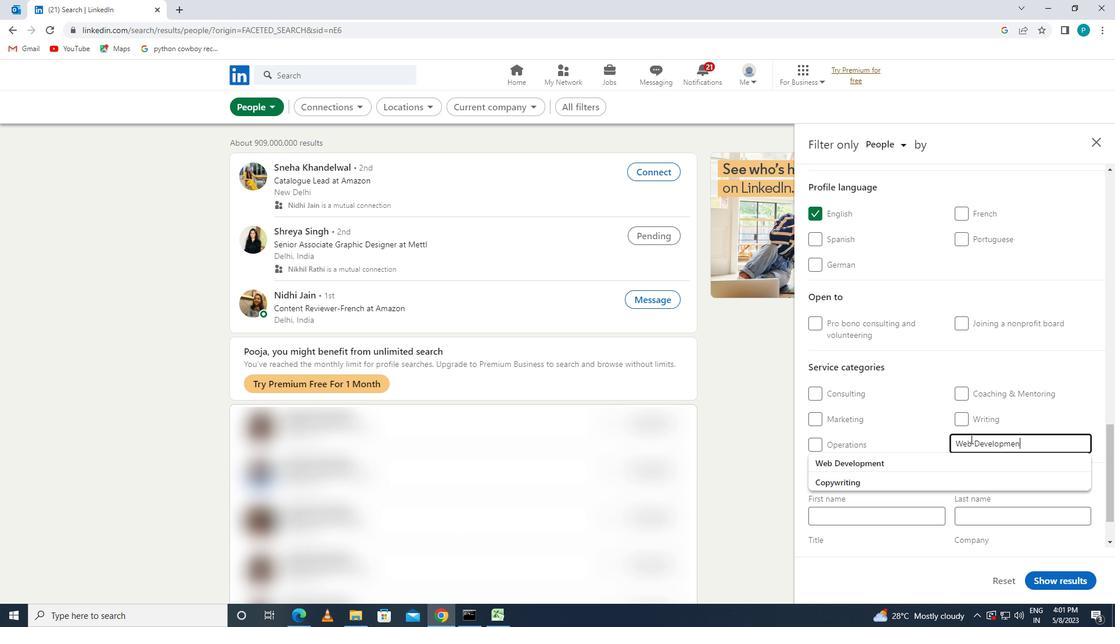 
Action: Mouse moved to (927, 461)
Screenshot: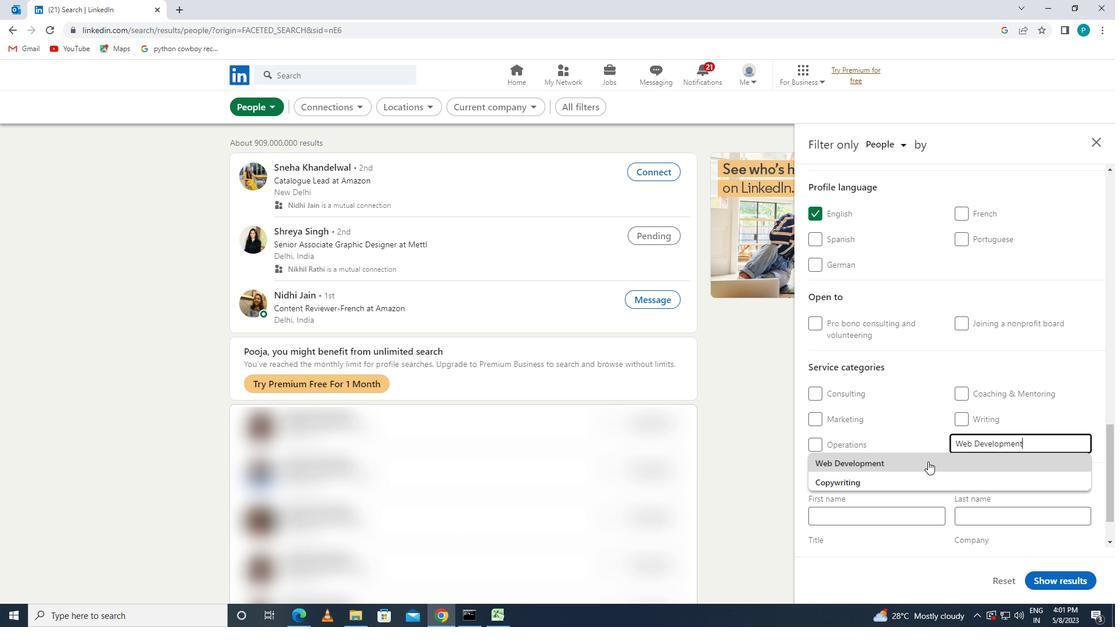 
Action: Mouse pressed left at (927, 461)
Screenshot: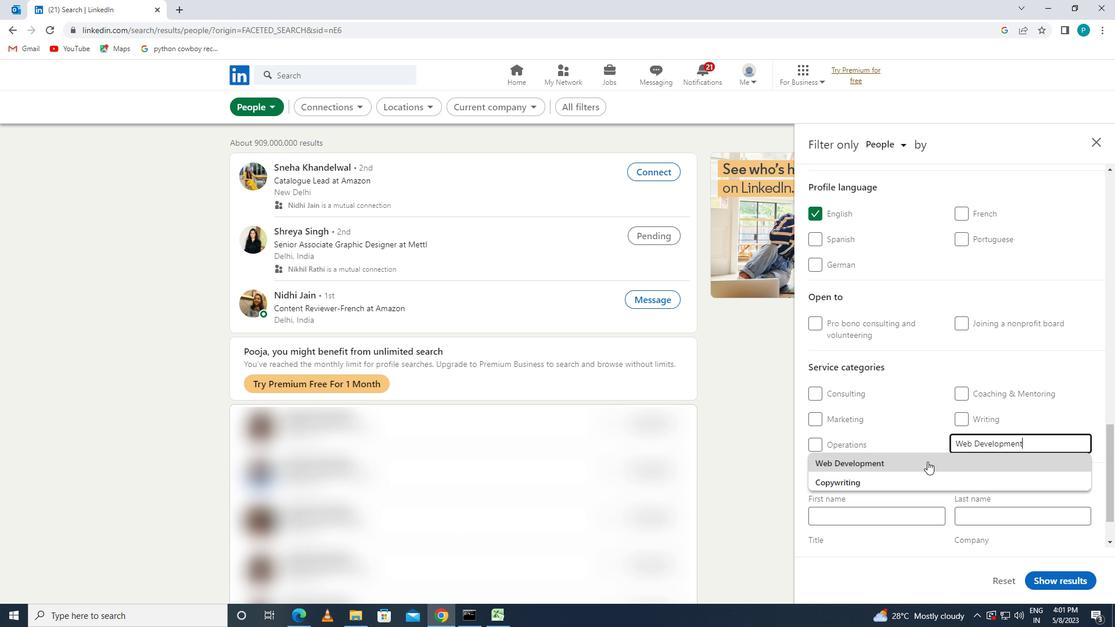 
Action: Mouse moved to (918, 467)
Screenshot: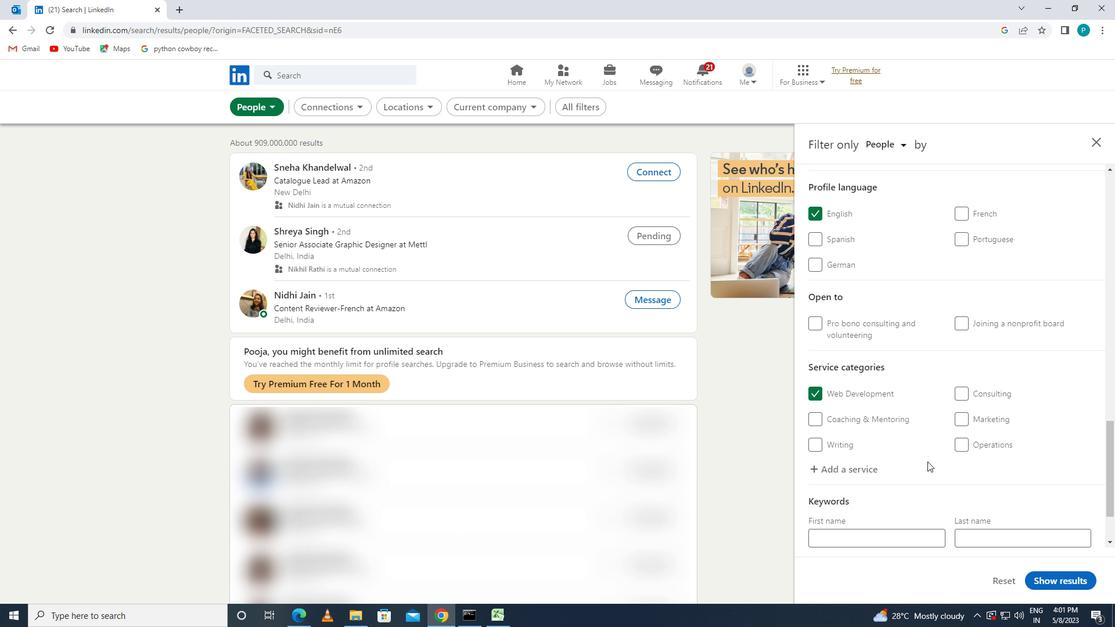 
Action: Mouse scrolled (918, 467) with delta (0, 0)
Screenshot: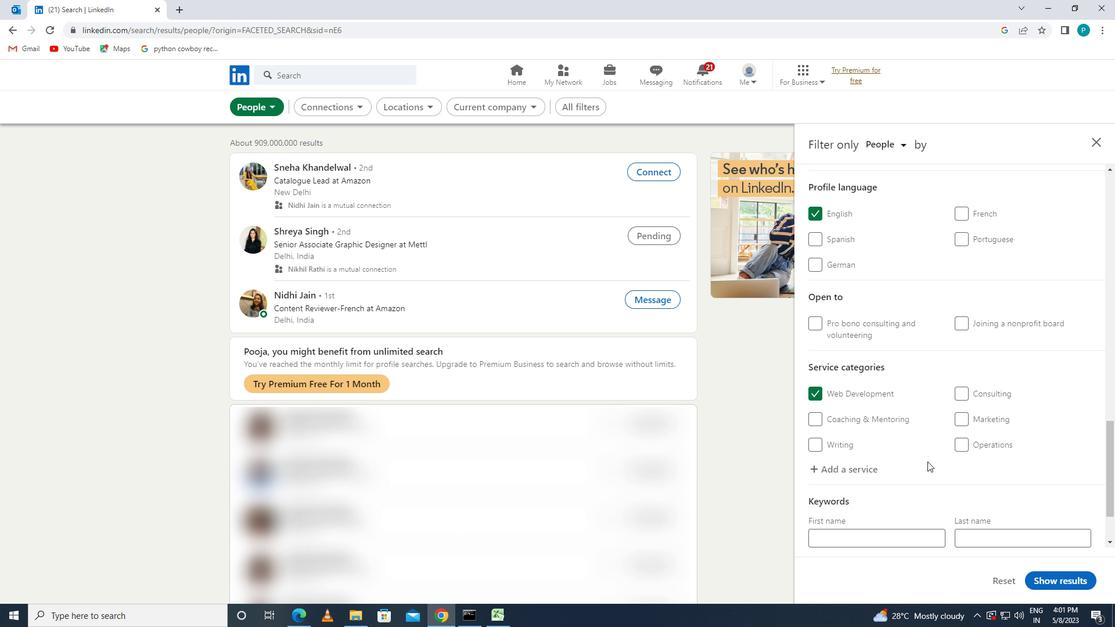 
Action: Mouse moved to (914, 472)
Screenshot: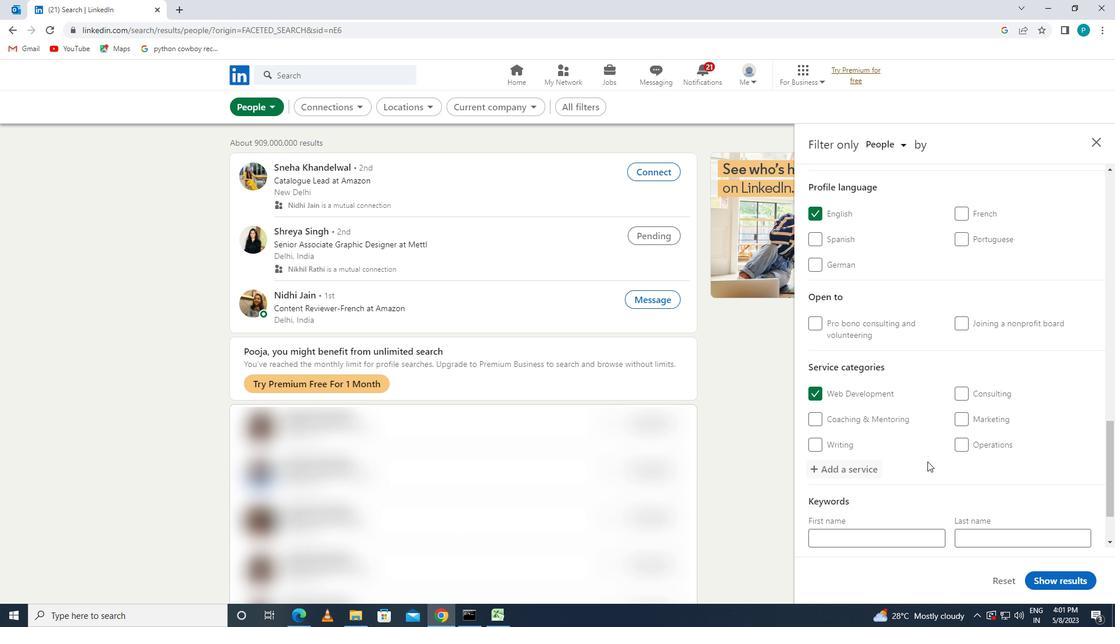 
Action: Mouse scrolled (914, 471) with delta (0, 0)
Screenshot: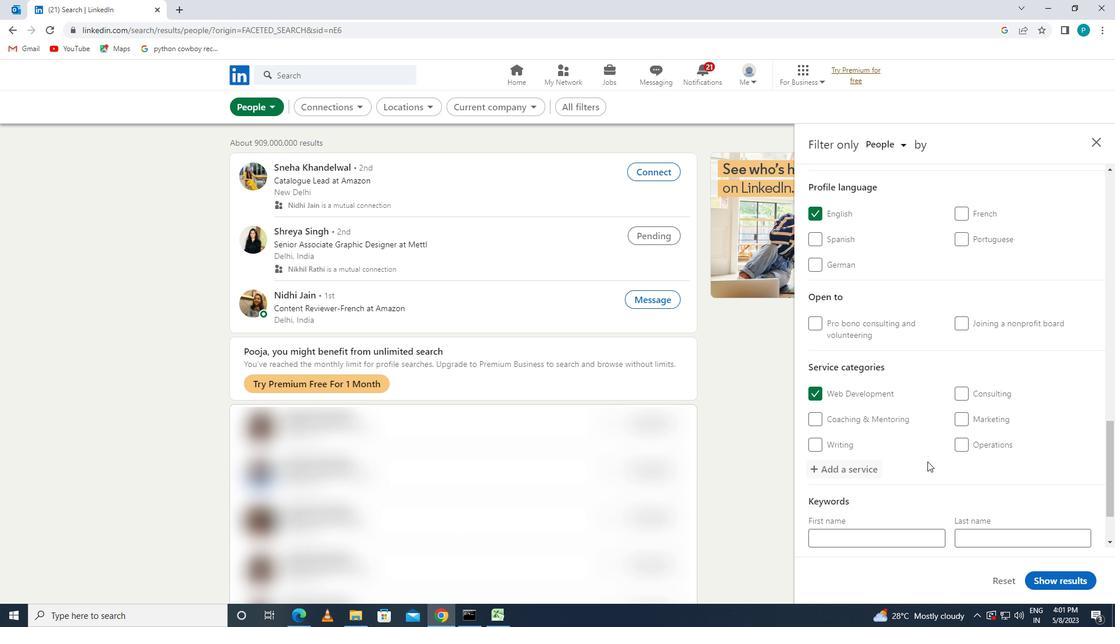 
Action: Mouse moved to (910, 475)
Screenshot: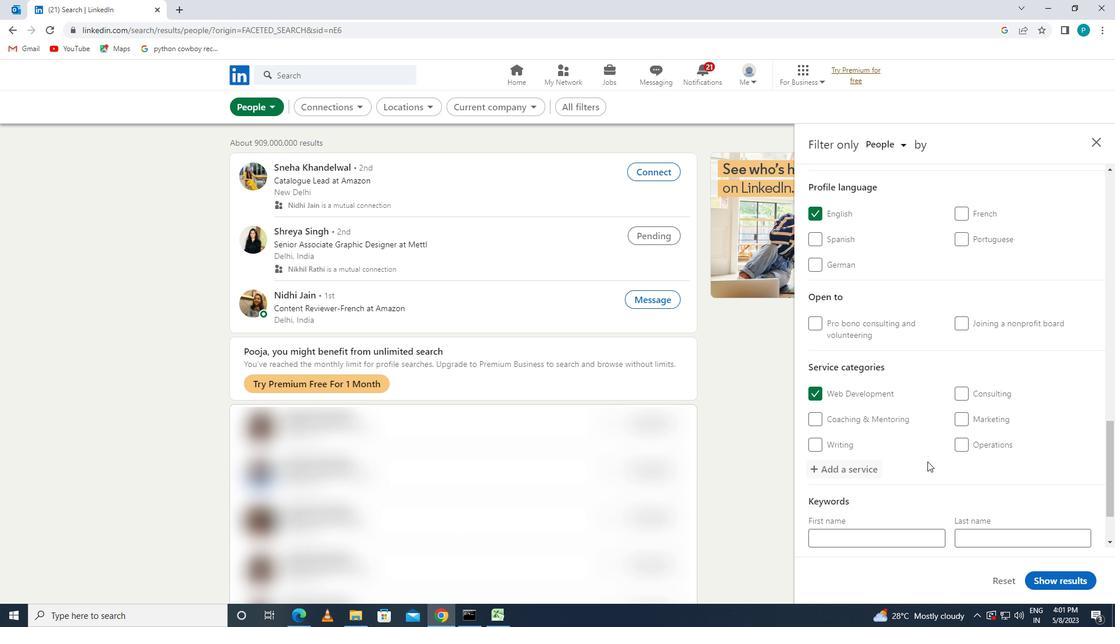 
Action: Mouse scrolled (910, 475) with delta (0, 0)
Screenshot: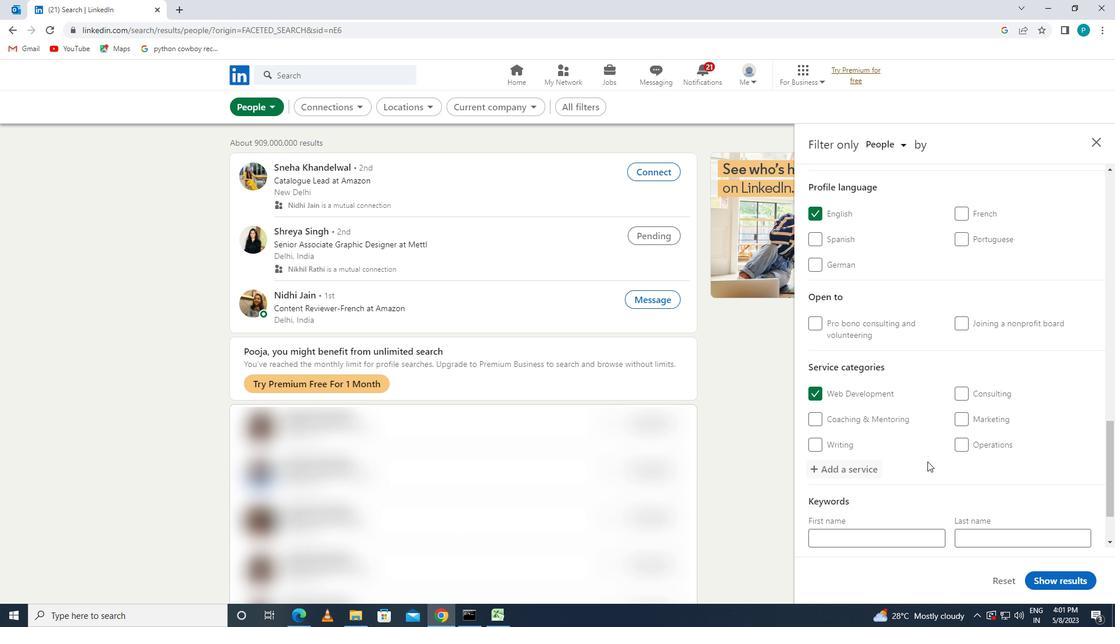 
Action: Mouse moved to (902, 482)
Screenshot: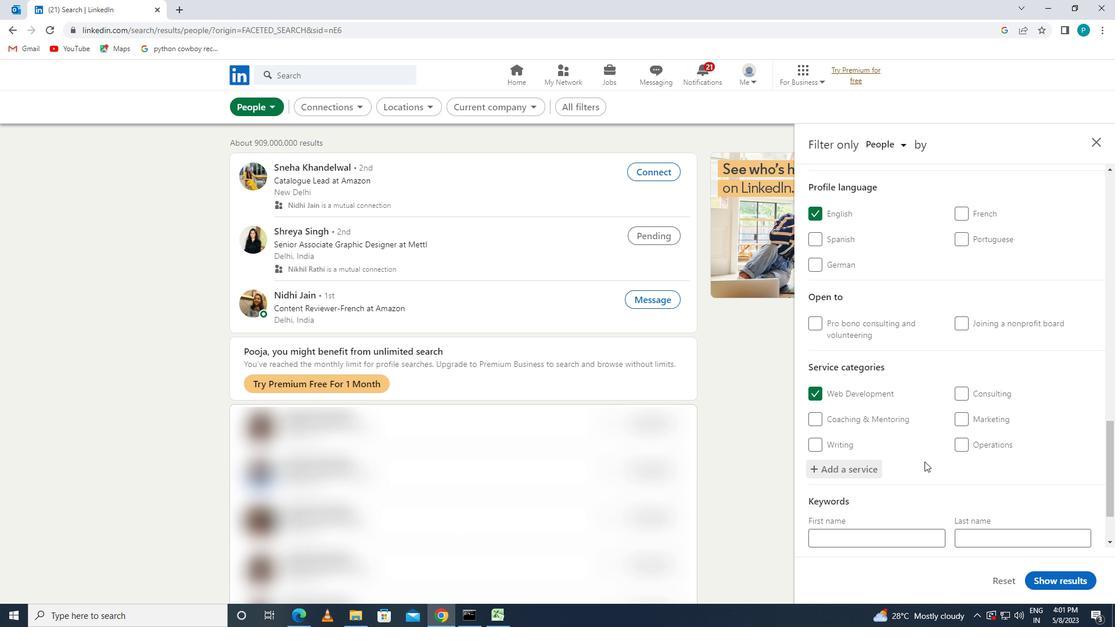 
Action: Mouse scrolled (902, 481) with delta (0, 0)
Screenshot: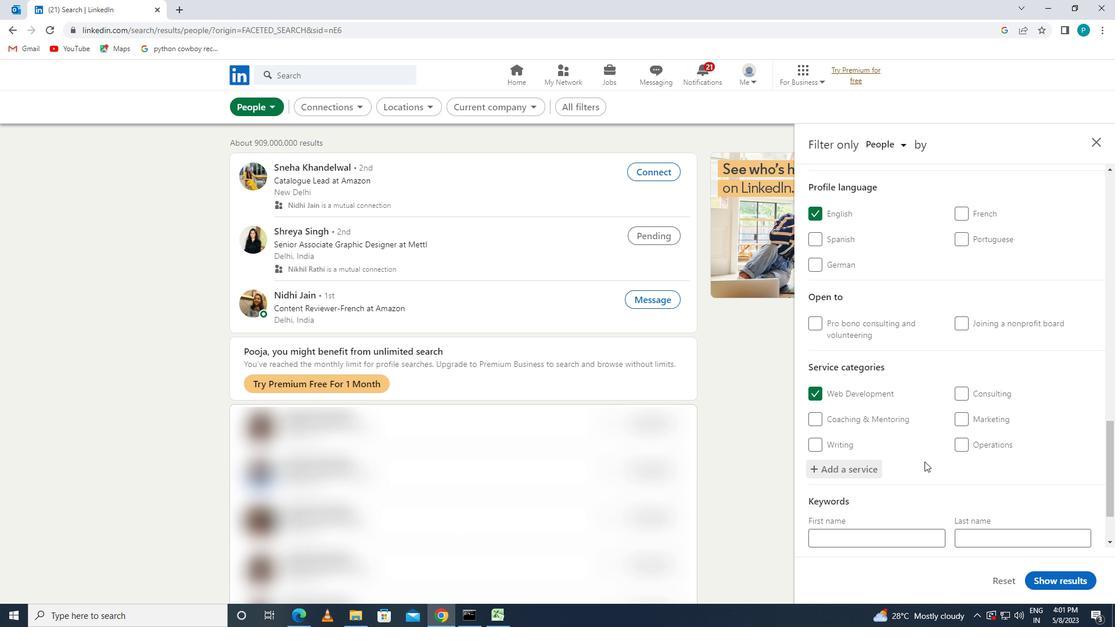 
Action: Mouse moved to (874, 501)
Screenshot: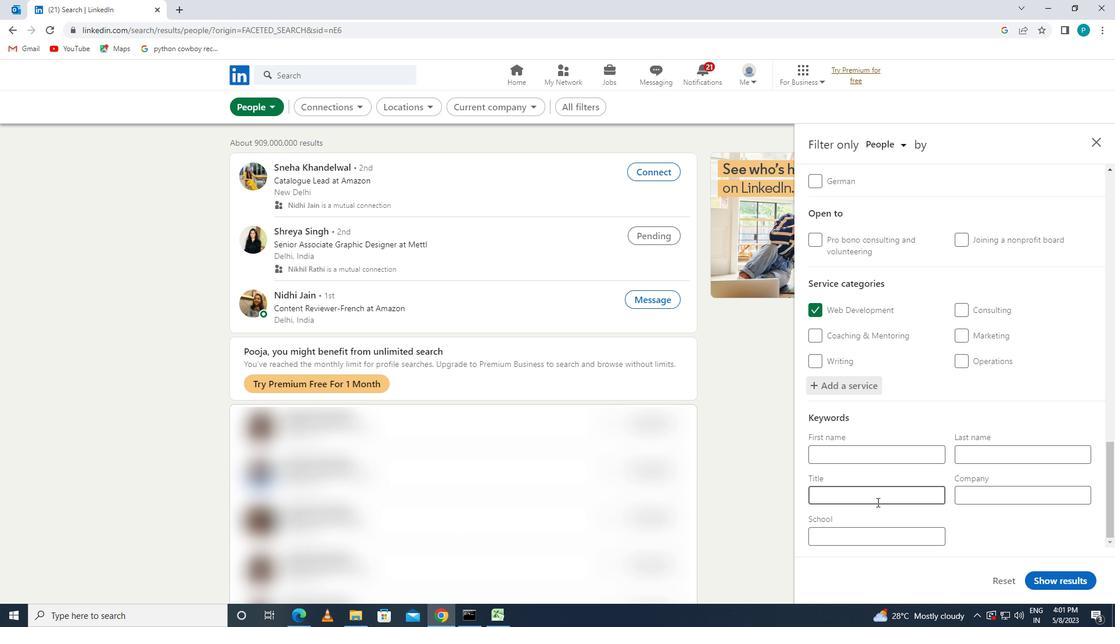 
Action: Mouse pressed left at (874, 501)
Screenshot: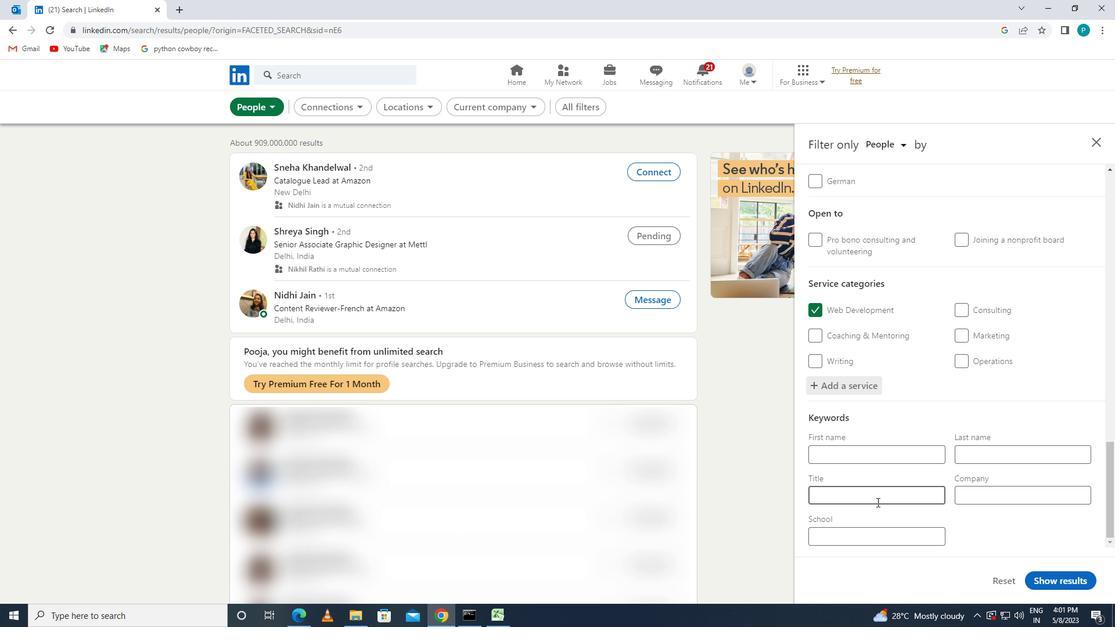 
Action: Mouse moved to (875, 500)
Screenshot: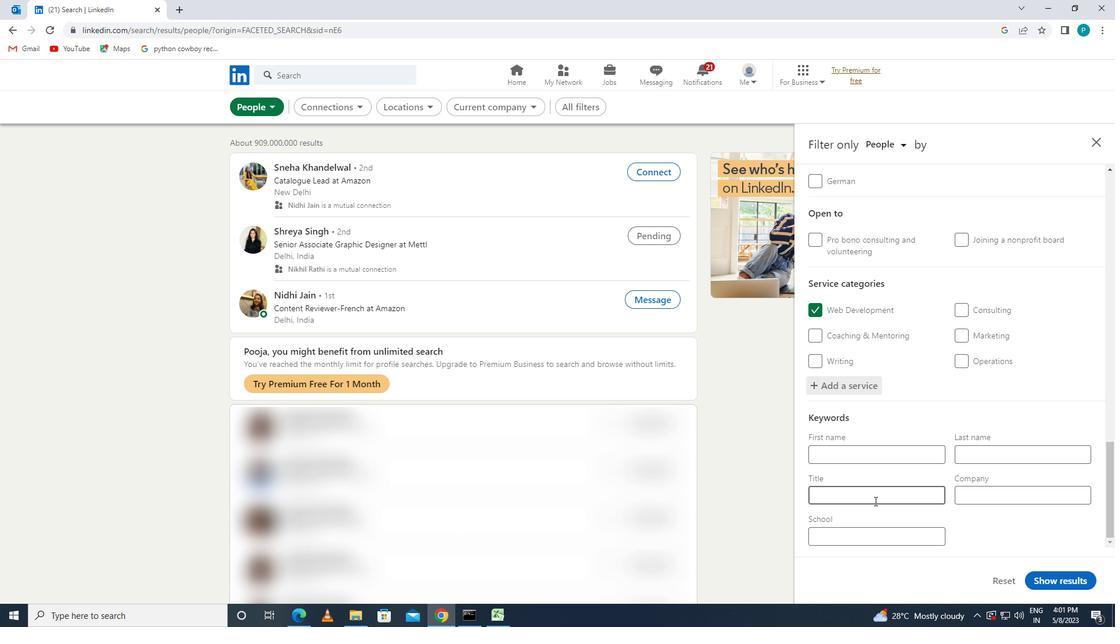 
Action: Key pressed <Key.caps_lock>CNA
Screenshot: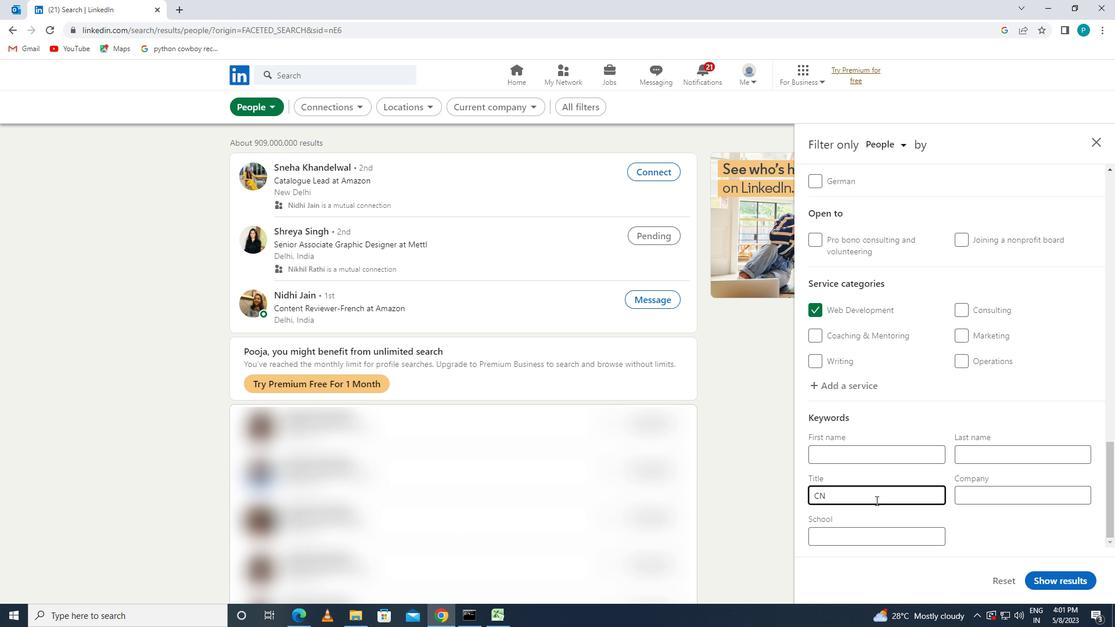 
Action: Mouse moved to (874, 500)
Screenshot: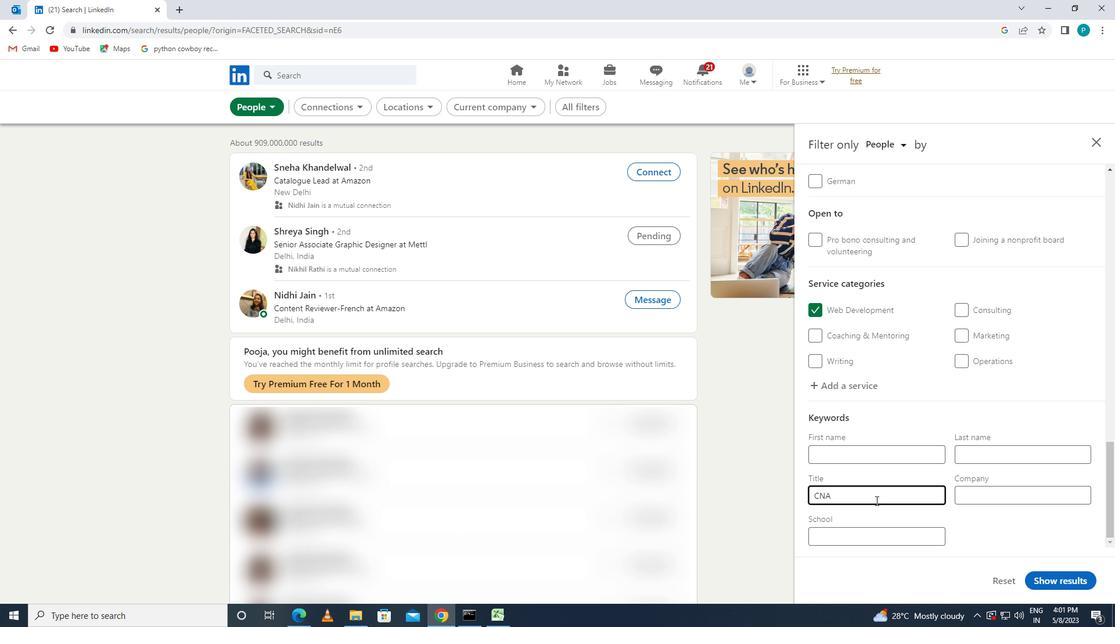 
Action: Key pressed <Key.caps_lock>
Screenshot: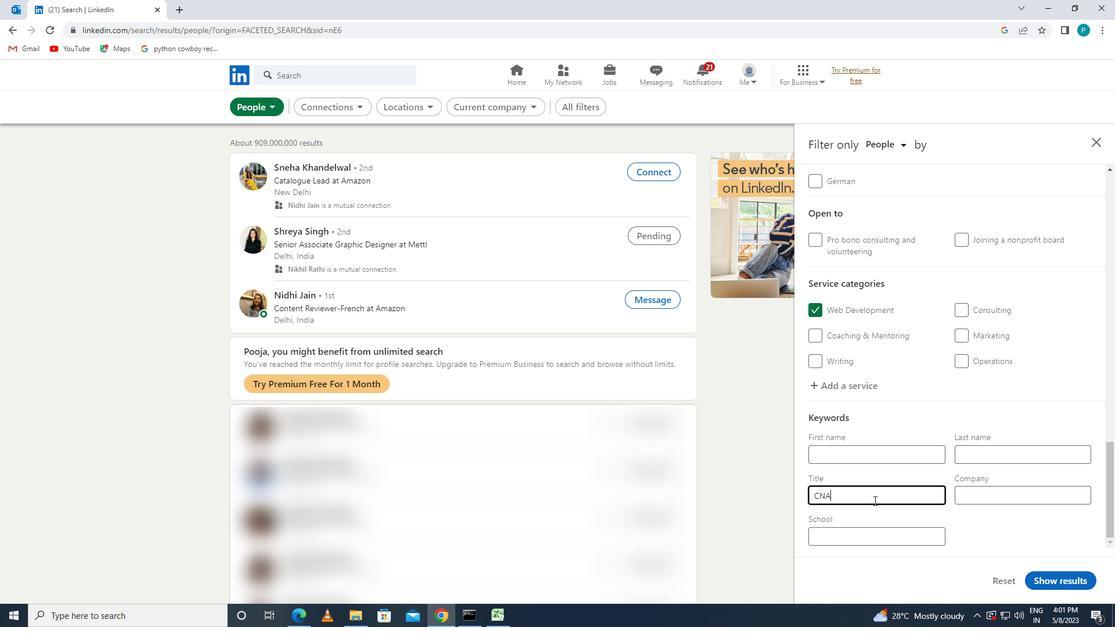 
Action: Mouse moved to (1053, 574)
Screenshot: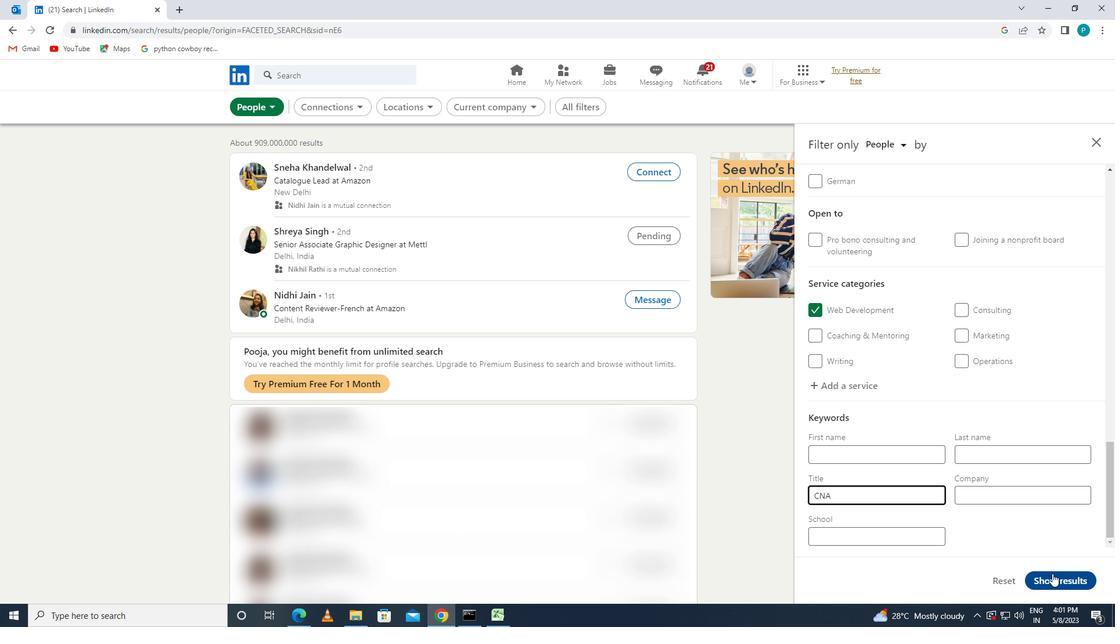 
Action: Mouse pressed left at (1053, 574)
Screenshot: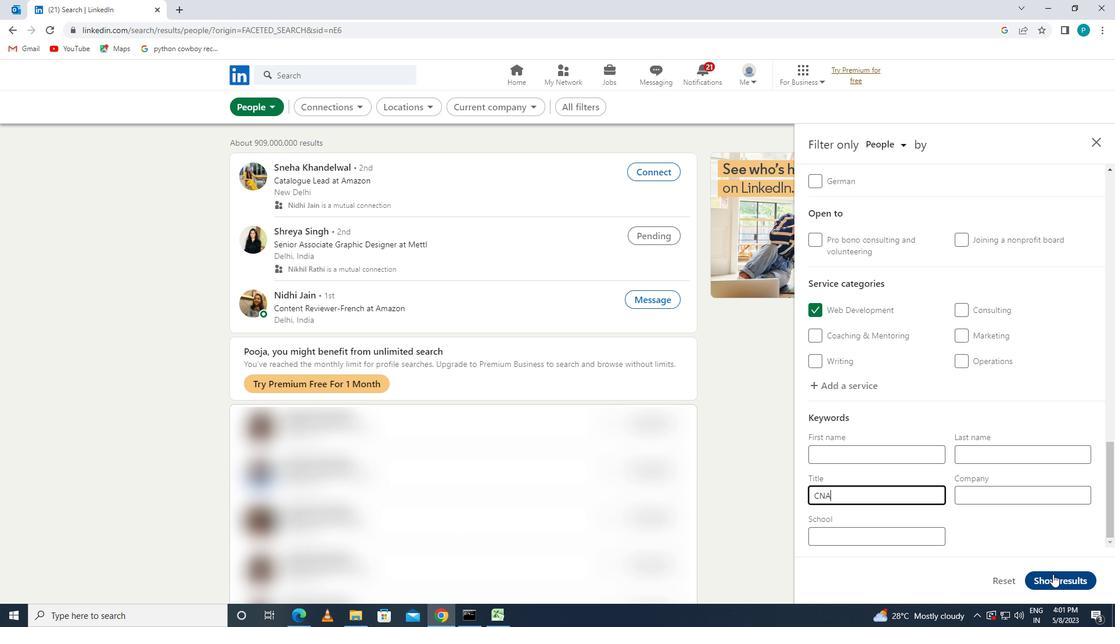 
